 Task: Add an event with the title Team Building Workshop: Innovation and Creativity, date ''2024/03/17'', time 8:50 AM to 10:50 AMand add a description: During the meeting, various agenda items will be addressed, covering a wide range of topics. These may include financial reports, strategic updates, operational highlights, governance matters, and any proposed resolutions that require shareholder approval. Each agenda item will be presented by the relevant department or individual, offering comprehensive insights and fostering an environment of transparency.Select event color  Tomato . Add location for the event as: Waldorf Astoria, Beverly Hills, USA, logged in from the account softage.3@softage.netand send the event invitation to softage.5@softage.net and softage.6@softage.net. Set a reminder for the event Daily
Action: Mouse moved to (71, 118)
Screenshot: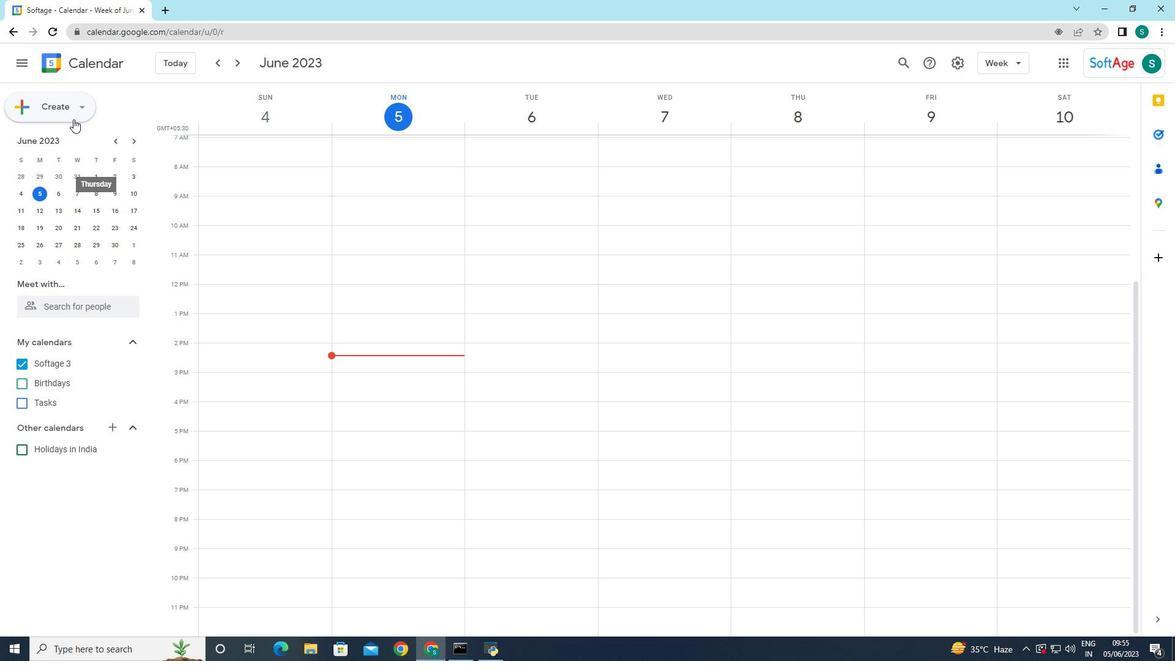 
Action: Mouse pressed left at (71, 118)
Screenshot: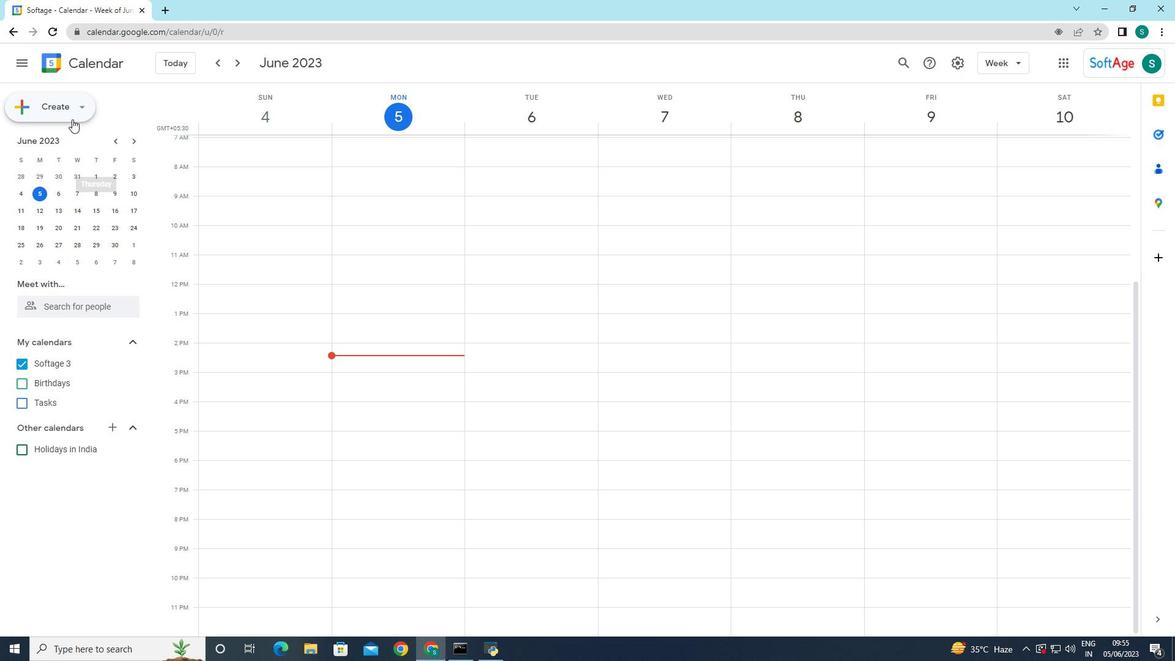 
Action: Mouse moved to (68, 145)
Screenshot: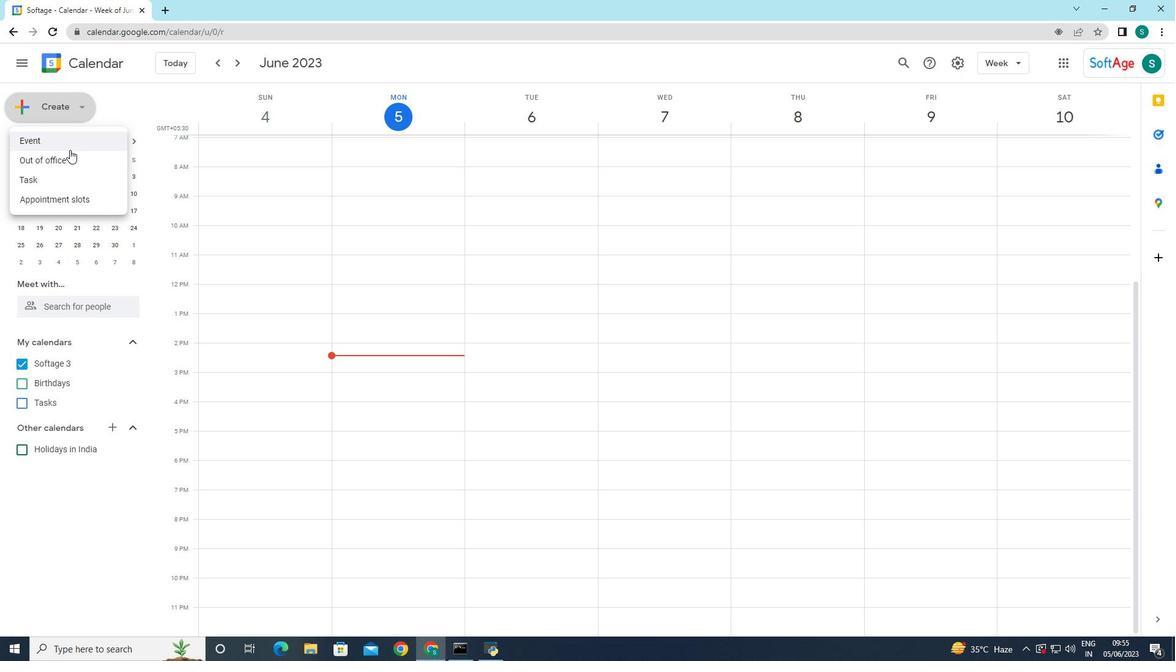 
Action: Mouse pressed left at (68, 145)
Screenshot: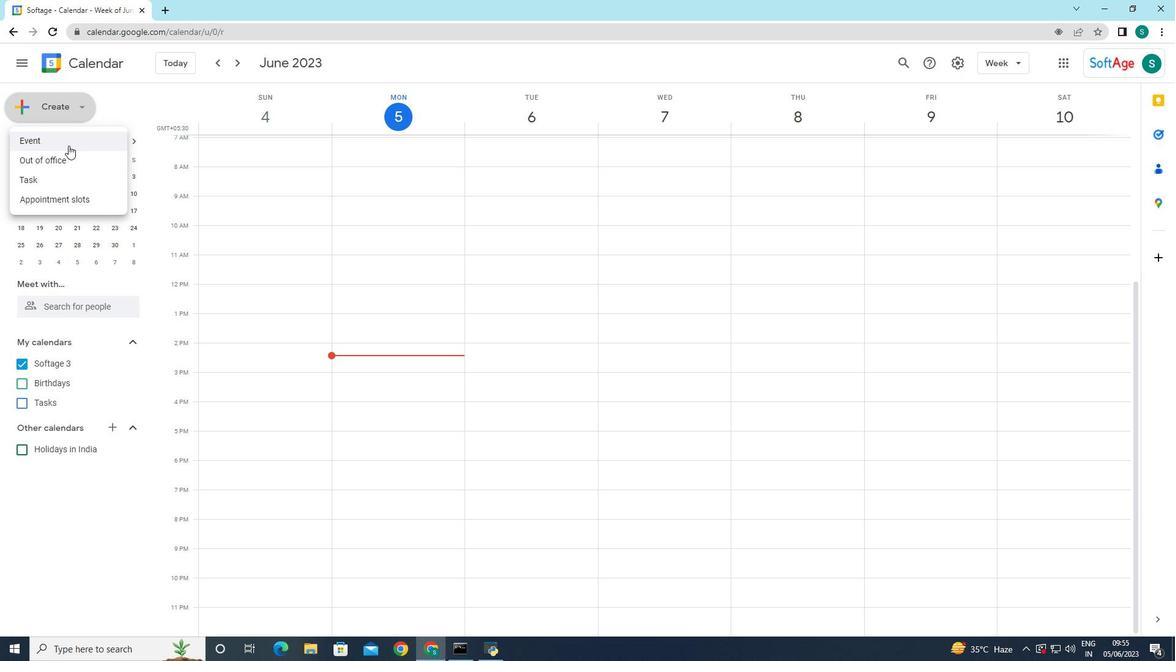
Action: Mouse moved to (252, 484)
Screenshot: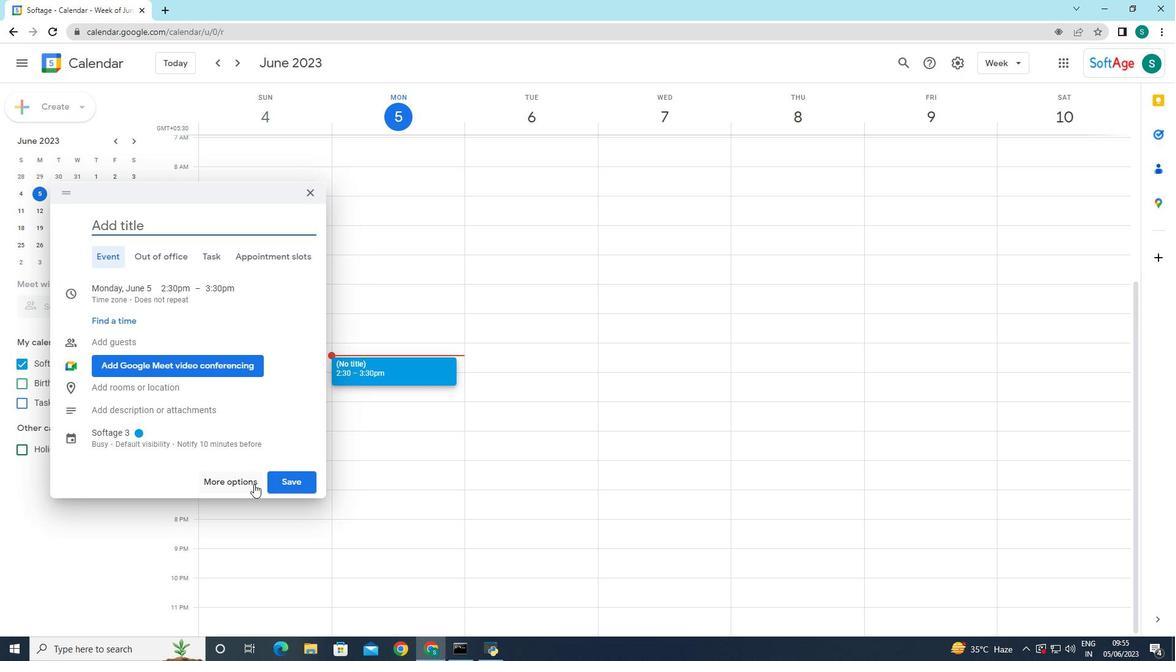 
Action: Mouse pressed left at (252, 484)
Screenshot: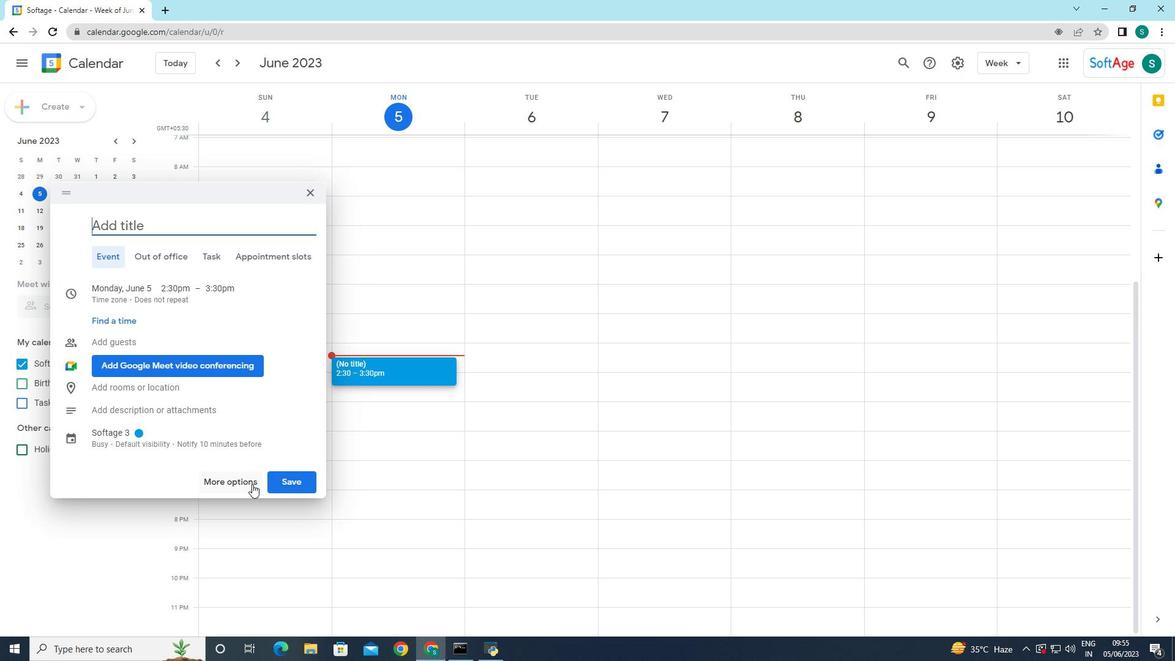 
Action: Mouse moved to (130, 62)
Screenshot: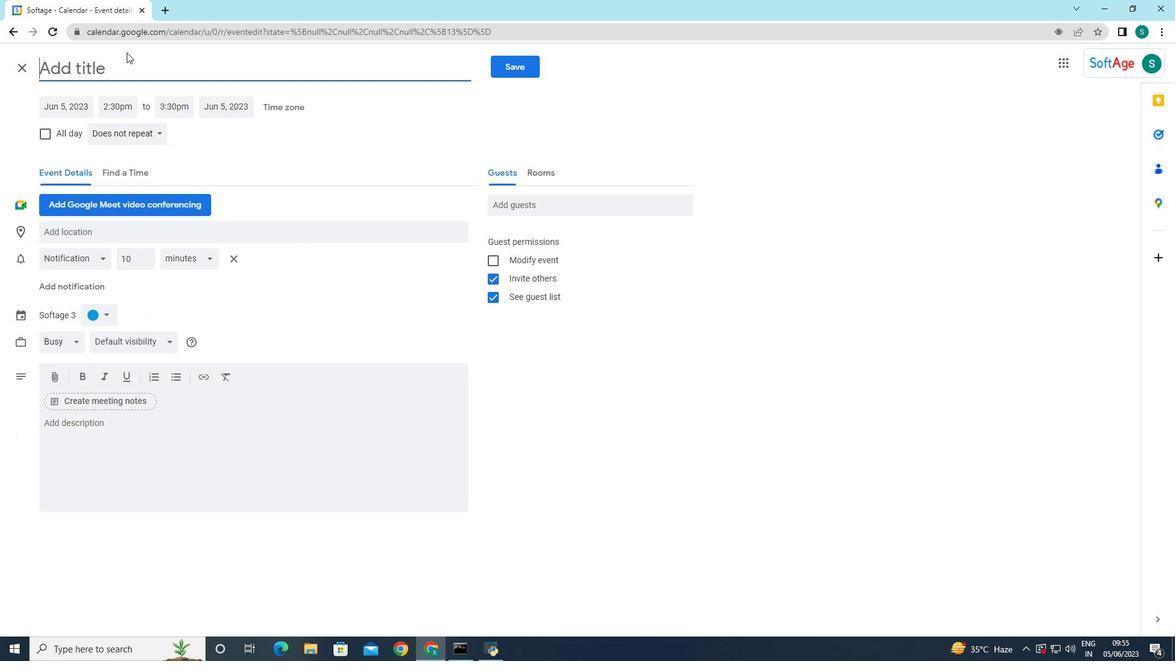
Action: Mouse pressed left at (130, 62)
Screenshot: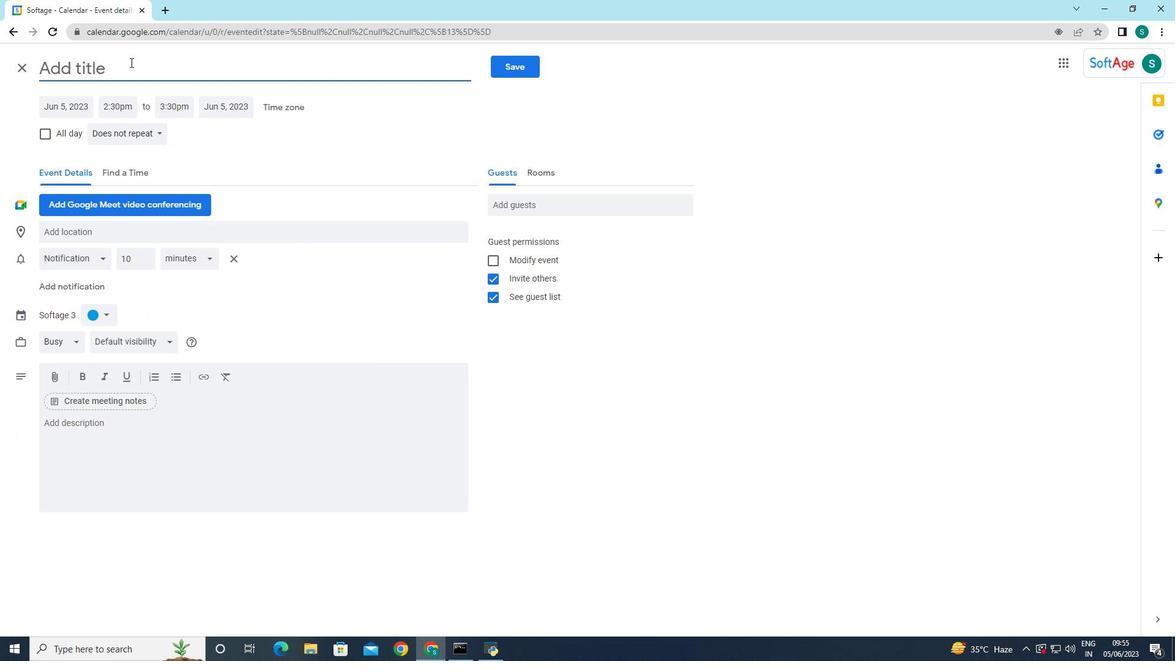
Action: Key pressed <Key.caps_lock>T<Key.caps_lock>eam<Key.space><Key.caps_lock>V<Key.backspace>B<Key.caps_lock>uilding<Key.space><Key.caps_lock>WO<Key.backspace><Key.caps_lock>orkshop<Key.shift_r>:<Key.space><Key.caps_lock>I<Key.caps_lock>nnovation<Key.space>and<Key.space><Key.caps_lock>C<Key.caps_lock>reativity<Key.space>
Screenshot: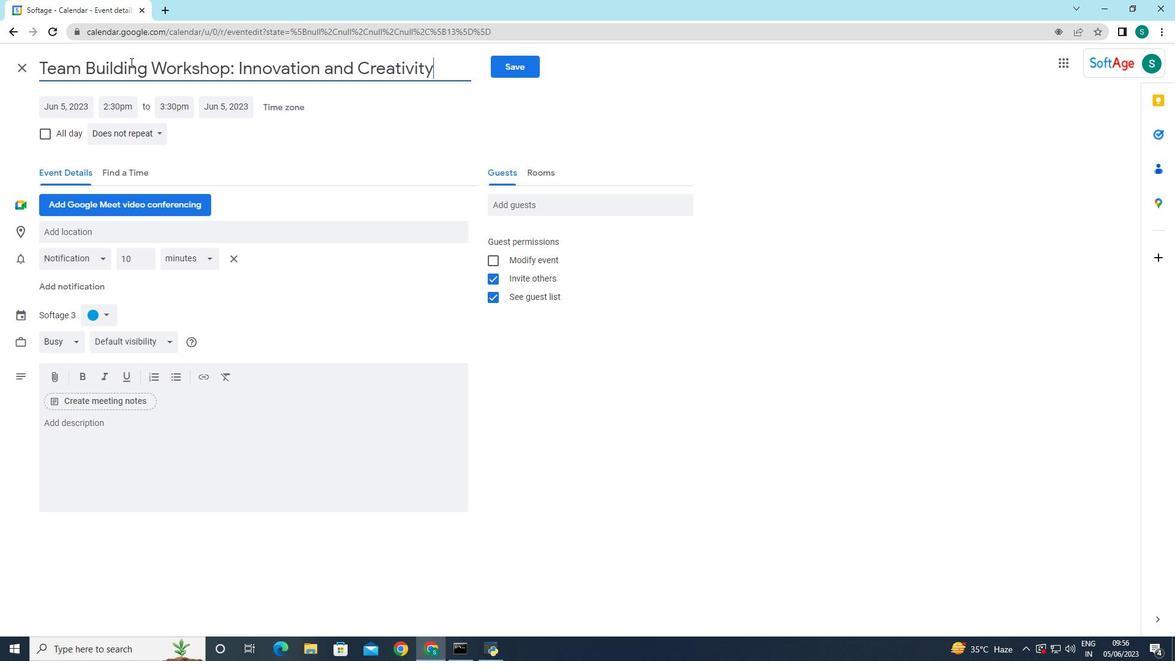 
Action: Mouse moved to (89, 107)
Screenshot: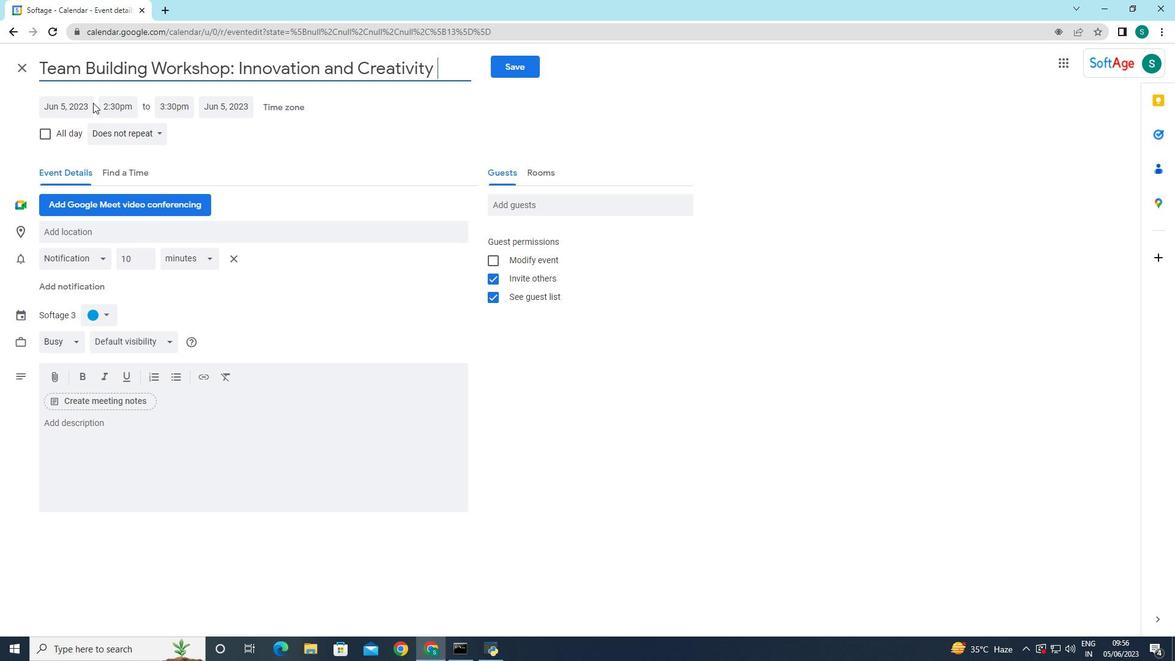 
Action: Mouse pressed left at (89, 107)
Screenshot: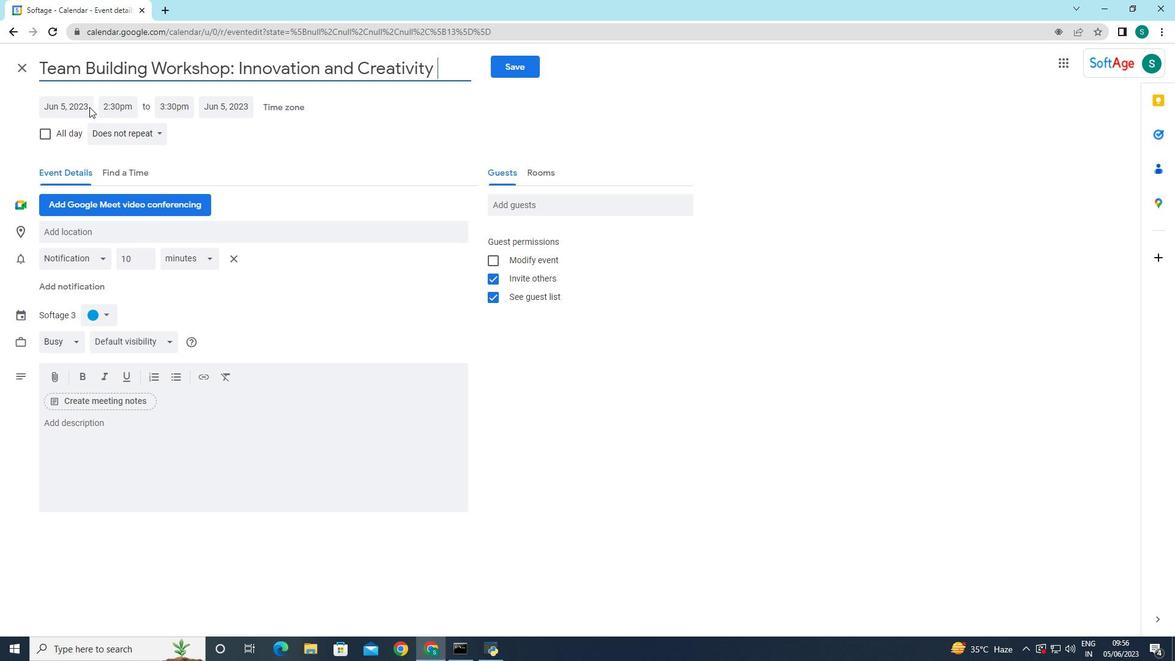 
Action: Mouse moved to (199, 130)
Screenshot: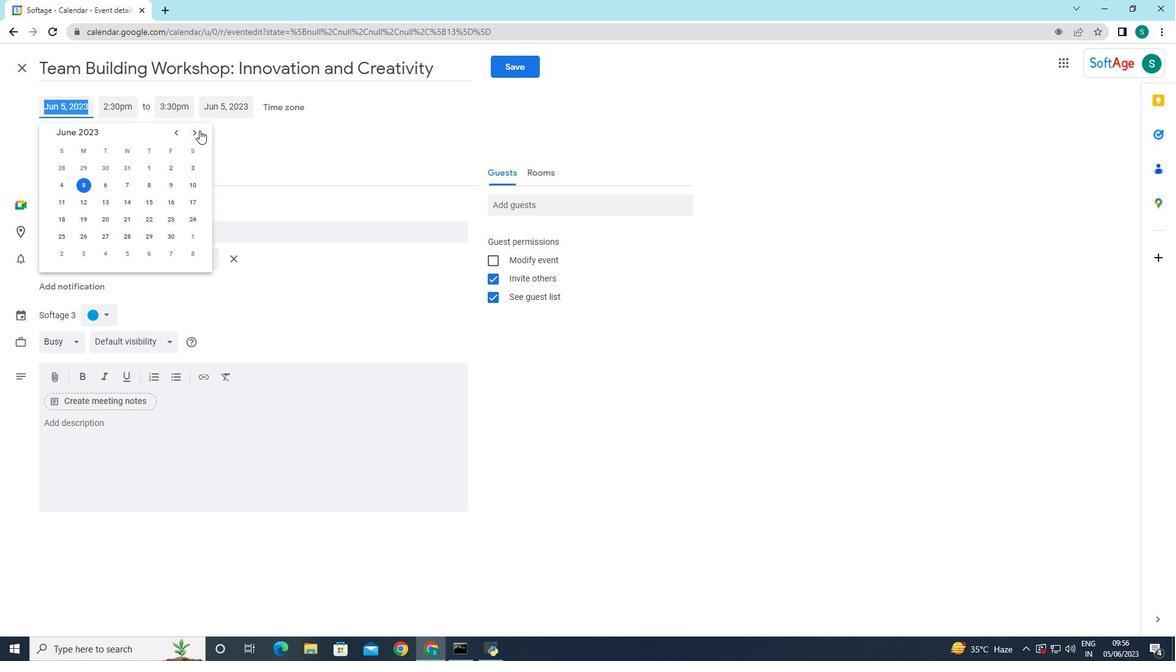 
Action: Mouse pressed left at (199, 130)
Screenshot: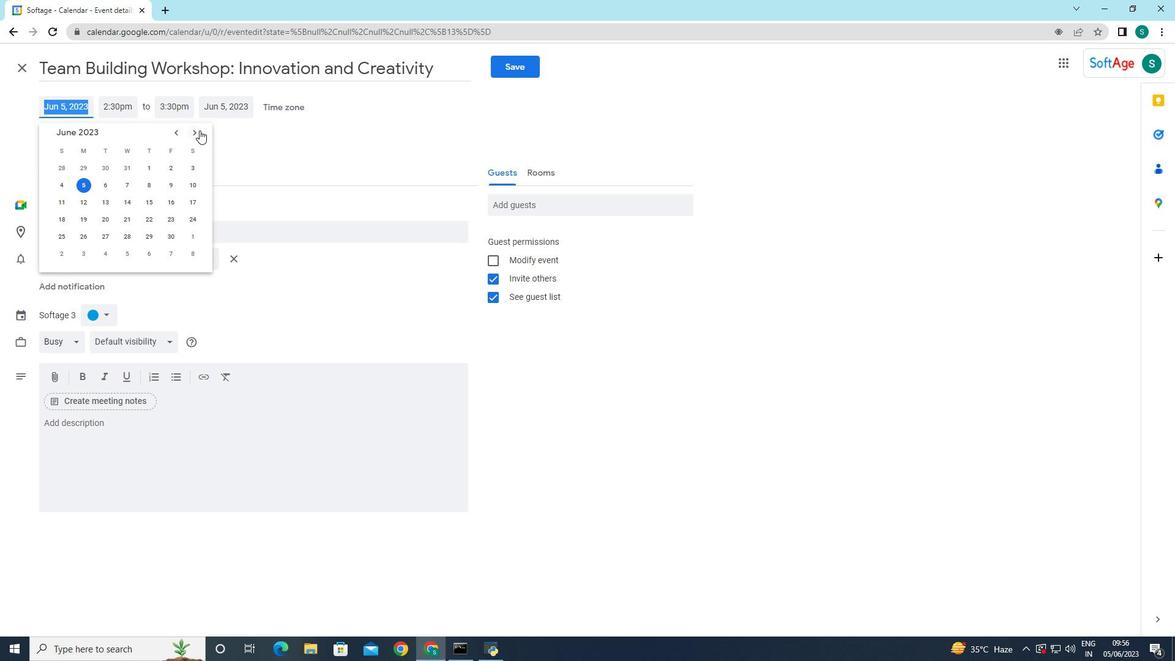 
Action: Mouse pressed left at (199, 130)
Screenshot: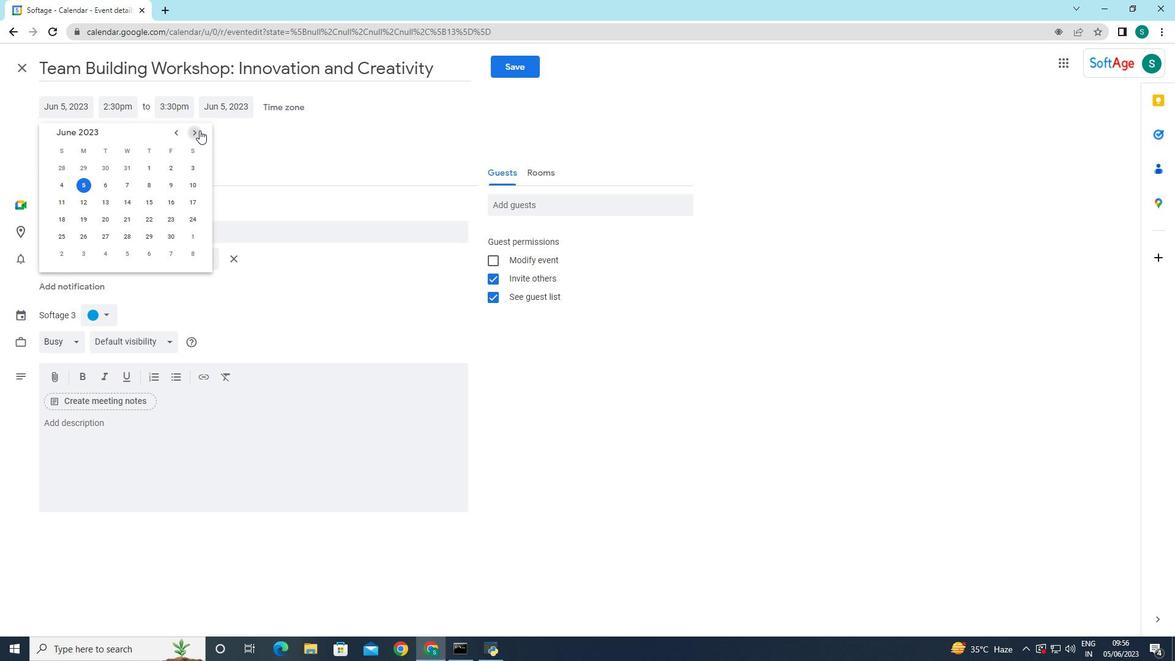 
Action: Mouse pressed left at (199, 130)
Screenshot: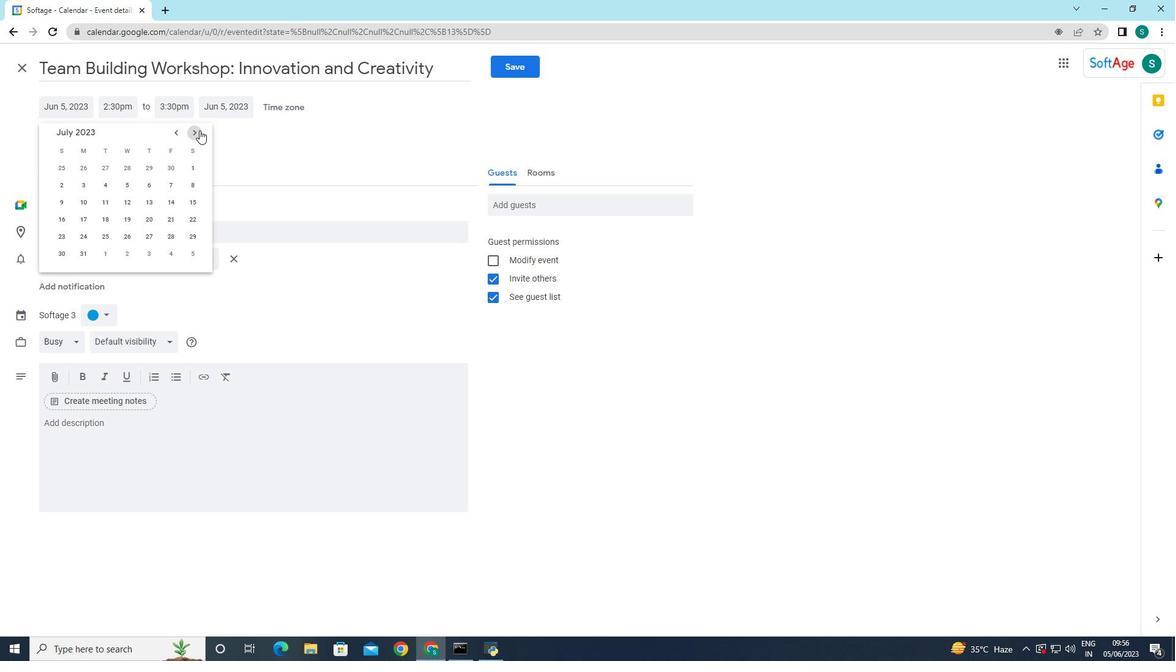 
Action: Mouse pressed left at (199, 130)
Screenshot: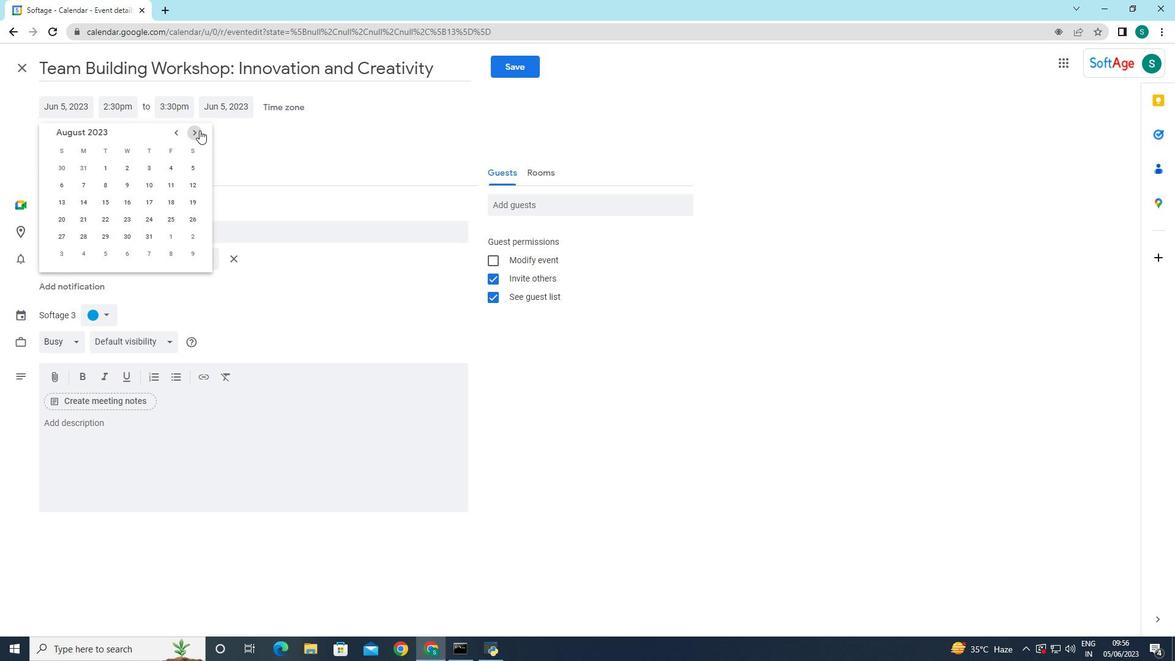 
Action: Mouse pressed left at (199, 130)
Screenshot: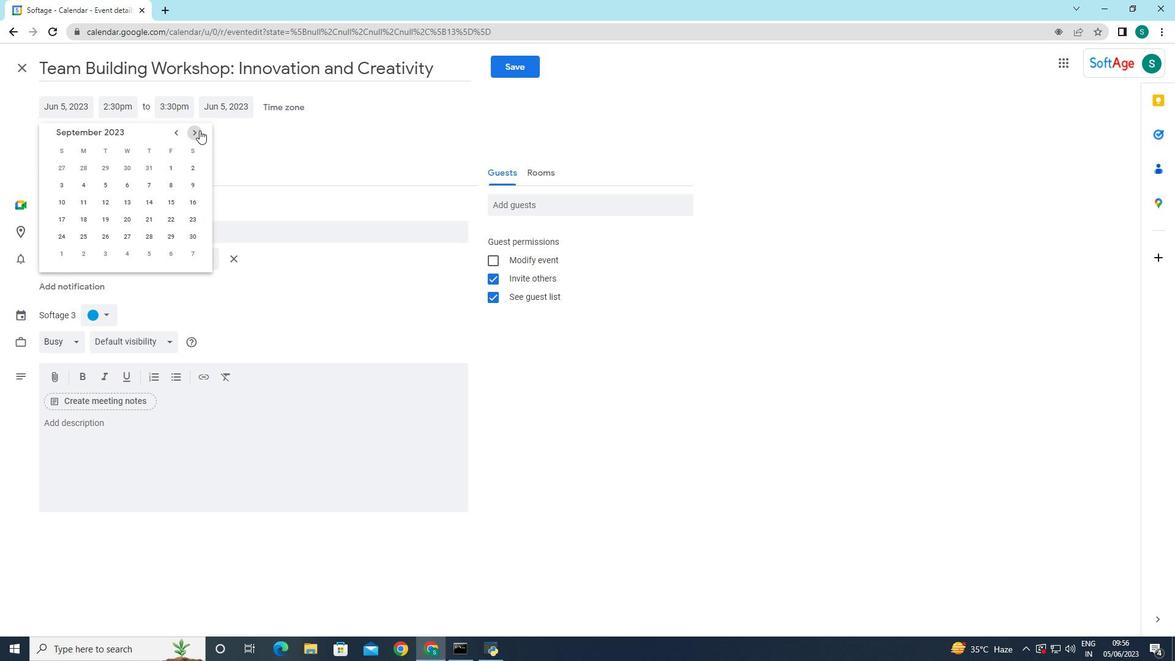 
Action: Mouse pressed left at (199, 130)
Screenshot: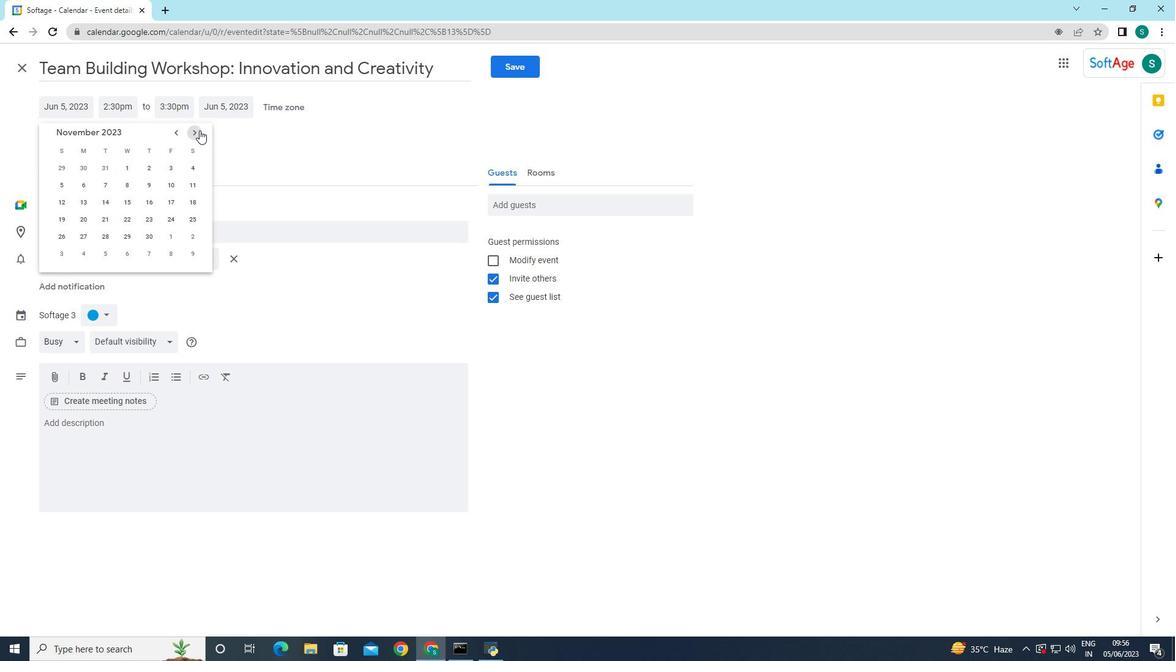 
Action: Mouse pressed left at (199, 130)
Screenshot: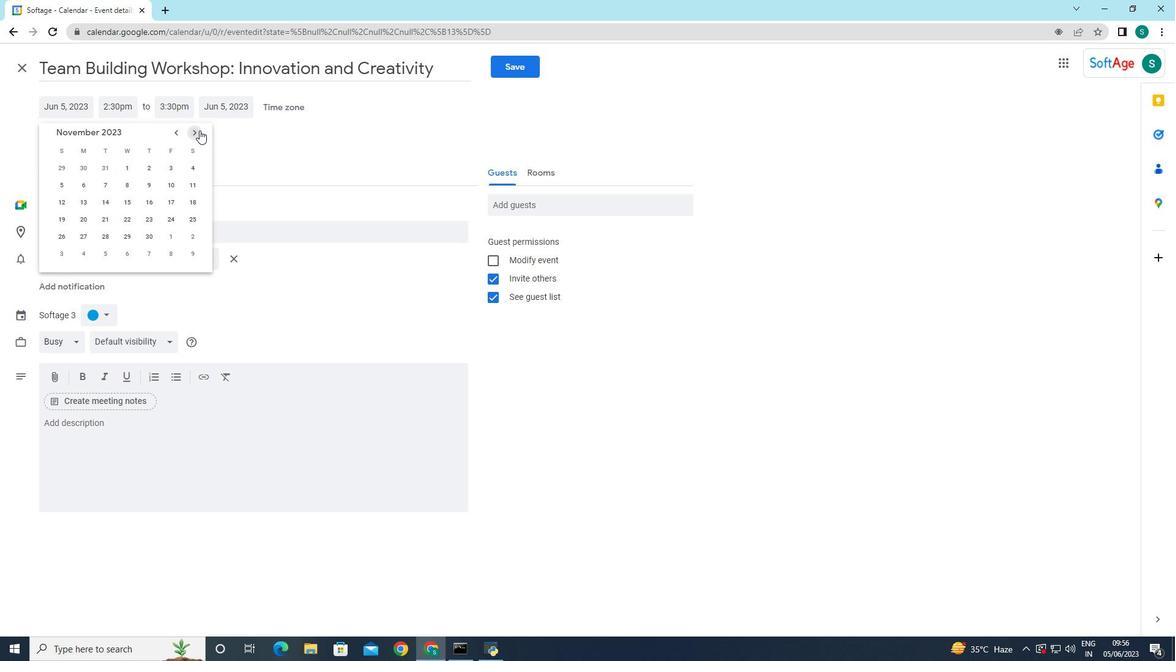 
Action: Mouse pressed left at (199, 130)
Screenshot: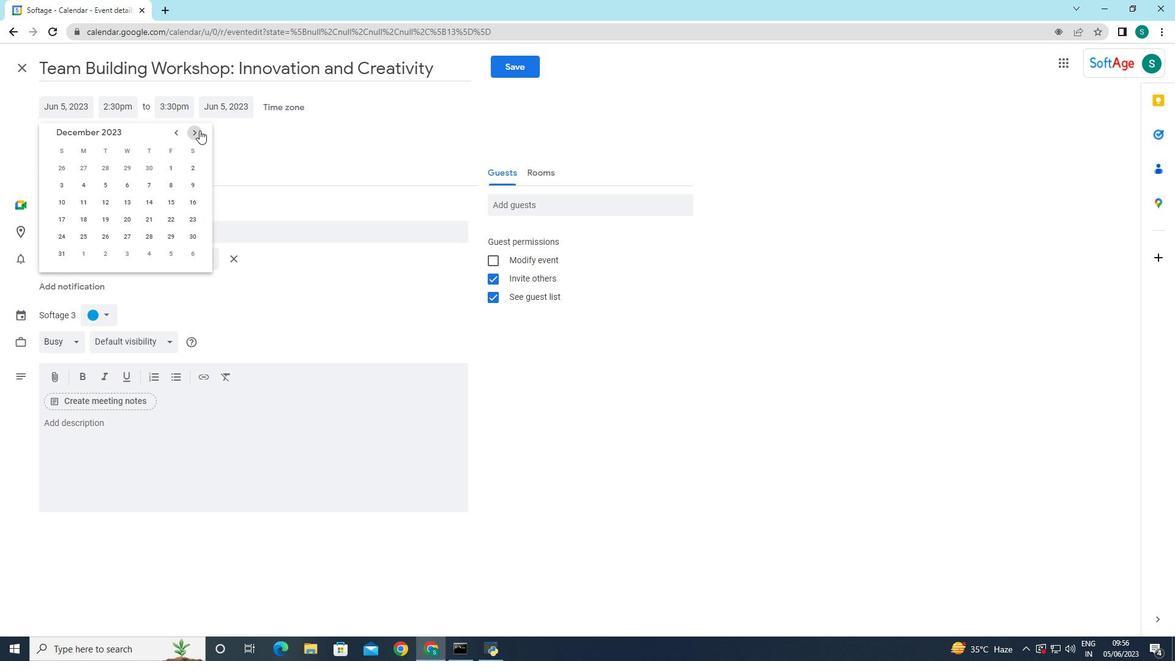 
Action: Mouse pressed left at (199, 130)
Screenshot: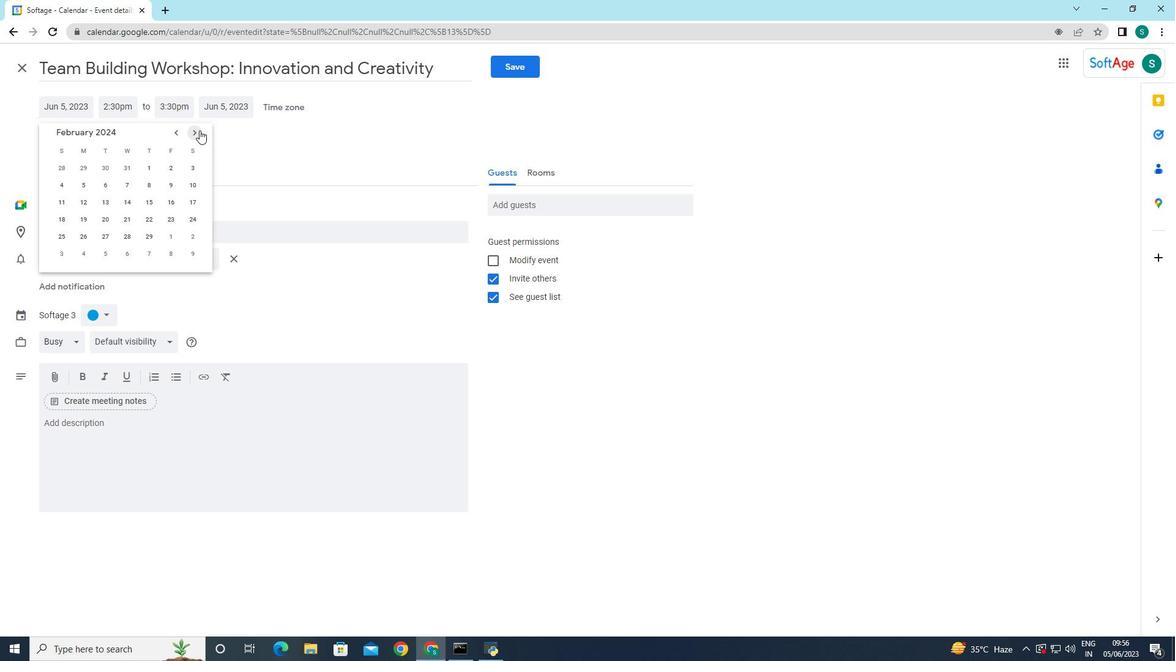 
Action: Mouse moved to (63, 218)
Screenshot: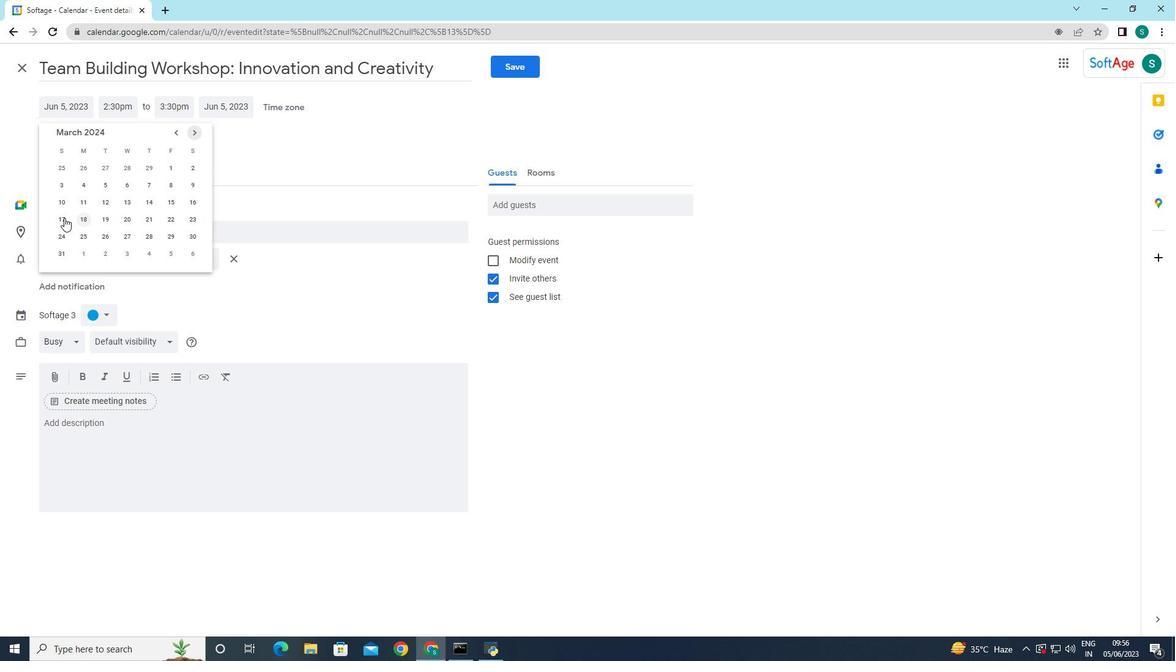 
Action: Mouse pressed left at (63, 218)
Screenshot: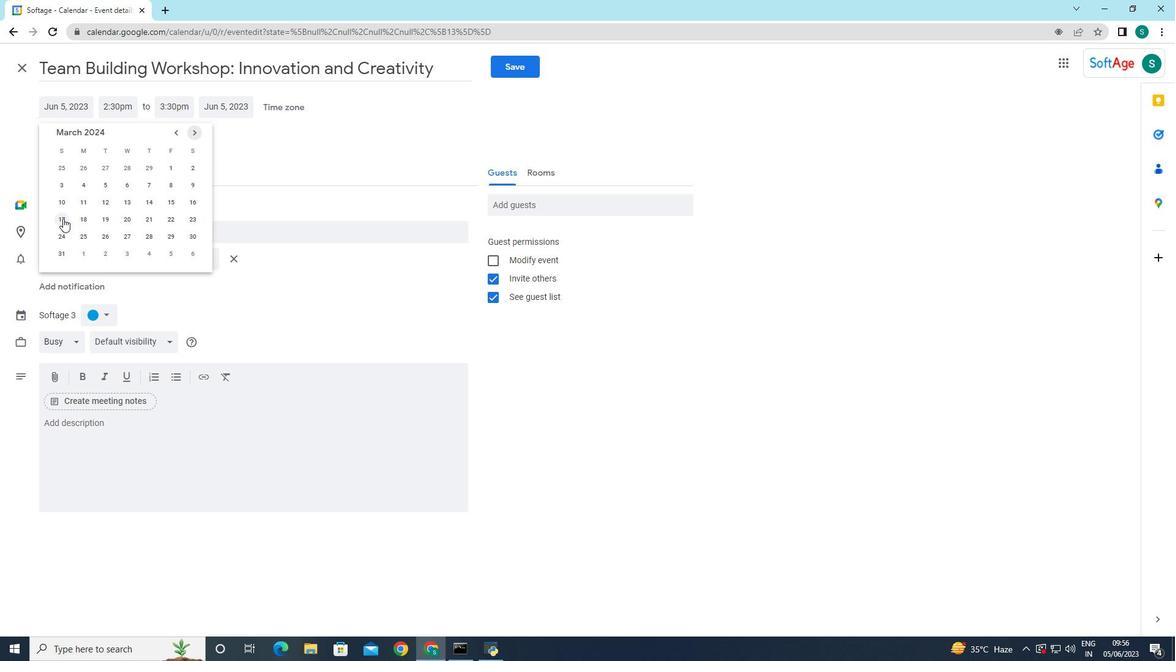 
Action: Mouse moved to (216, 159)
Screenshot: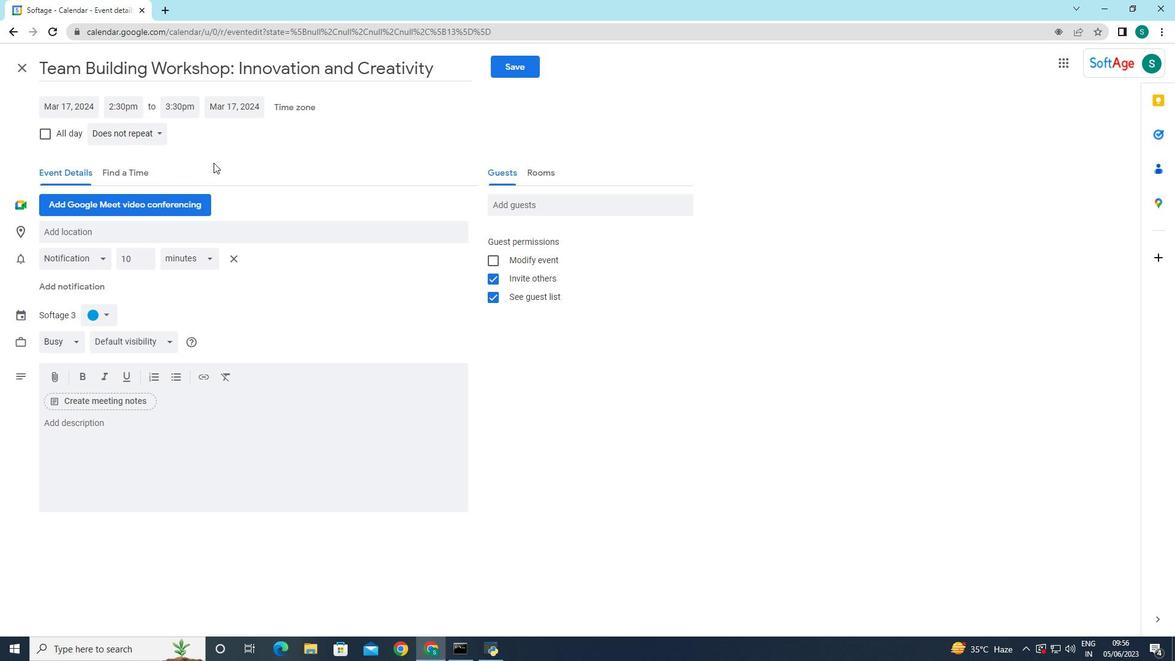 
Action: Mouse pressed left at (216, 159)
Screenshot: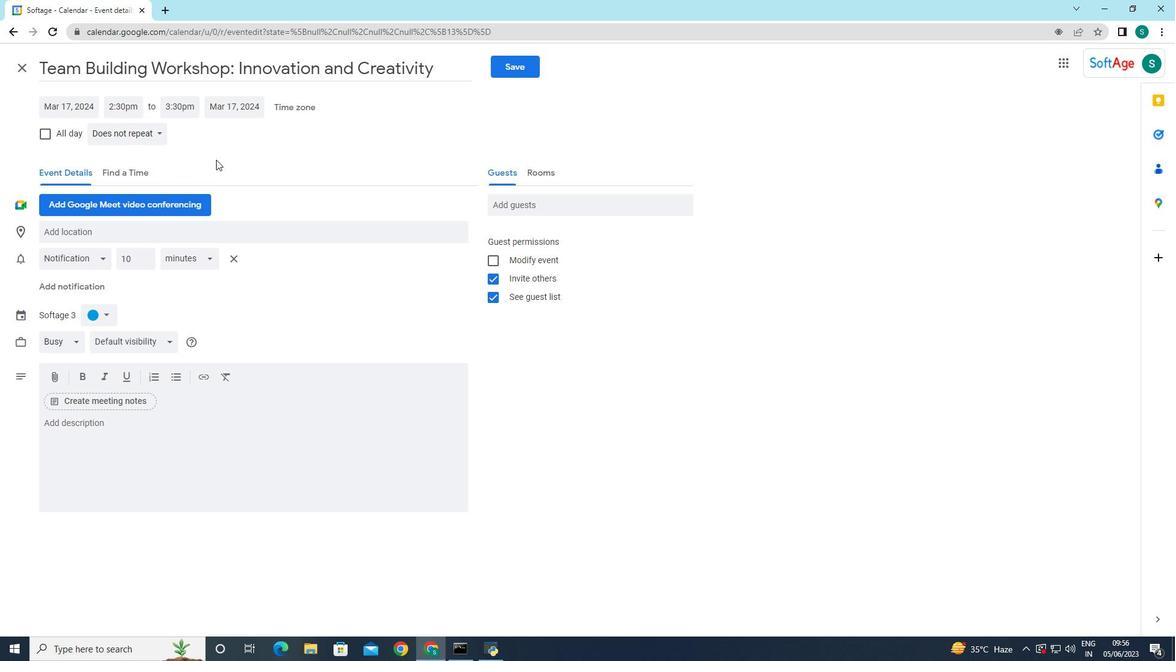 
Action: Mouse moved to (116, 104)
Screenshot: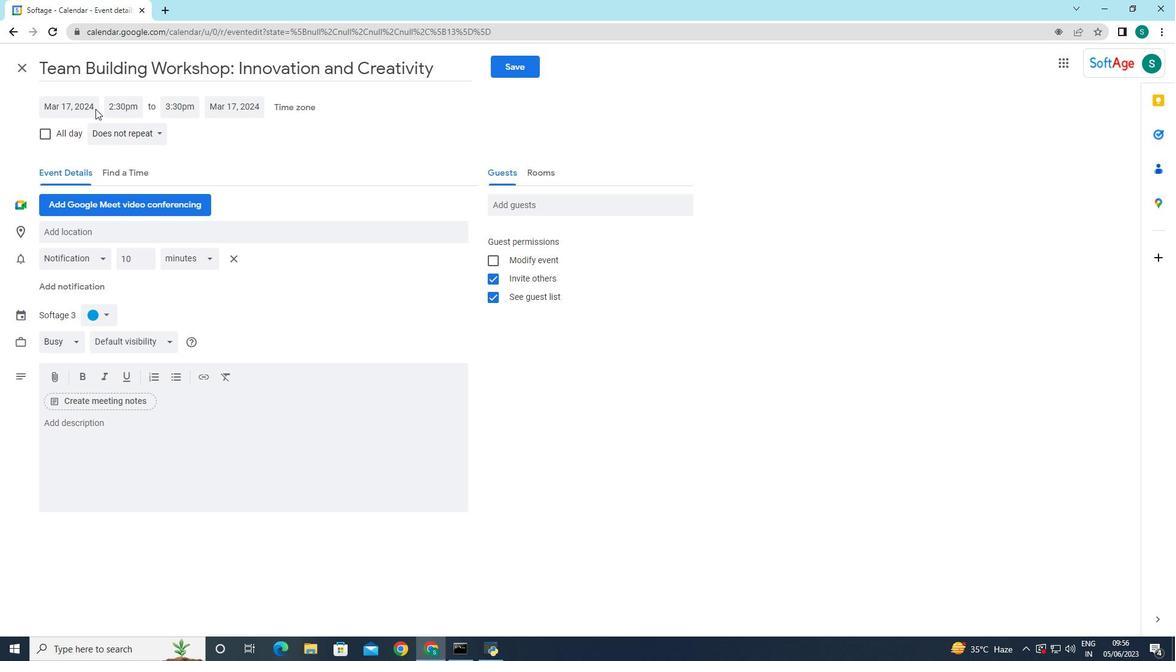 
Action: Mouse pressed left at (116, 104)
Screenshot: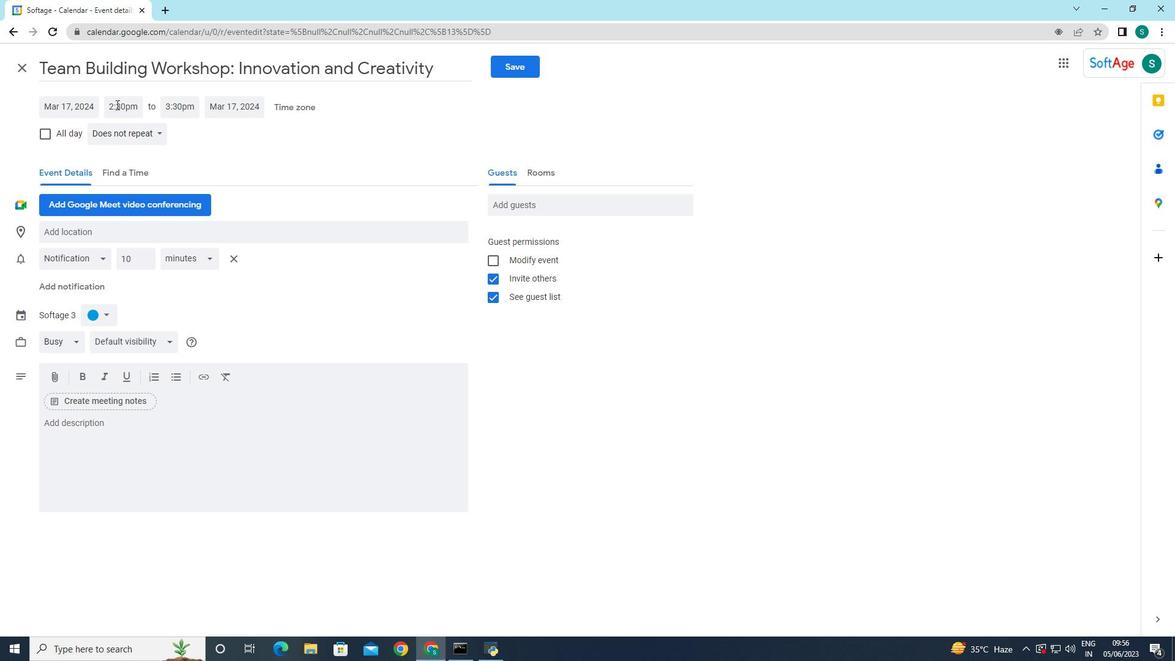 
Action: Mouse moved to (116, 173)
Screenshot: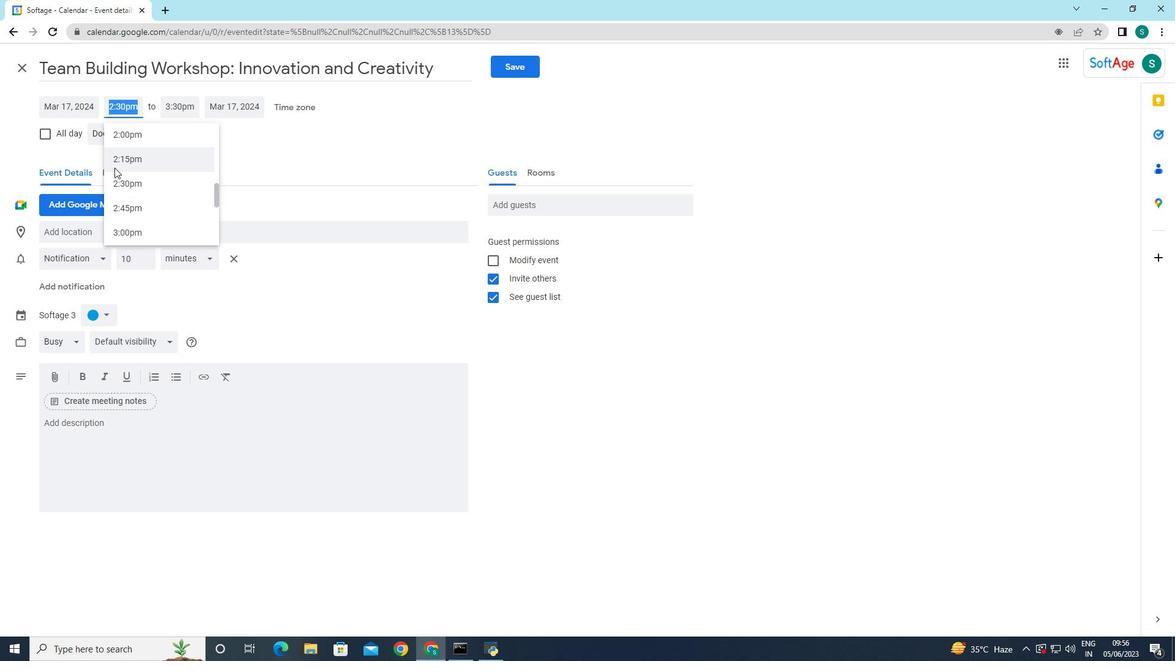 
Action: Mouse scrolled (116, 173) with delta (0, 0)
Screenshot: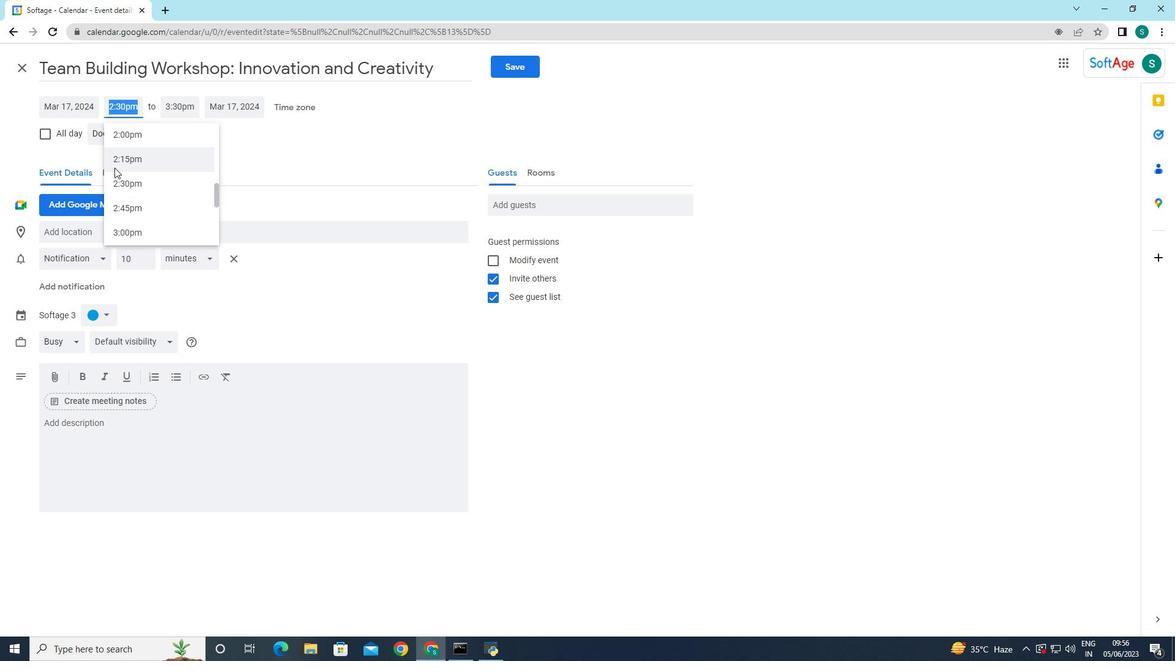 
Action: Mouse scrolled (116, 173) with delta (0, 0)
Screenshot: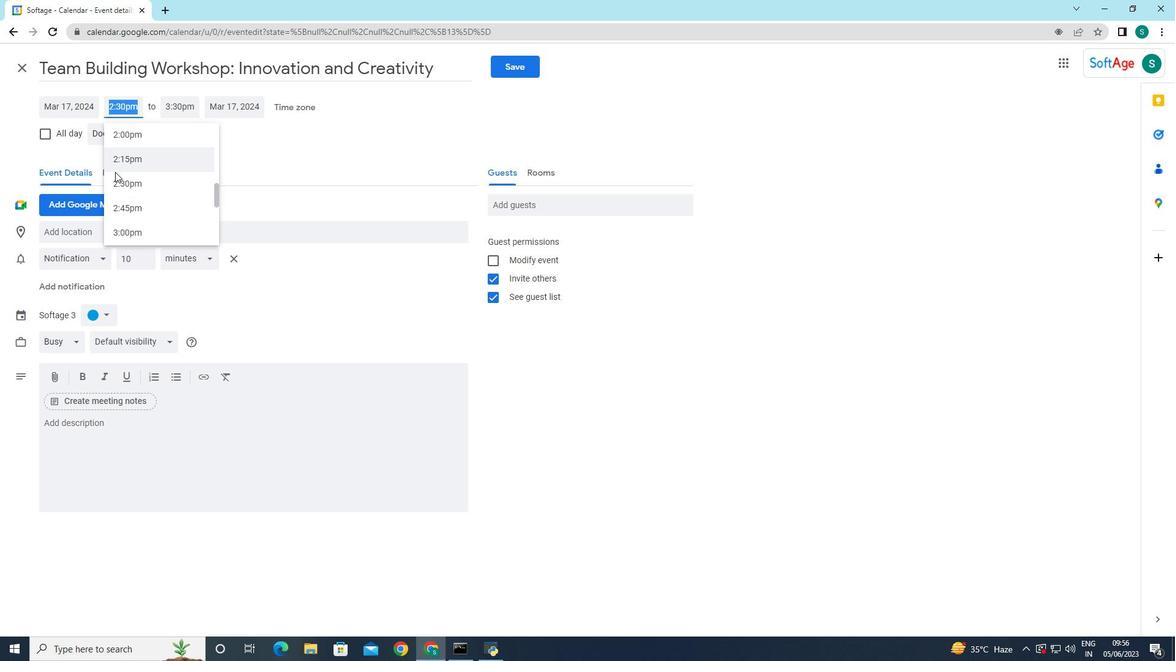 
Action: Mouse scrolled (116, 173) with delta (0, 0)
Screenshot: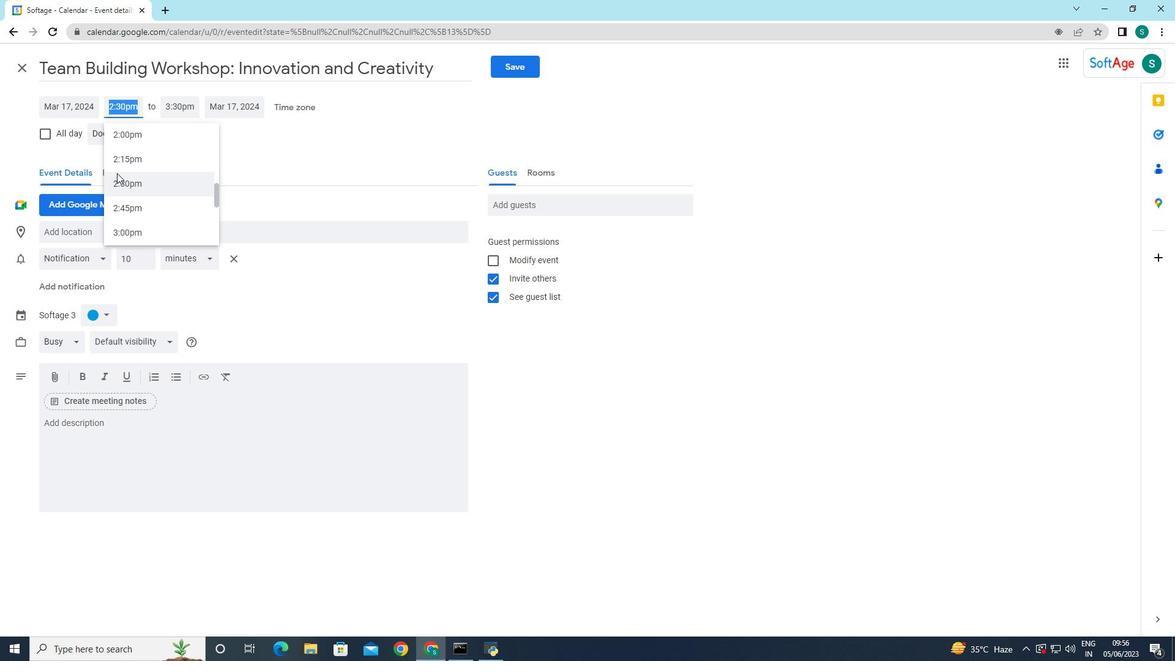 
Action: Mouse moved to (129, 184)
Screenshot: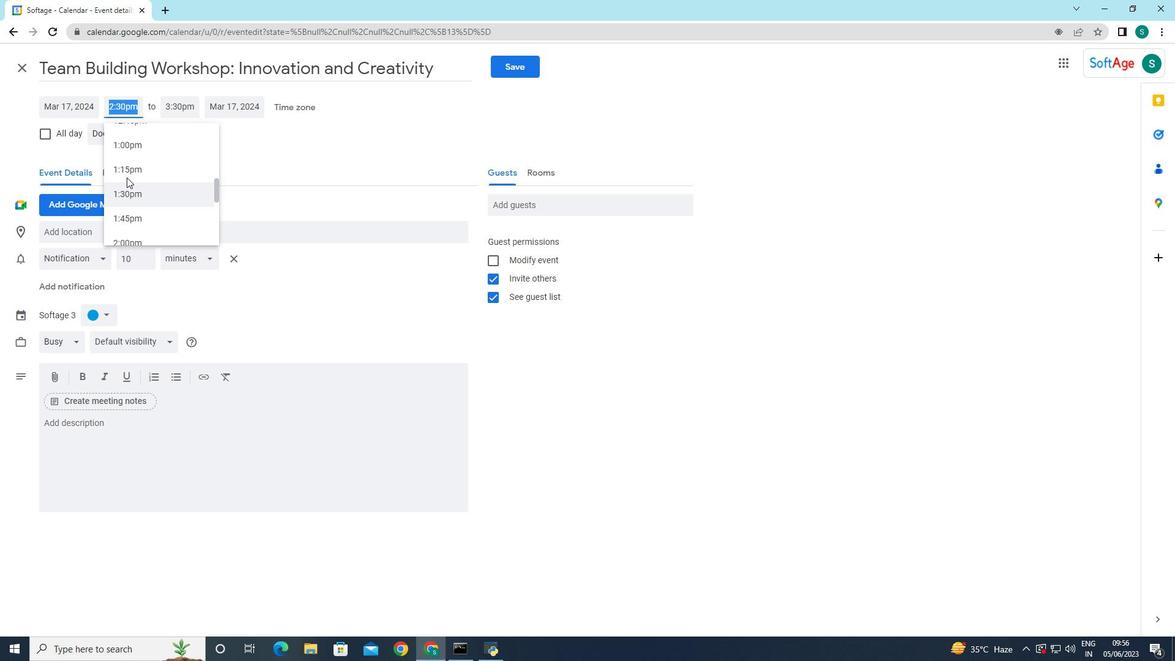 
Action: Mouse scrolled (129, 184) with delta (0, 0)
Screenshot: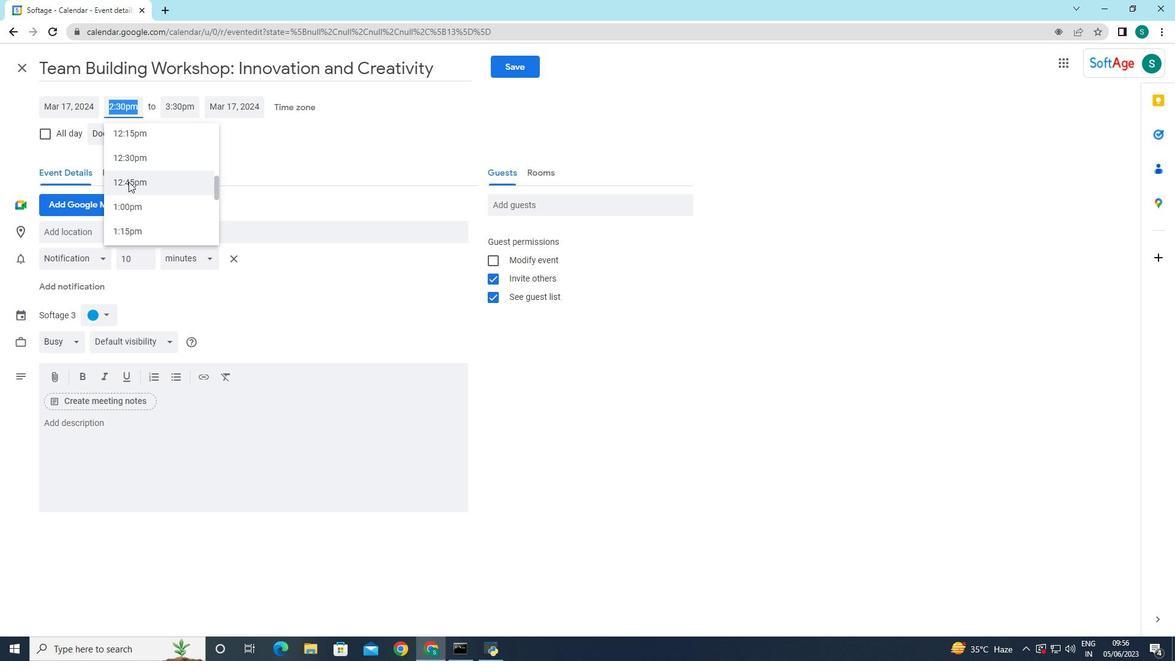 
Action: Mouse scrolled (129, 184) with delta (0, 0)
Screenshot: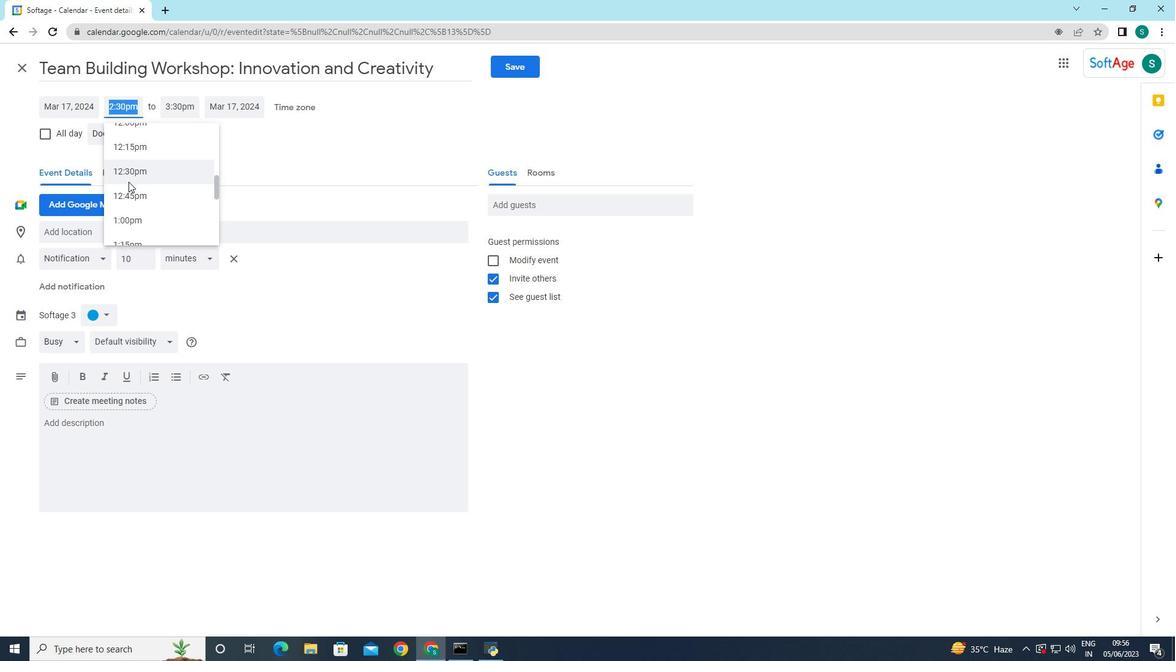 
Action: Mouse scrolled (129, 184) with delta (0, 0)
Screenshot: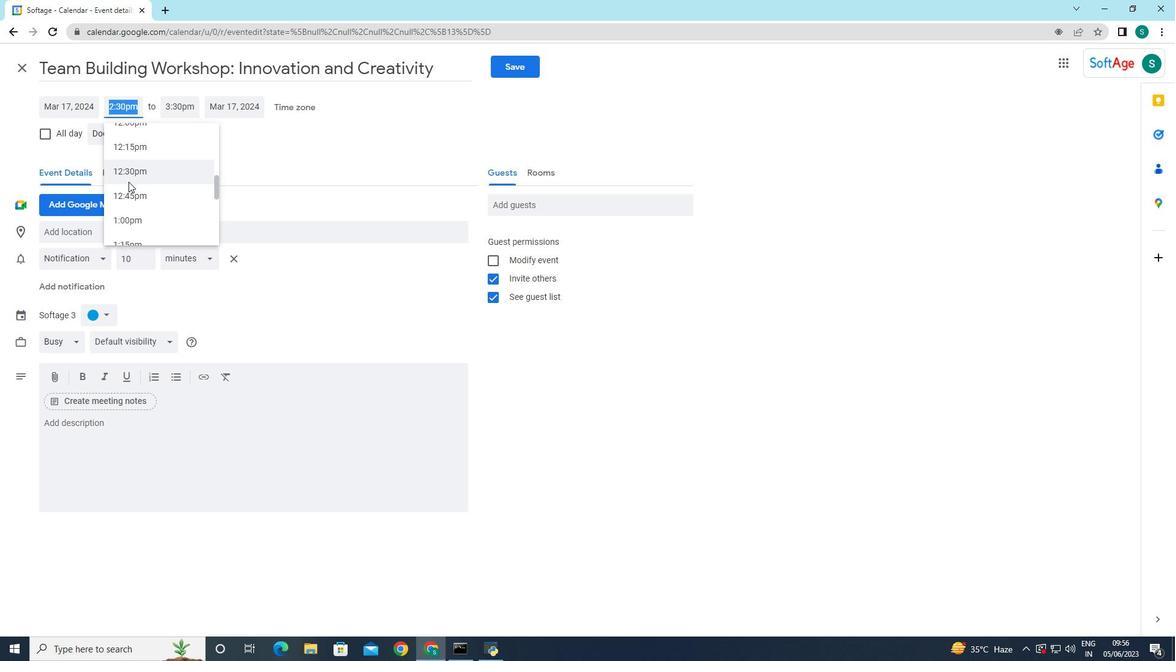 
Action: Mouse scrolled (129, 184) with delta (0, 0)
Screenshot: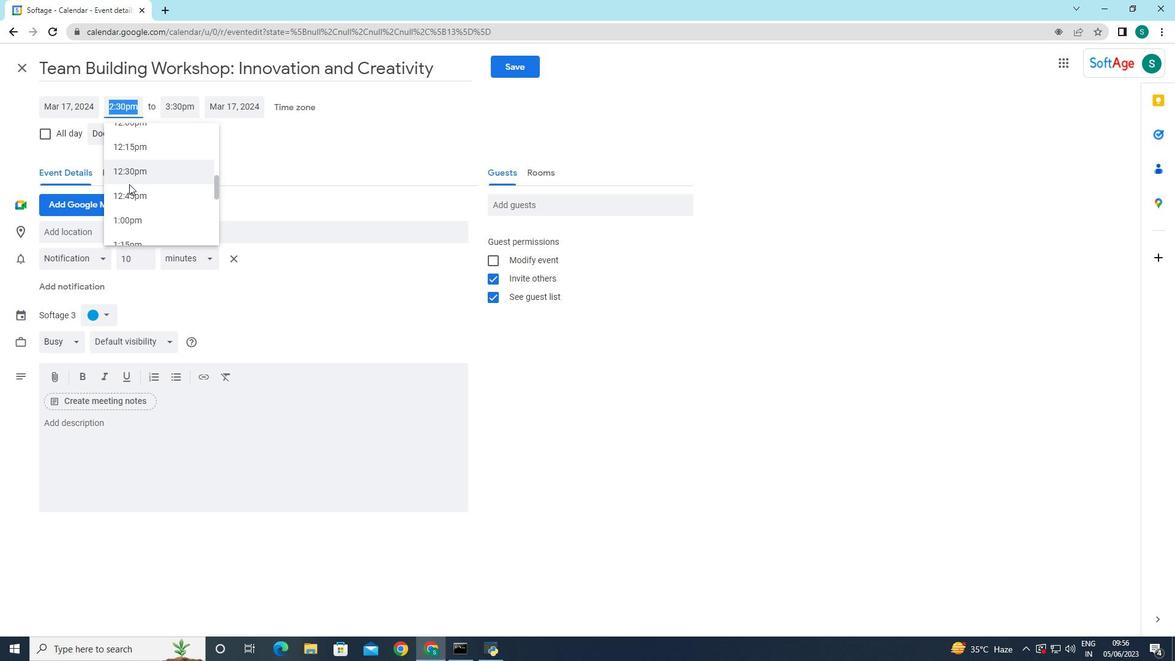 
Action: Mouse scrolled (129, 184) with delta (0, 0)
Screenshot: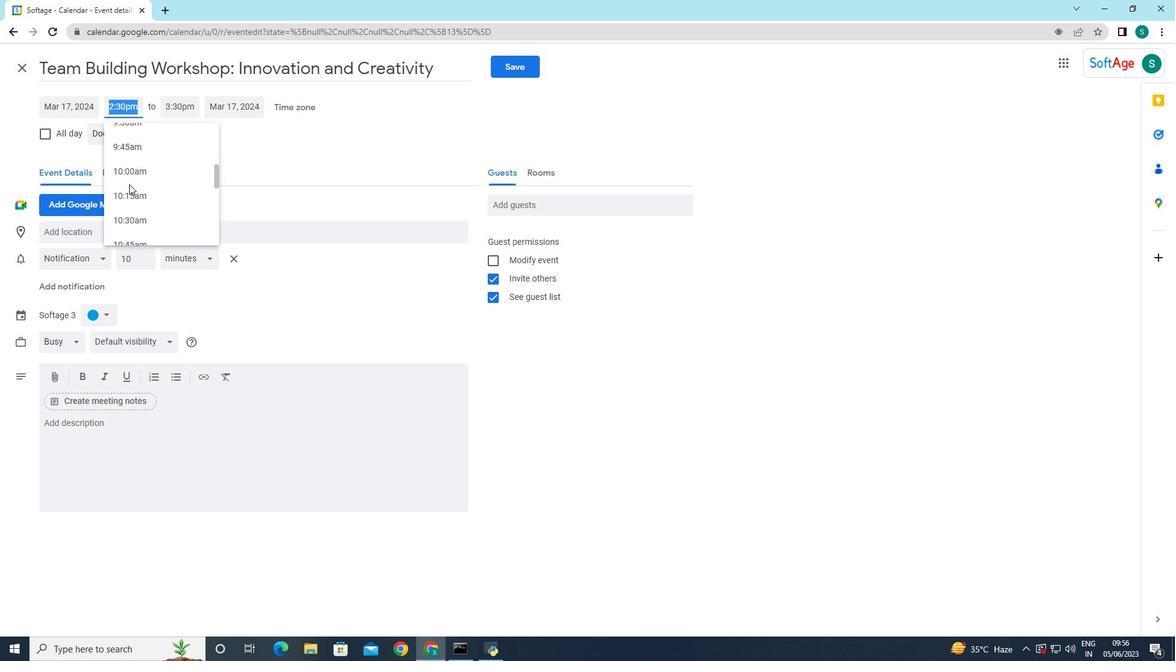 
Action: Mouse scrolled (129, 184) with delta (0, 0)
Screenshot: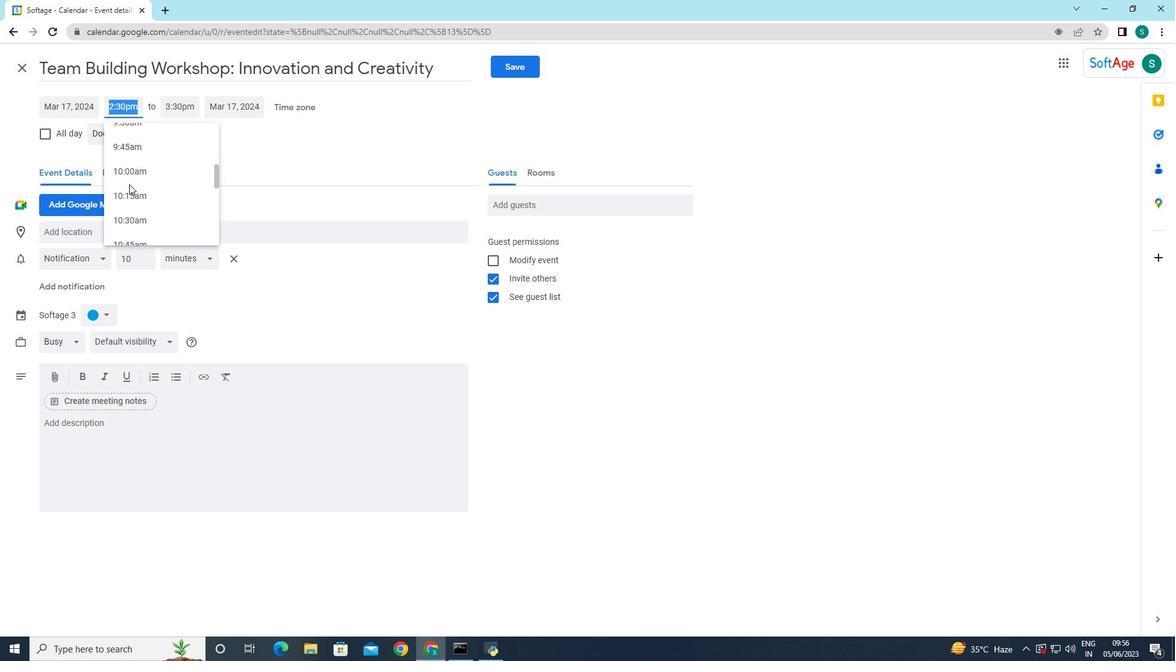 
Action: Mouse scrolled (129, 184) with delta (0, 0)
Screenshot: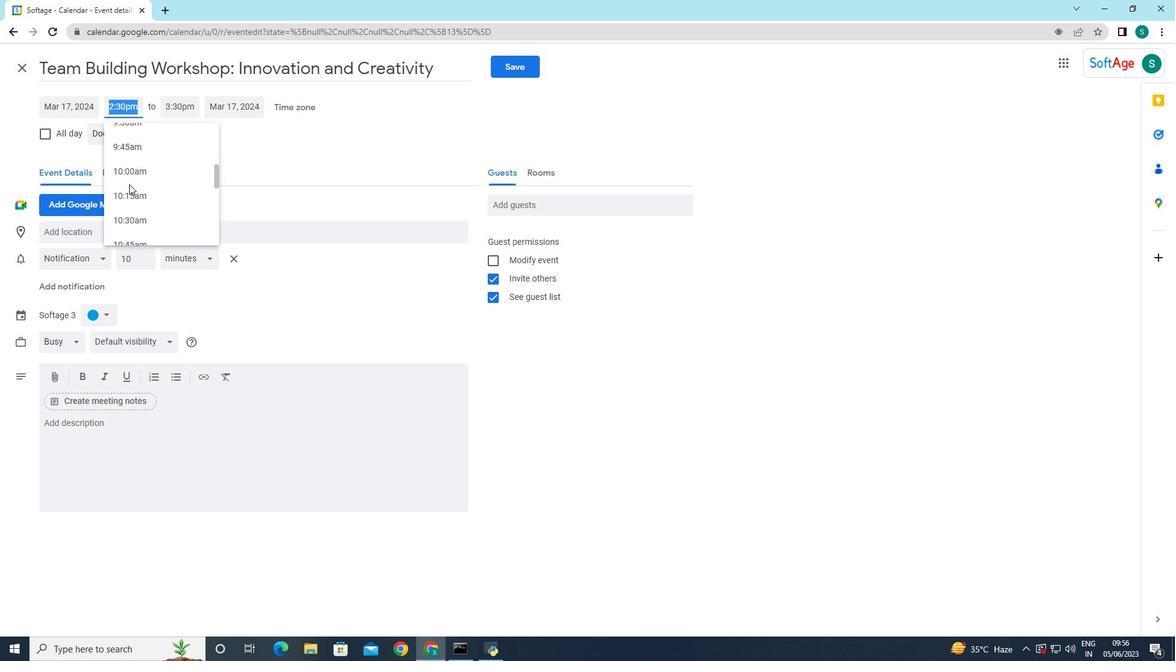 
Action: Mouse scrolled (129, 184) with delta (0, 0)
Screenshot: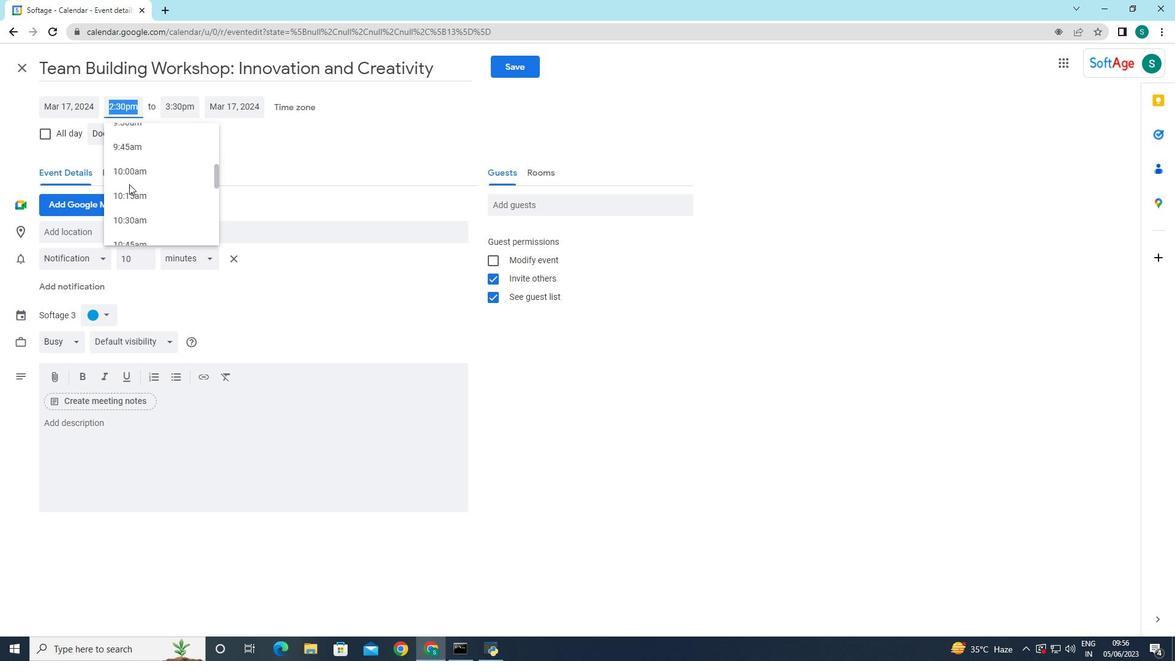 
Action: Mouse moved to (128, 188)
Screenshot: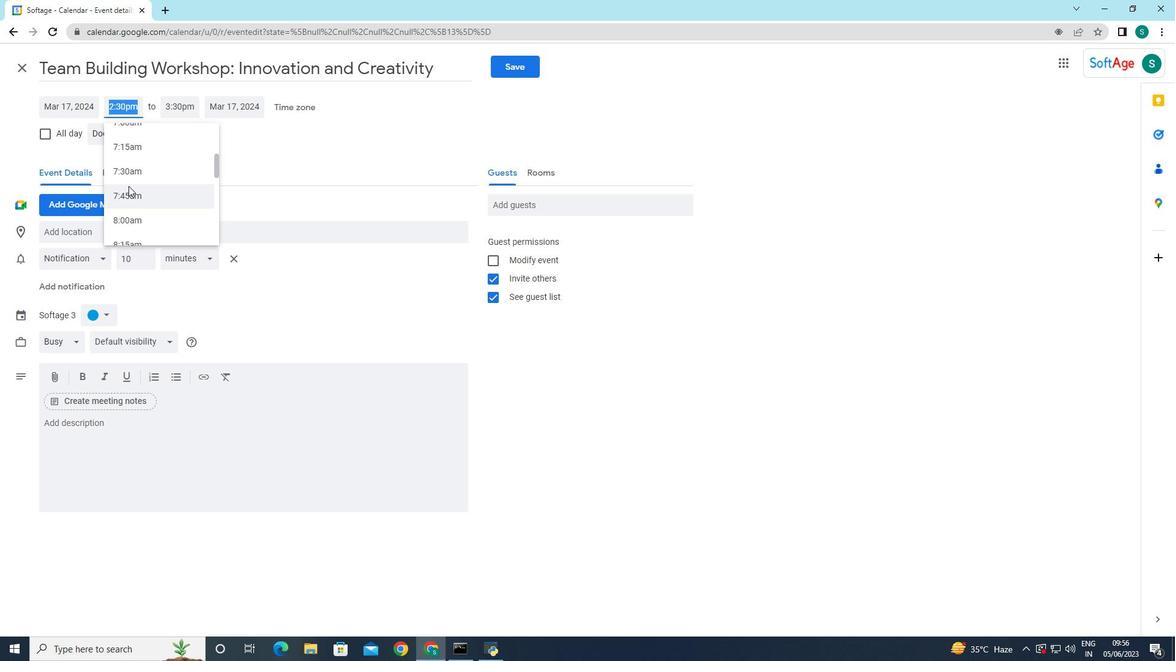 
Action: Mouse scrolled (128, 187) with delta (0, 0)
Screenshot: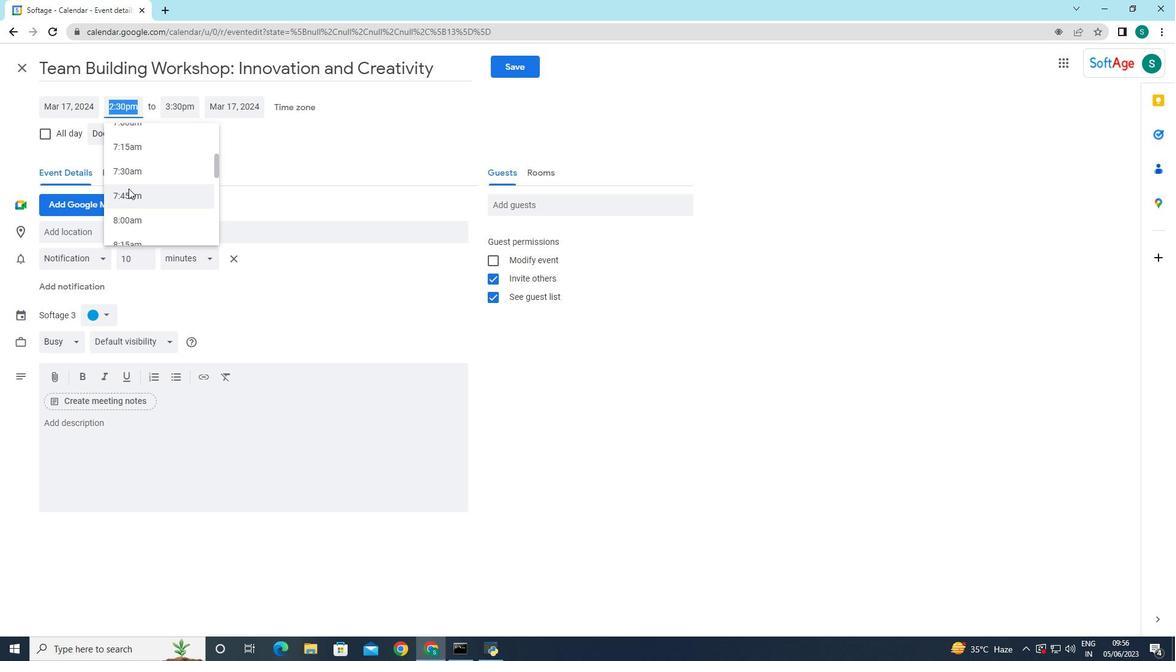 
Action: Mouse scrolled (128, 187) with delta (0, 0)
Screenshot: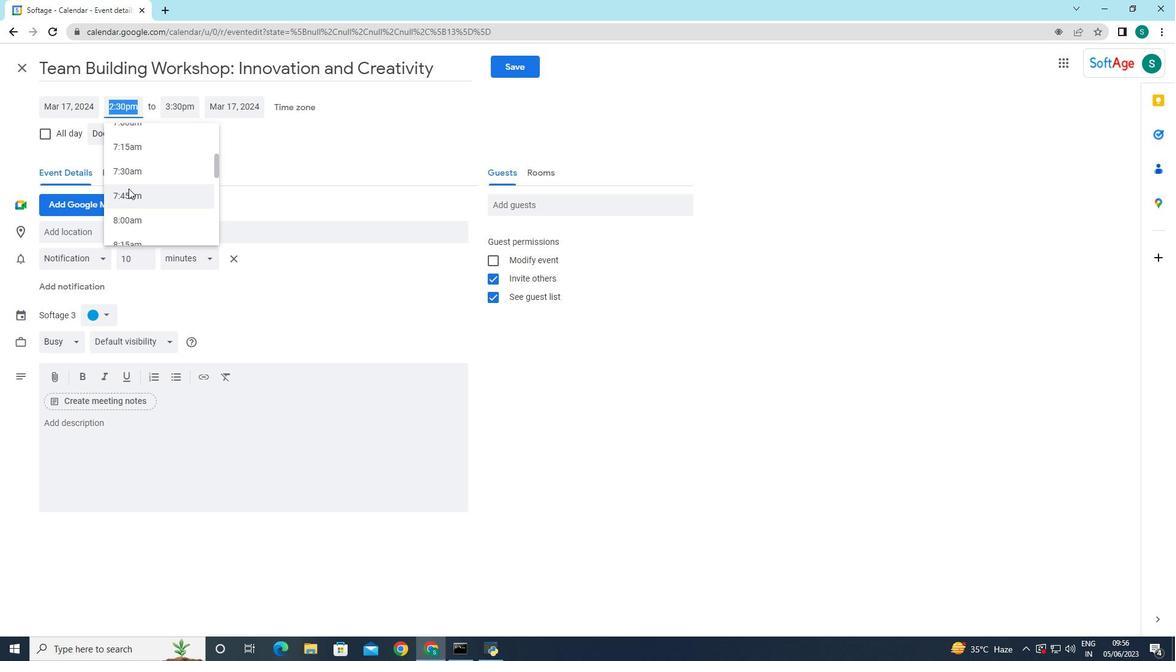 
Action: Mouse moved to (132, 142)
Screenshot: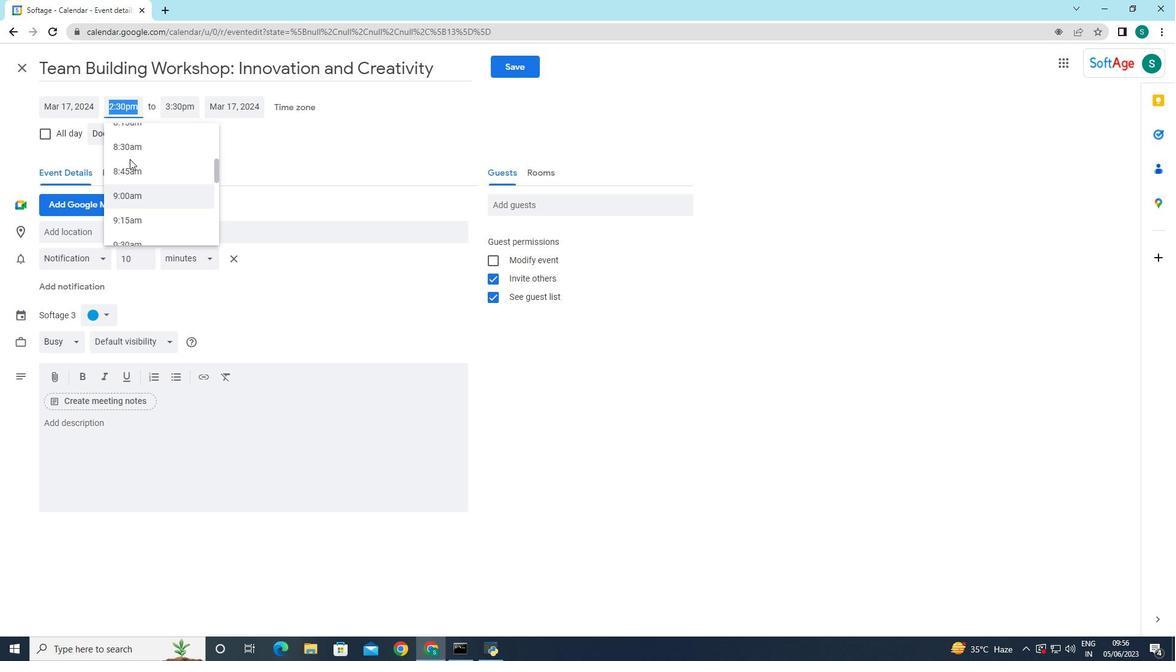 
Action: Mouse pressed left at (132, 142)
Screenshot: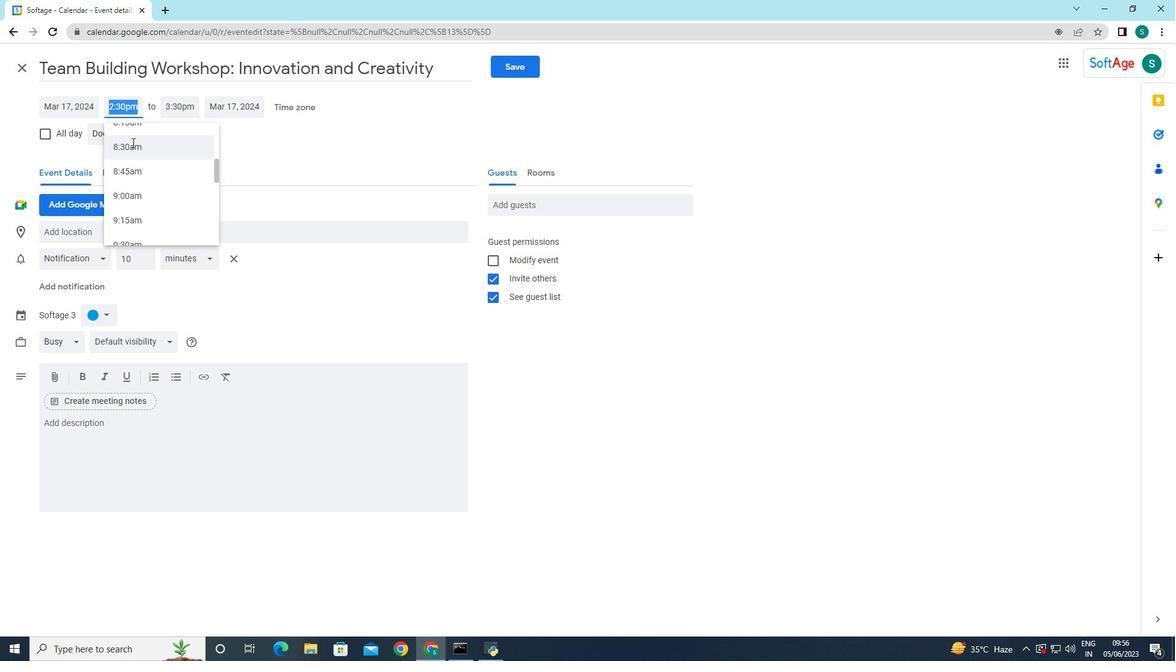 
Action: Mouse moved to (120, 103)
Screenshot: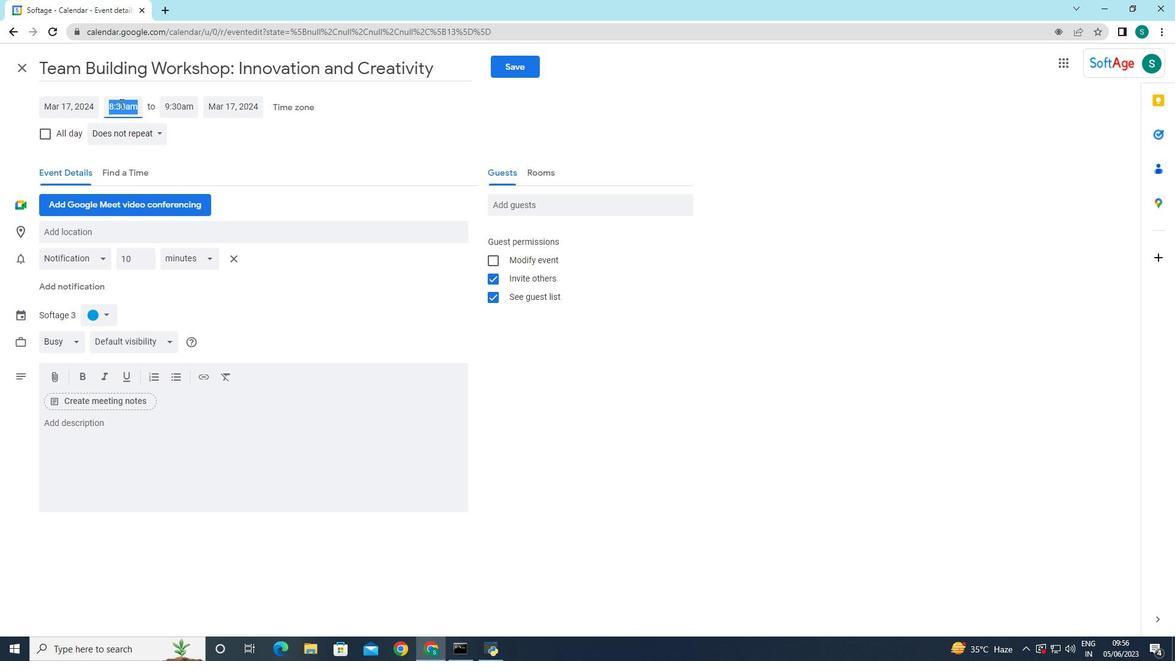 
Action: Mouse pressed left at (120, 103)
Screenshot: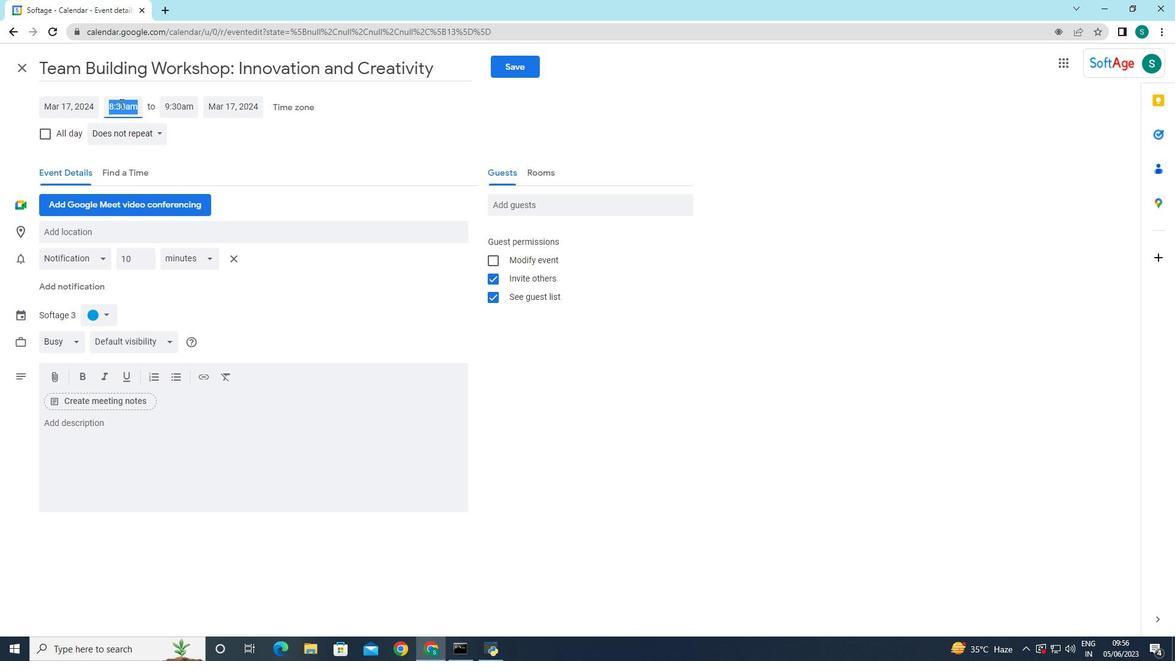 
Action: Mouse moved to (126, 113)
Screenshot: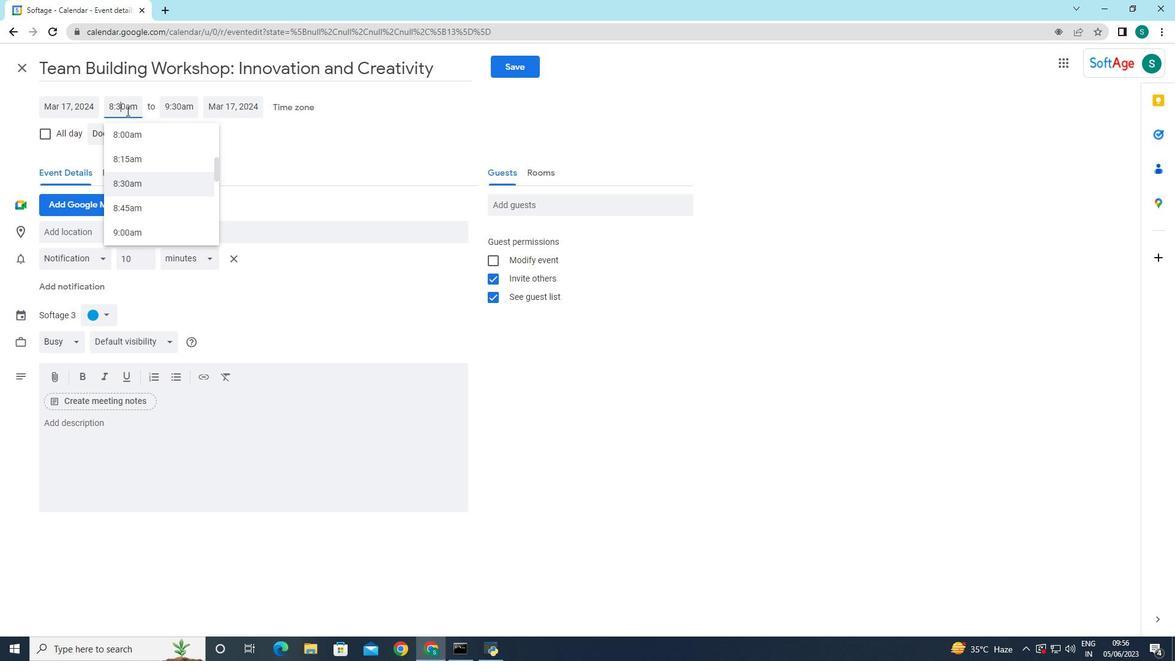 
Action: Key pressed <Key.backspace>5
Screenshot: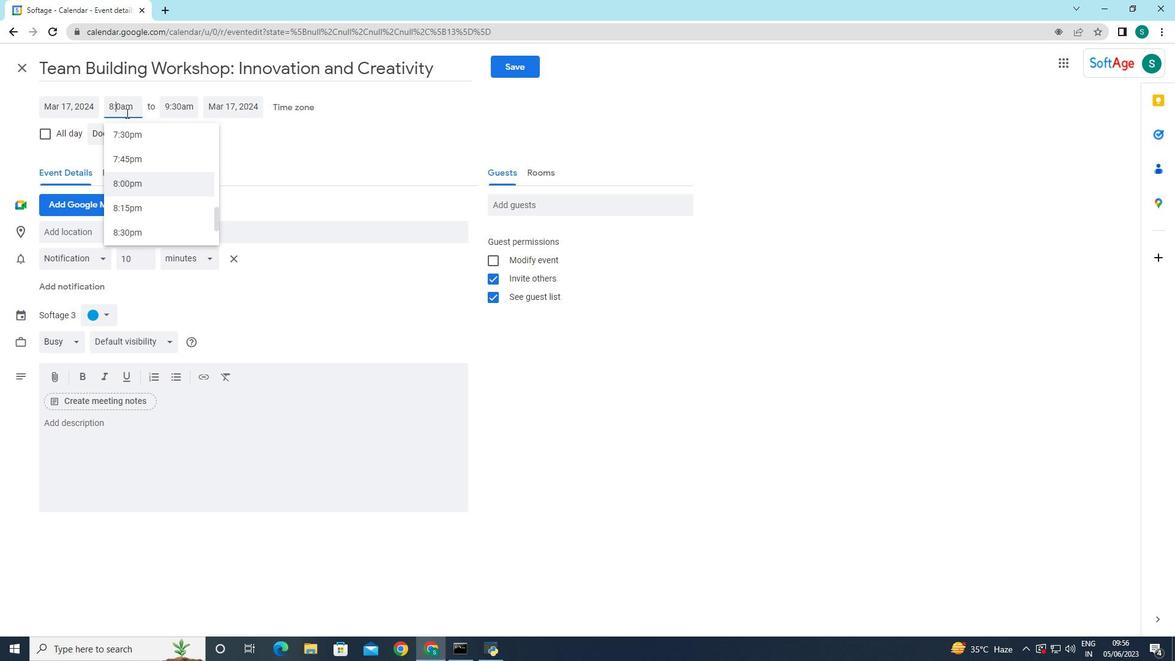 
Action: Mouse moved to (177, 104)
Screenshot: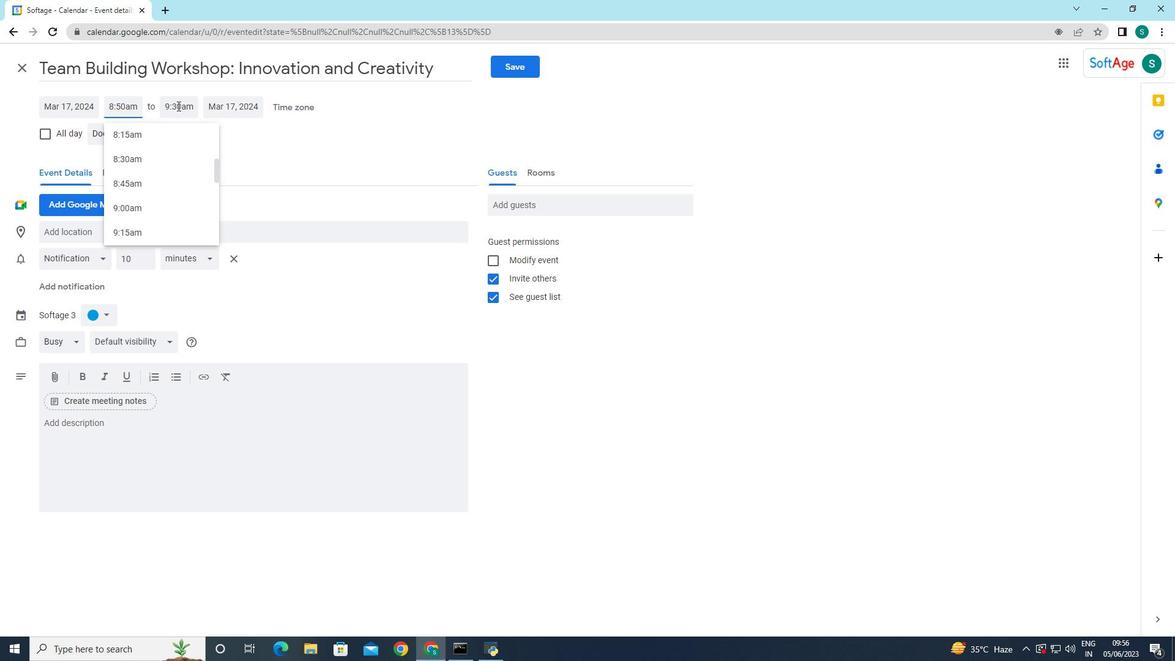 
Action: Mouse pressed left at (177, 104)
Screenshot: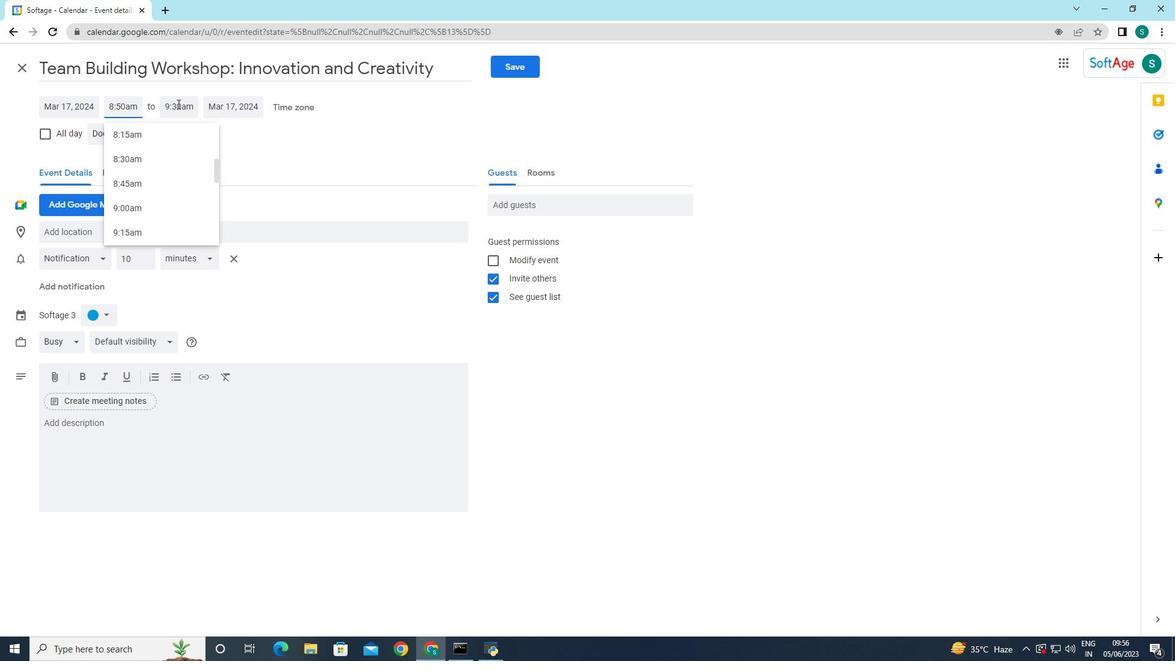 
Action: Mouse moved to (210, 235)
Screenshot: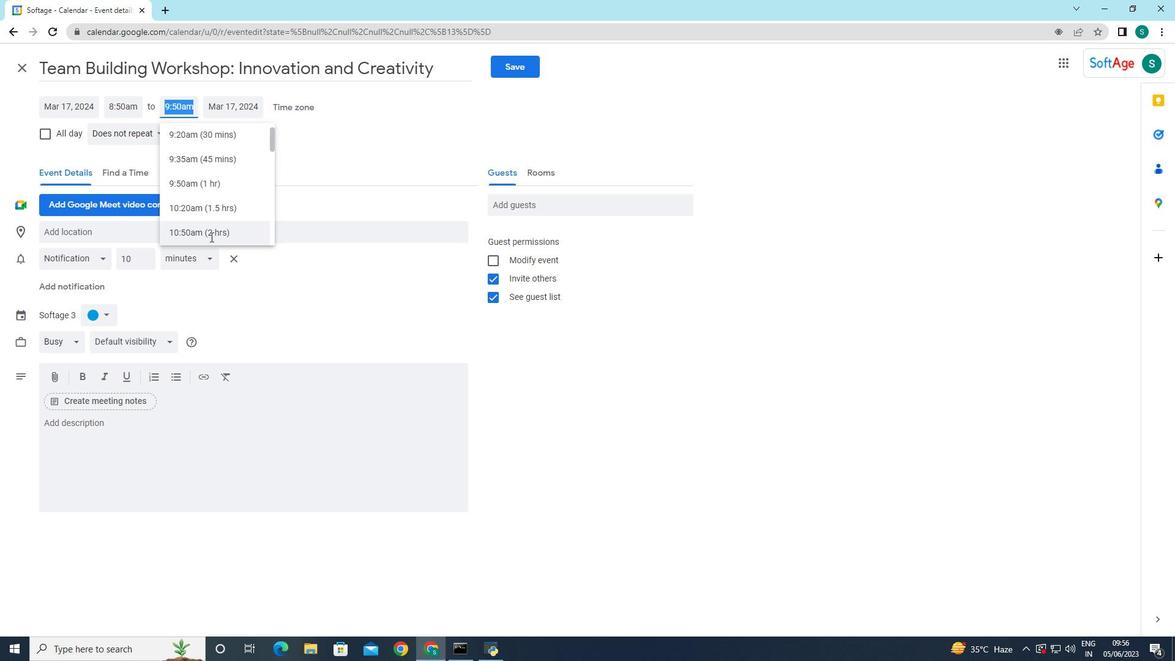 
Action: Mouse pressed left at (210, 235)
Screenshot: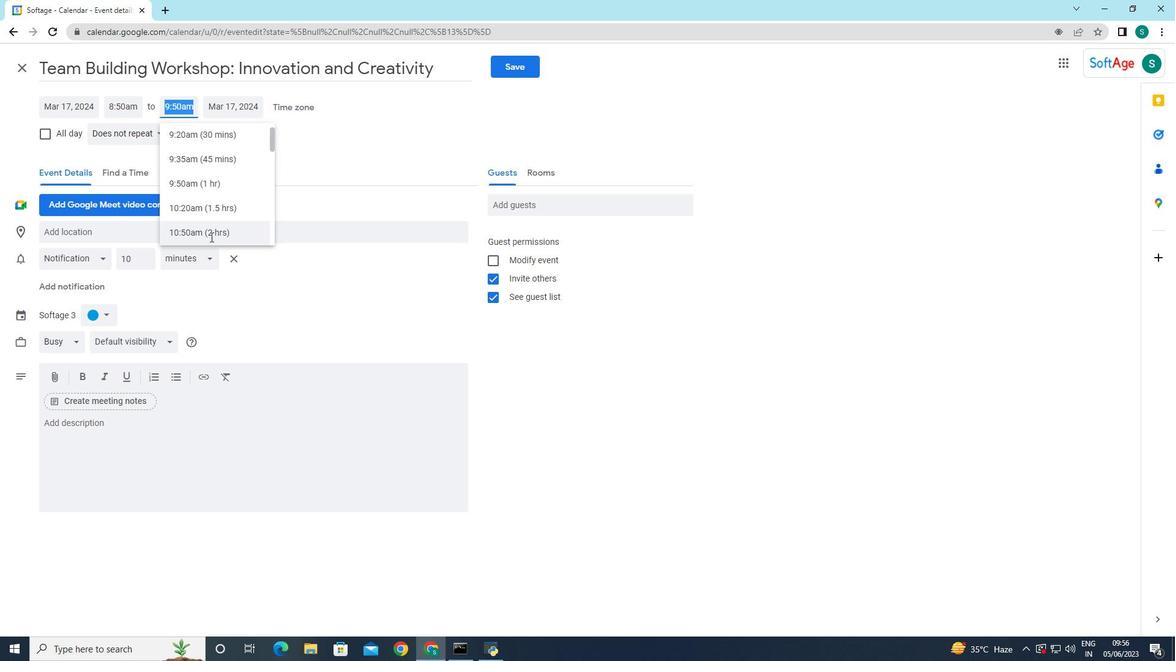 
Action: Mouse moved to (371, 161)
Screenshot: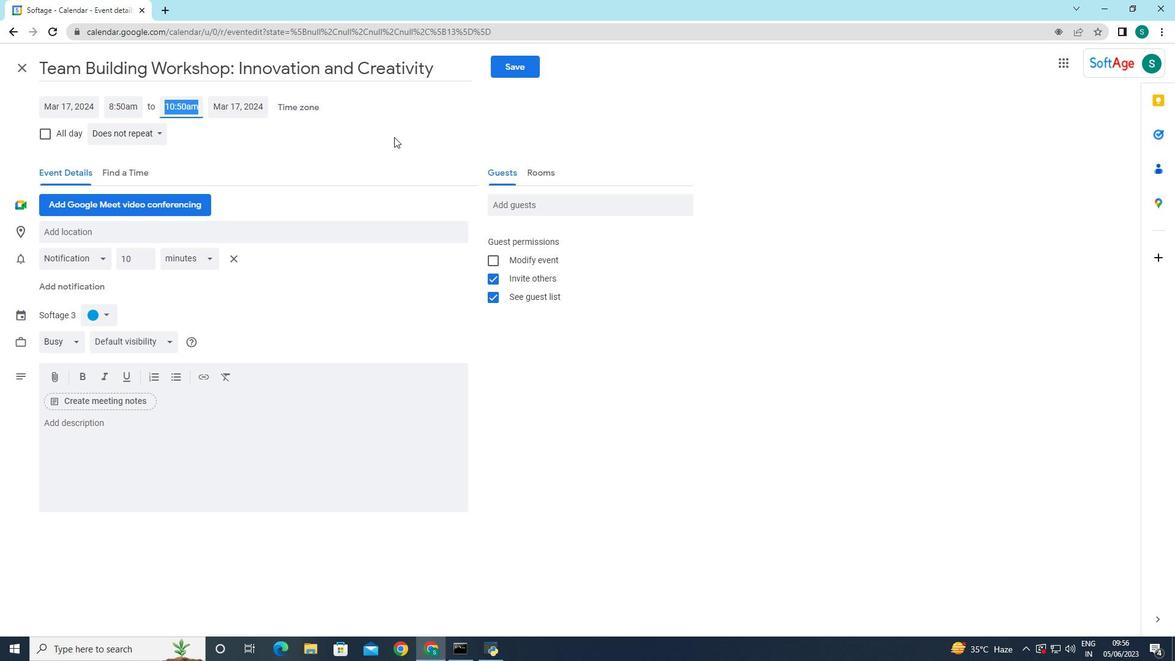 
Action: Mouse pressed left at (371, 161)
Screenshot: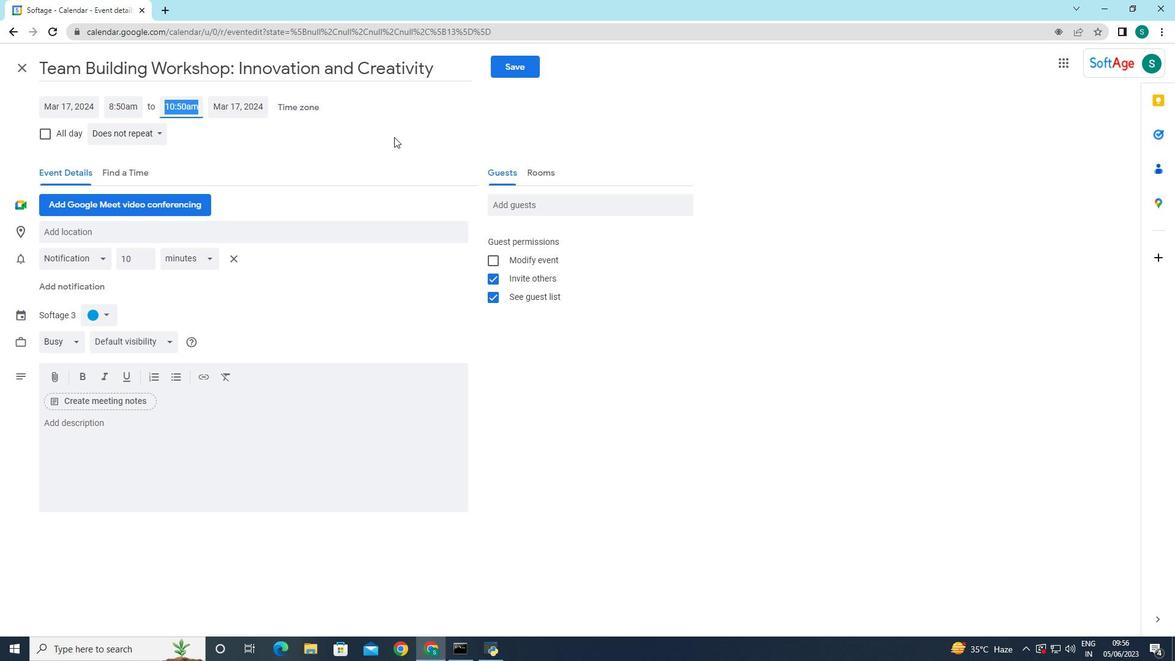 
Action: Mouse moved to (118, 424)
Screenshot: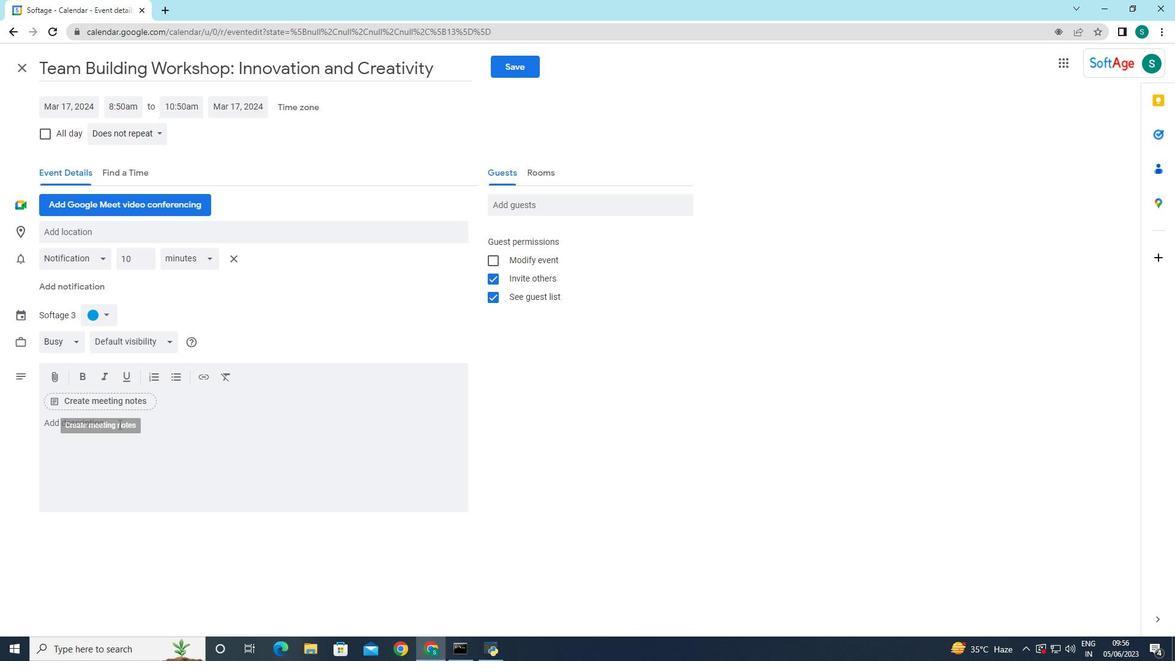 
Action: Mouse pressed left at (118, 424)
Screenshot: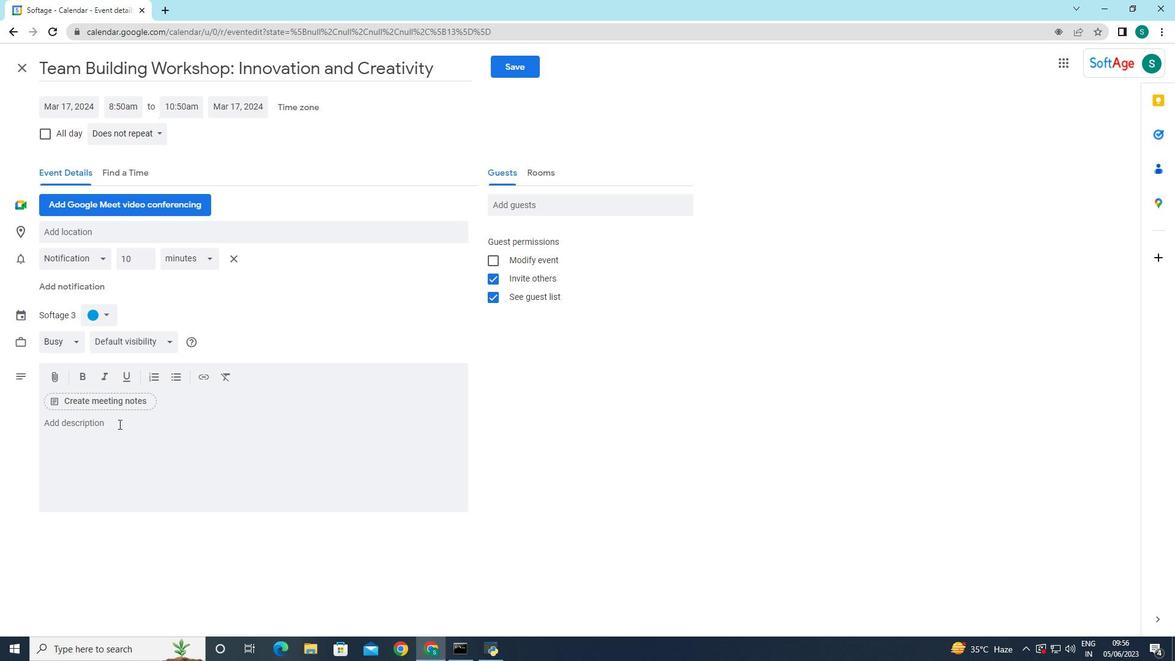 
Action: Key pressed <Key.caps_lock>U<Key.backspace>D<Key.caps_lock>uring<Key.space>the<Key.space>meeting<Key.space><Key.backspace>,<Key.space>various<Key.space>agenda<Key.space>items<Key.space>will<Key.space>be<Key.space>addressed,<Key.space>covering<Key.space>a<Key.space>e<Key.backspace>wide<Key.space>range<Key.space>of<Key.space>topp<Key.backspace>ics.<Key.space><Key.caps_lock>T<Key.caps_lock>hese<Key.space>may<Key.space>include<Key.space>financial<Key.space>reports,<Key.space>strantegic<Key.space>updates.<Key.space><Key.caps_lock>THESE<Key.backspace><Key.backspace><Key.backspace><Key.backspace><Key.backspace><Key.backspace>
Screenshot: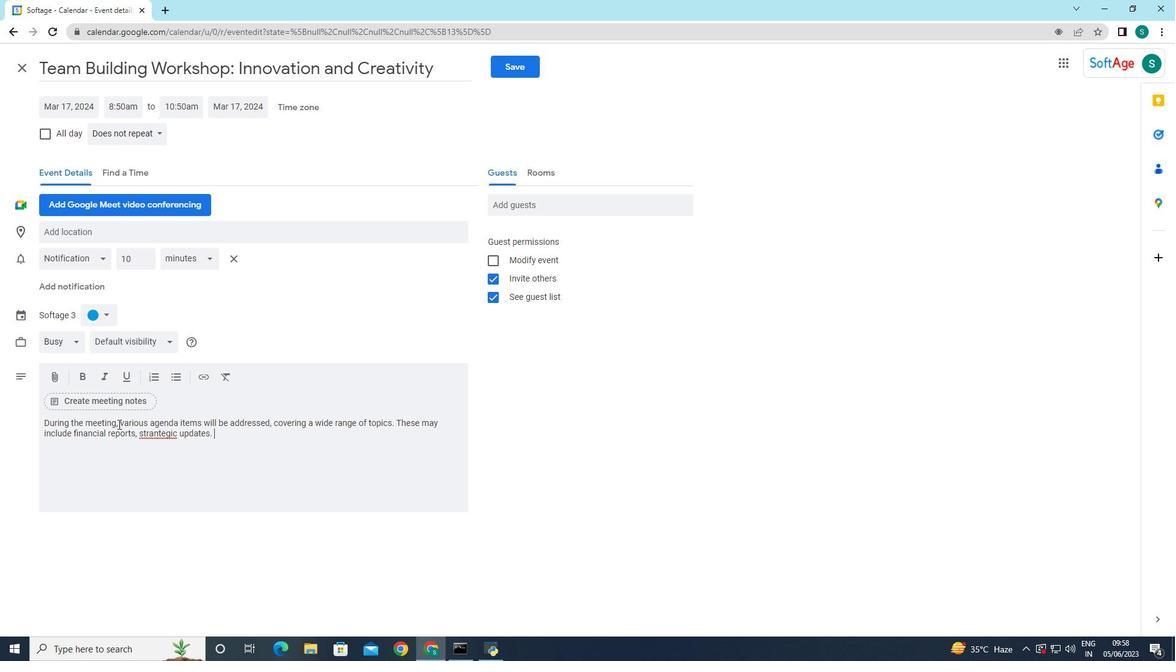 
Action: Mouse moved to (152, 435)
Screenshot: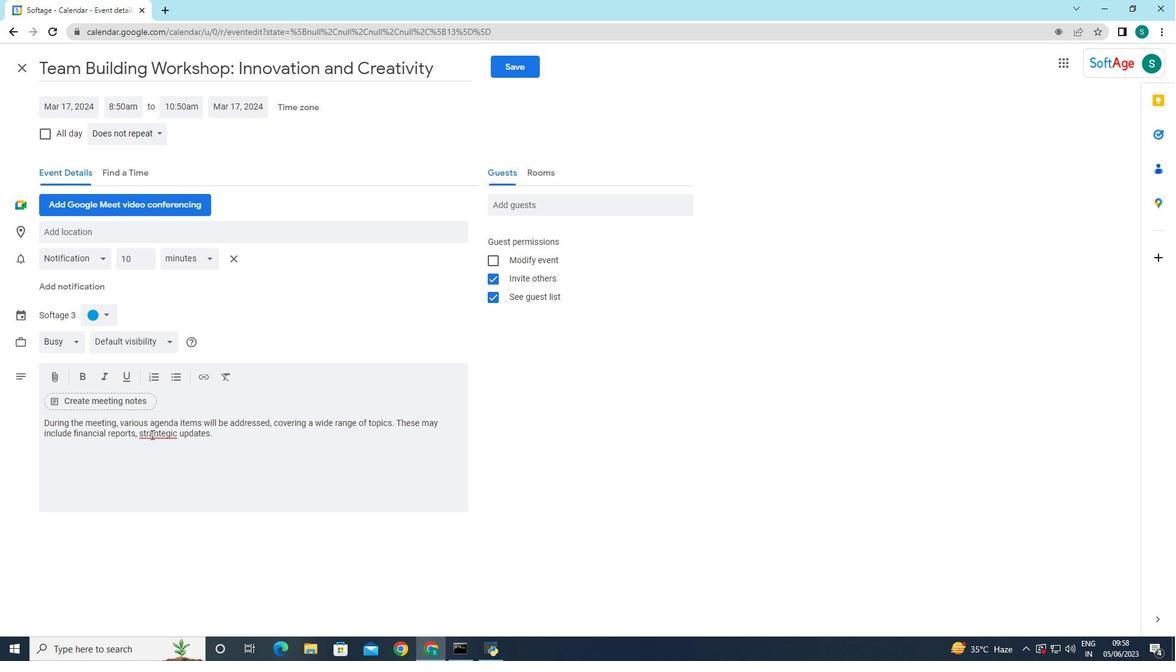 
Action: Mouse pressed right at (152, 435)
Screenshot: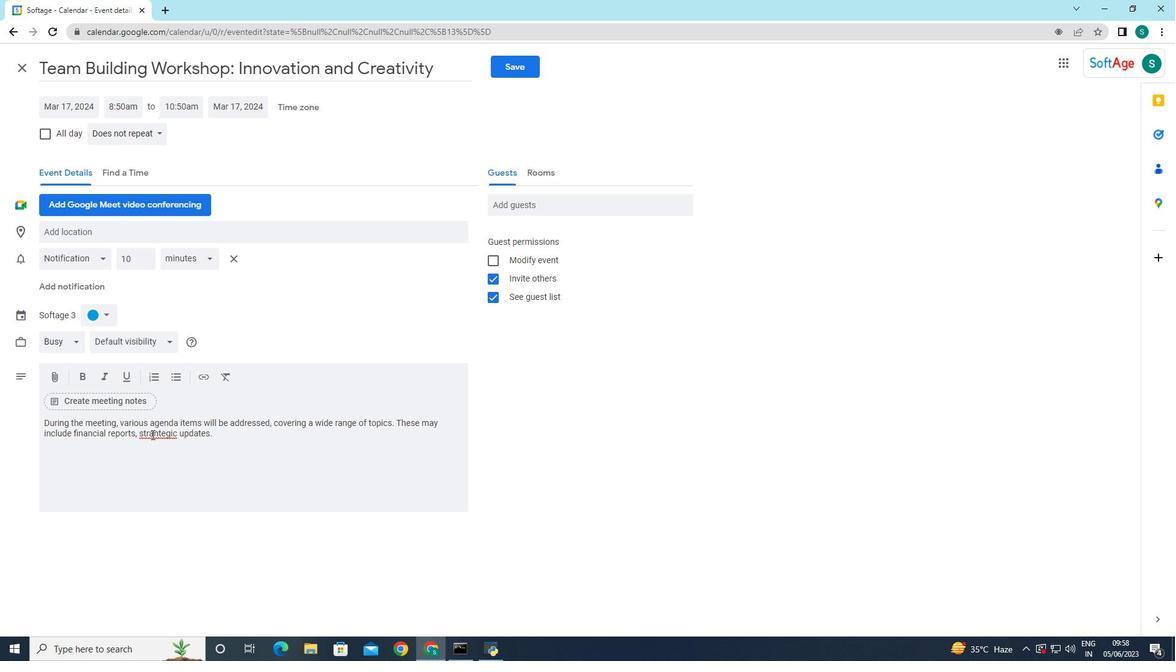 
Action: Mouse moved to (168, 444)
Screenshot: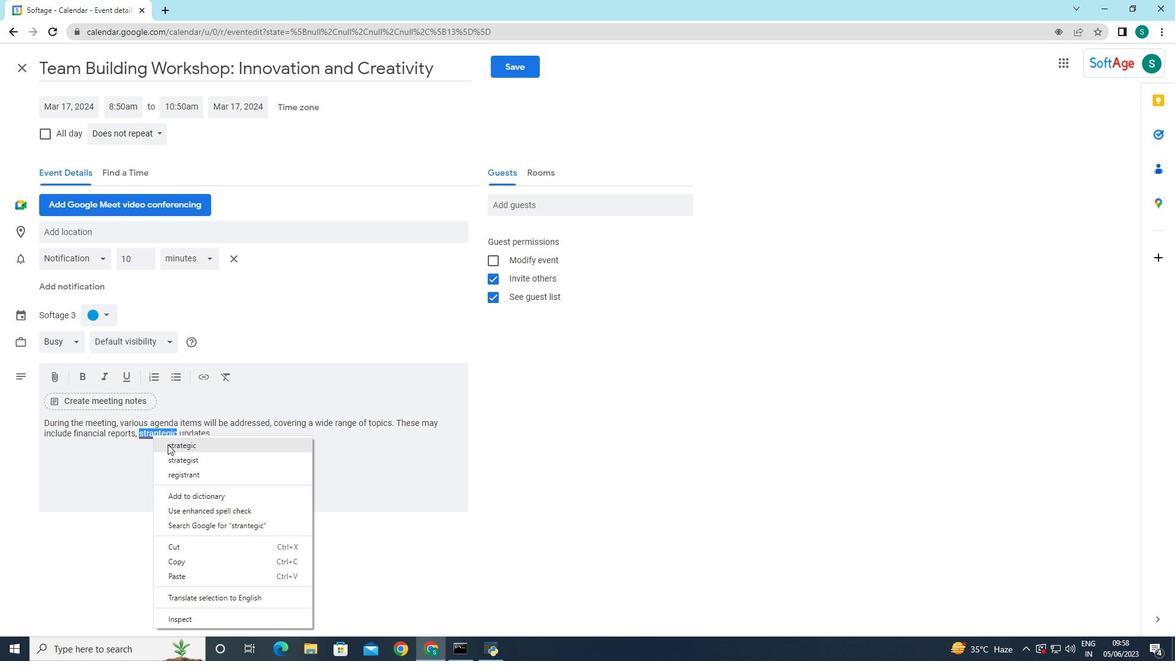 
Action: Mouse pressed left at (168, 444)
Screenshot: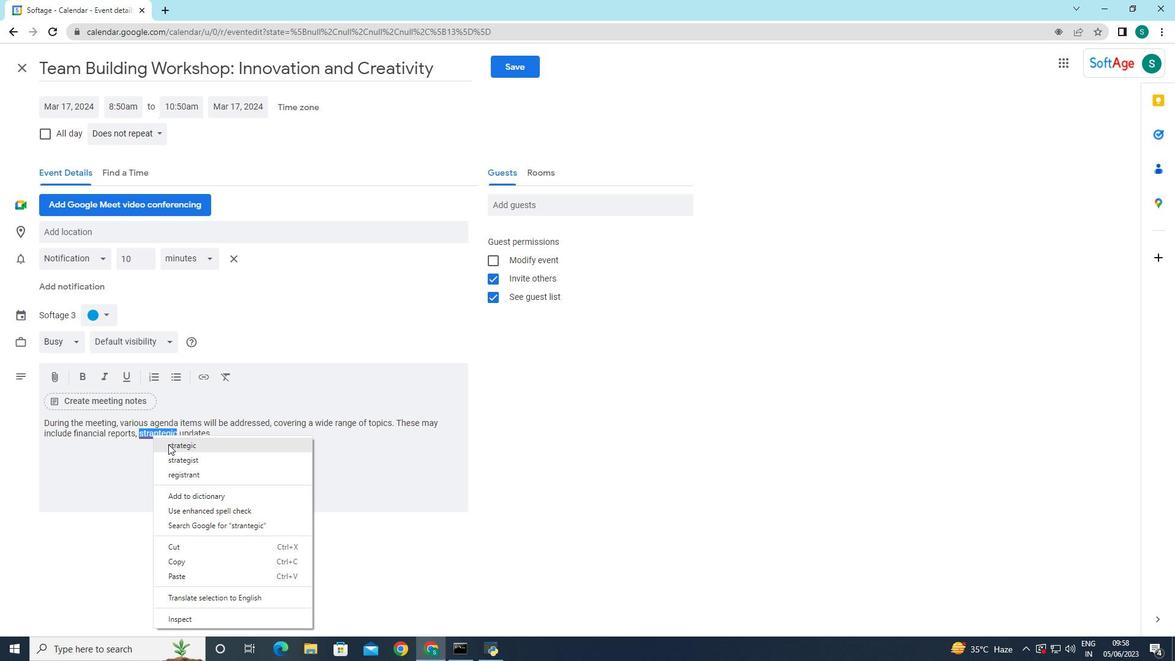 
Action: Mouse moved to (208, 433)
Screenshot: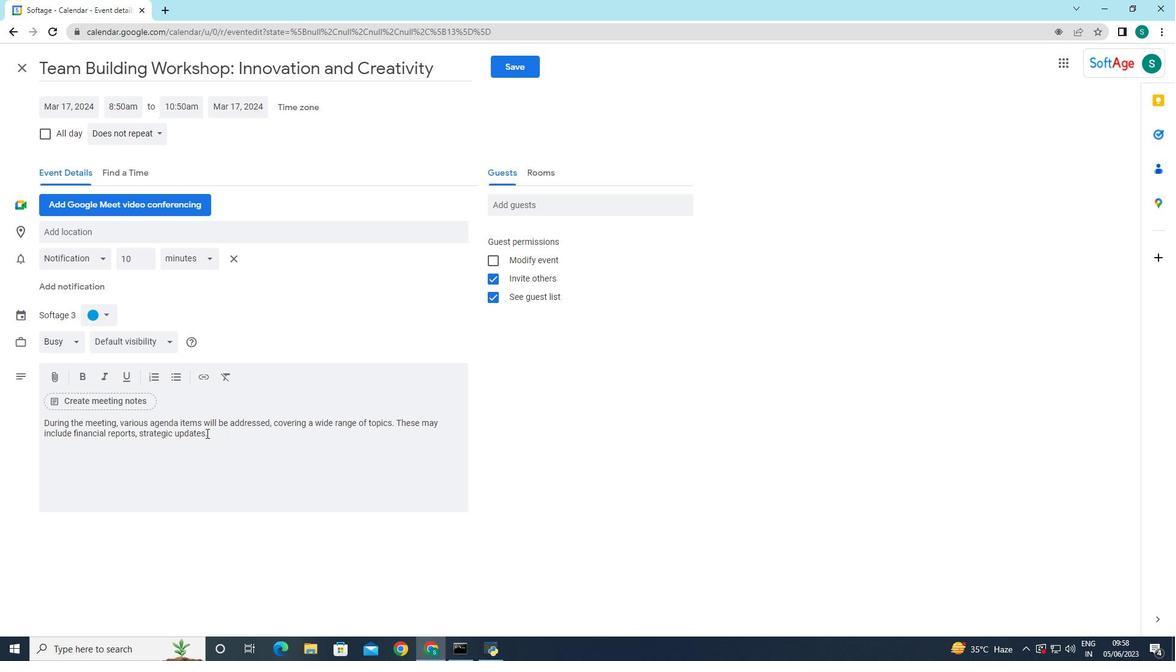 
Action: Mouse pressed left at (208, 433)
Screenshot: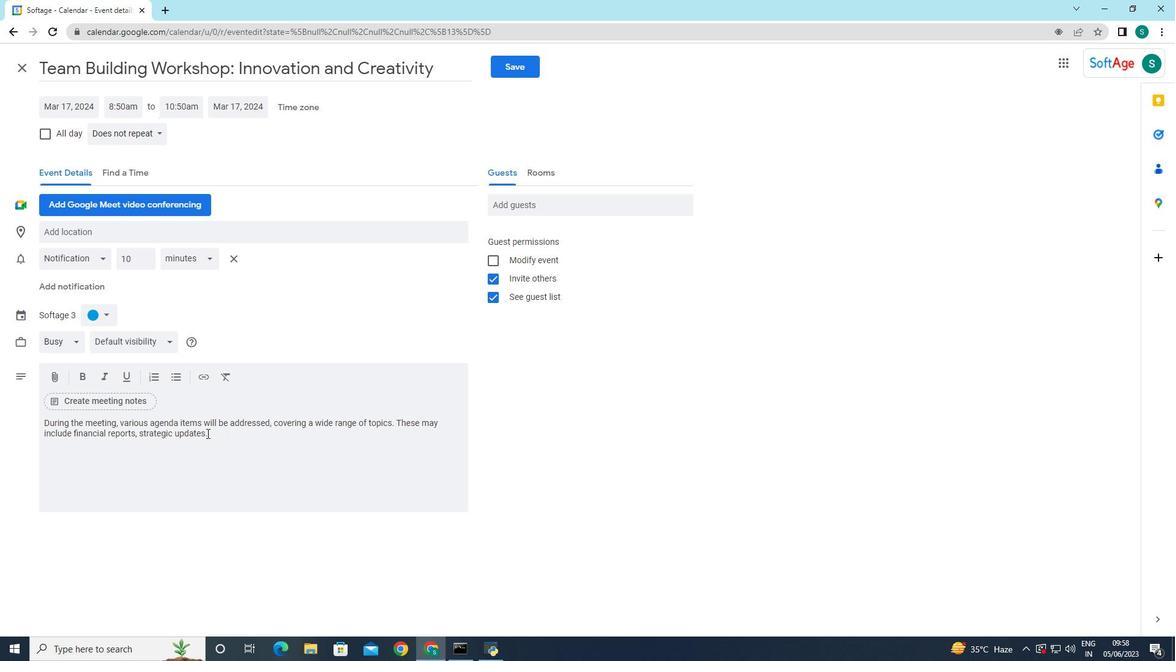 
Action: Key pressed <Key.backspace>,<Key.space>OPERATIONAL<Key.backspace><Key.backspace><Key.backspace><Key.backspace><Key.backspace><Key.backspace><Key.backspace><Key.backspace><Key.backspace><Key.backspace><Key.backspace><Key.caps_lock>operational<Key.space>highloghyt<Key.backspace><Key.backspace>ts,<Key.space>governance<Key.space>
Screenshot: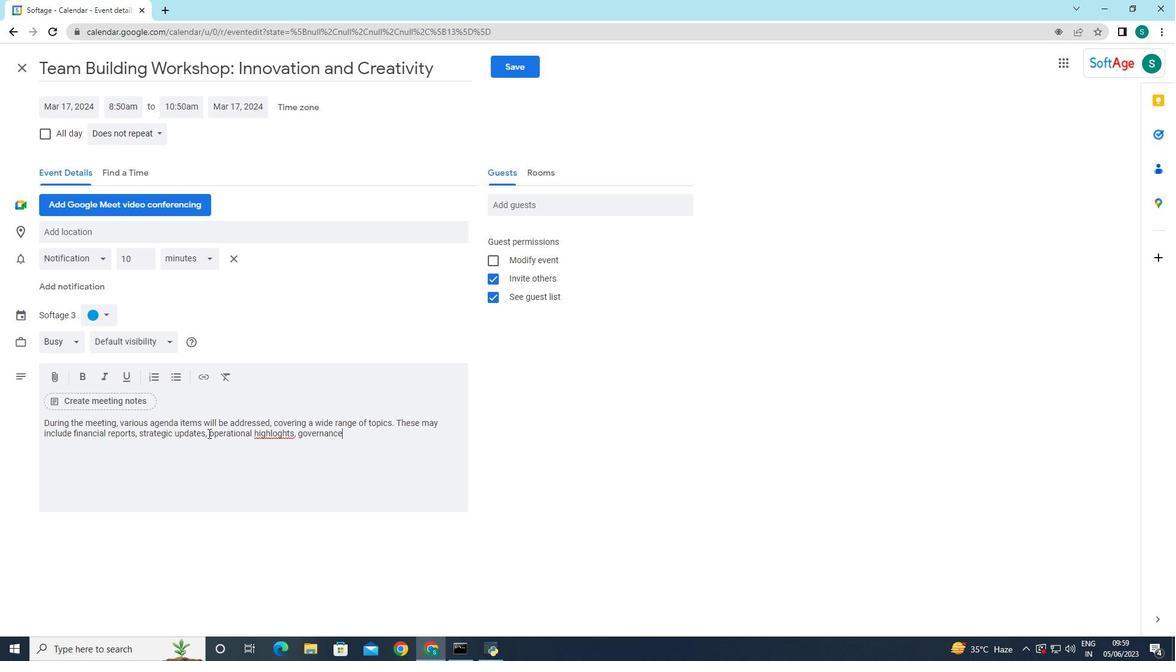 
Action: Mouse moved to (280, 432)
Screenshot: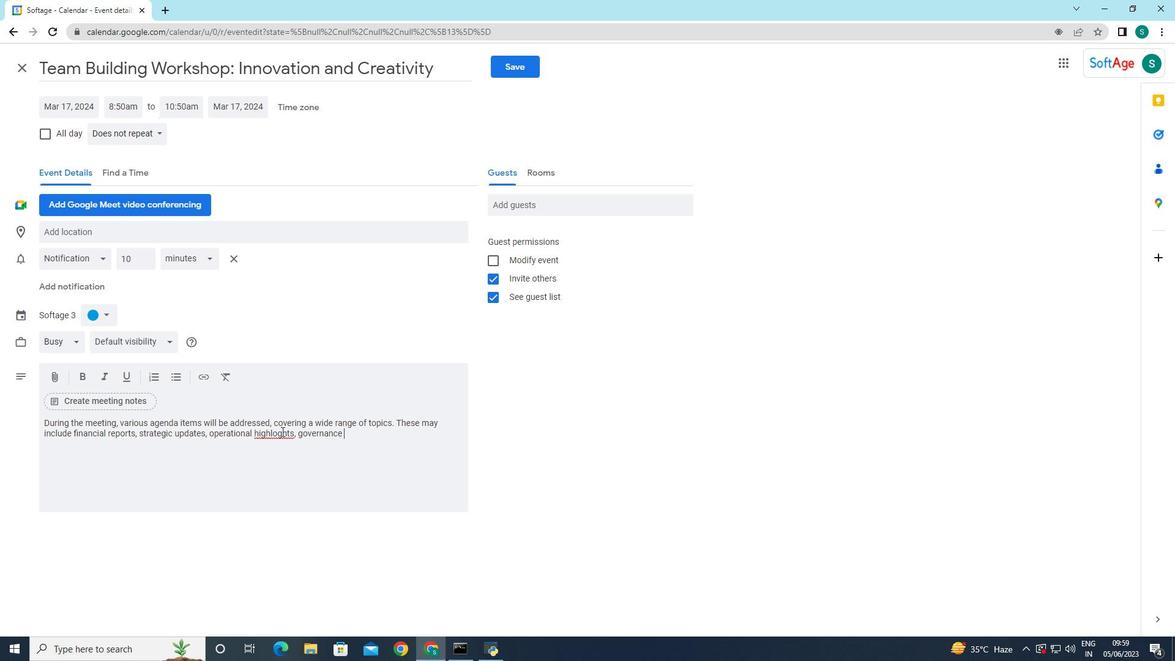 
Action: Mouse pressed right at (280, 432)
Screenshot: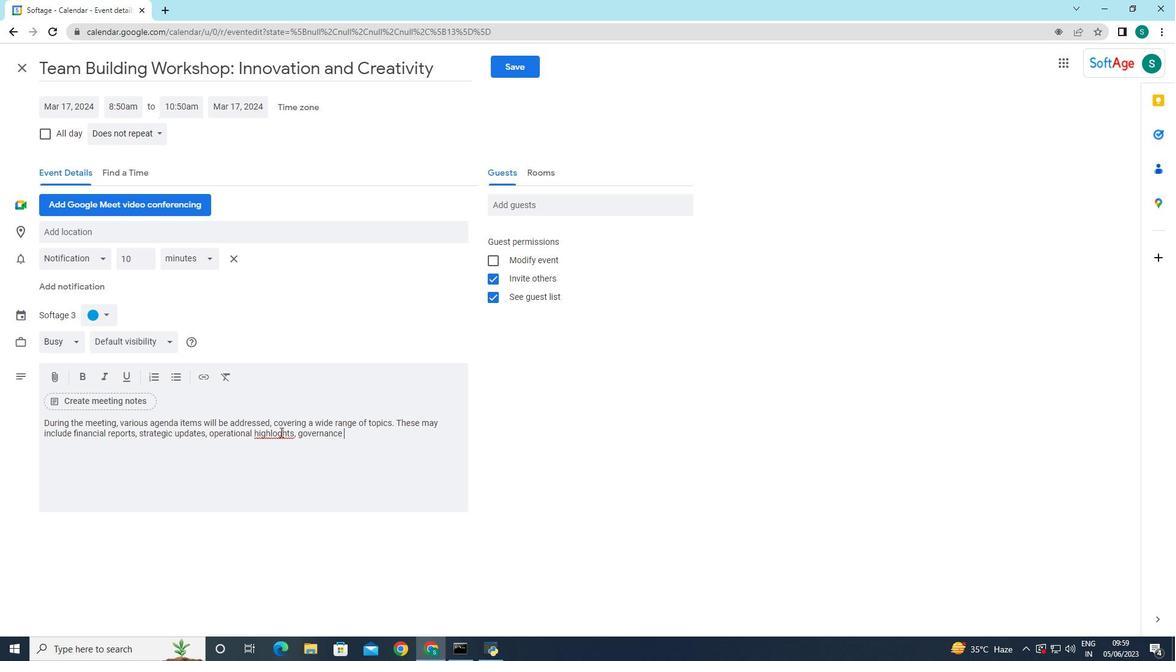 
Action: Mouse moved to (303, 436)
Screenshot: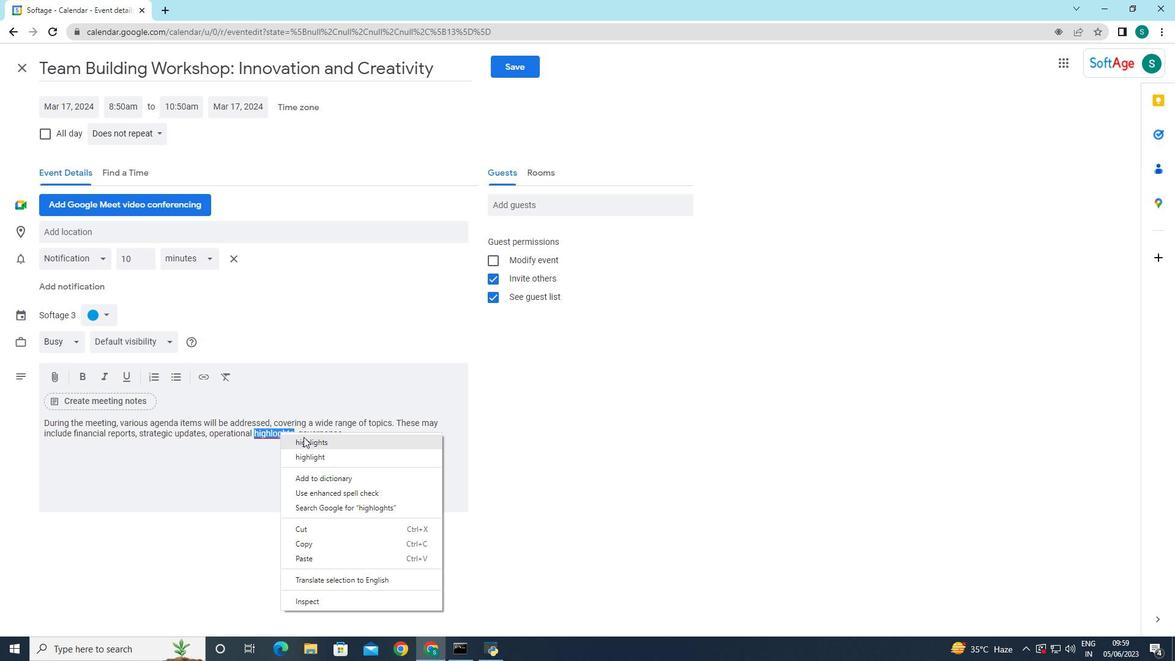 
Action: Mouse pressed left at (303, 436)
Screenshot: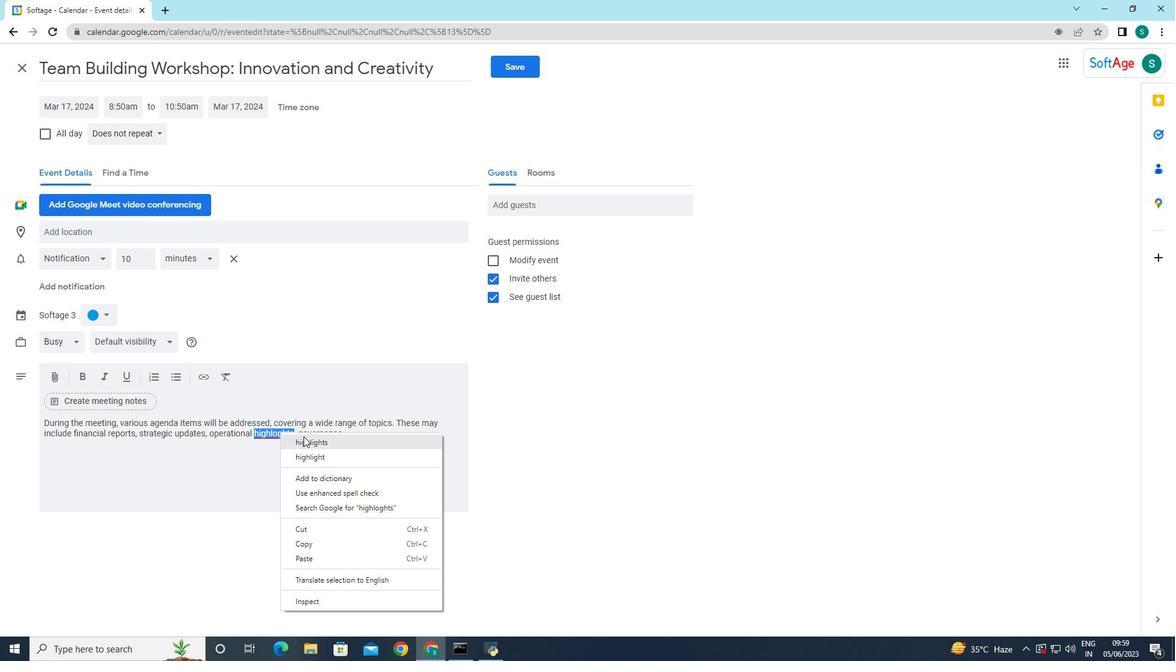 
Action: Mouse moved to (352, 432)
Screenshot: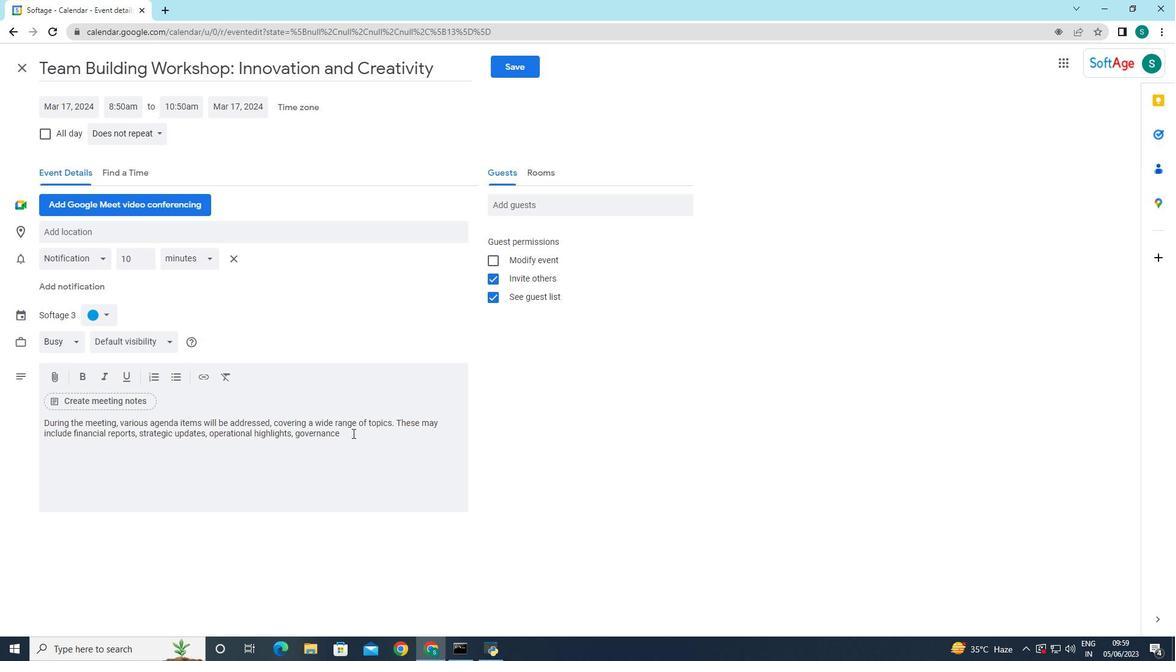 
Action: Mouse pressed left at (352, 432)
Screenshot: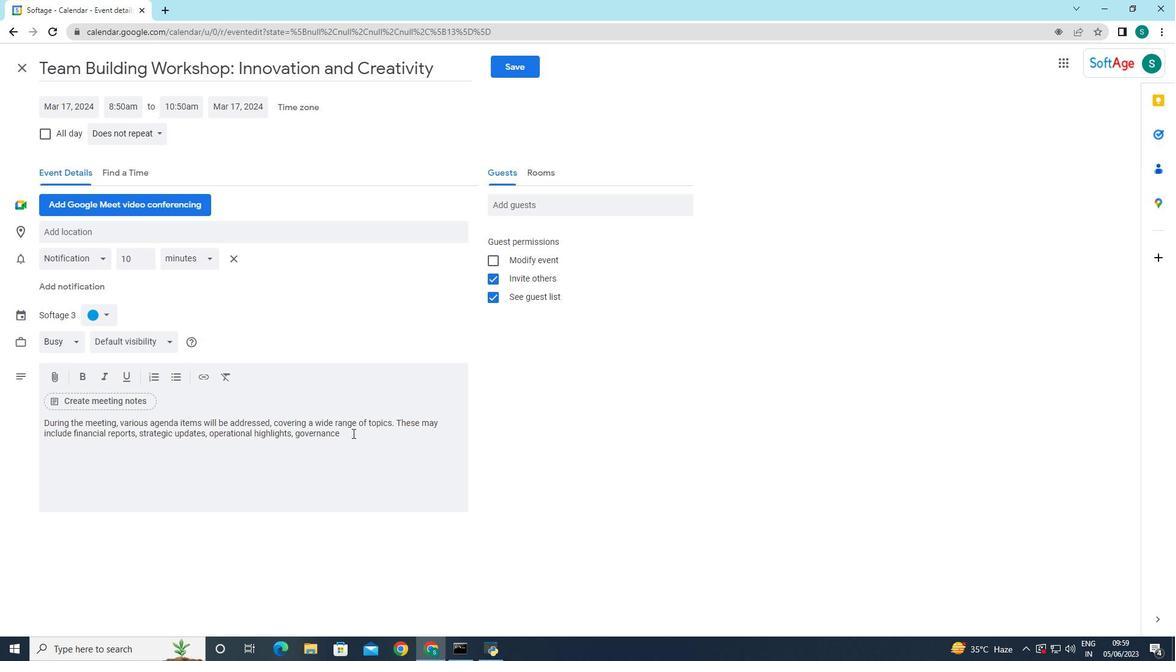 
Action: Mouse moved to (352, 432)
Screenshot: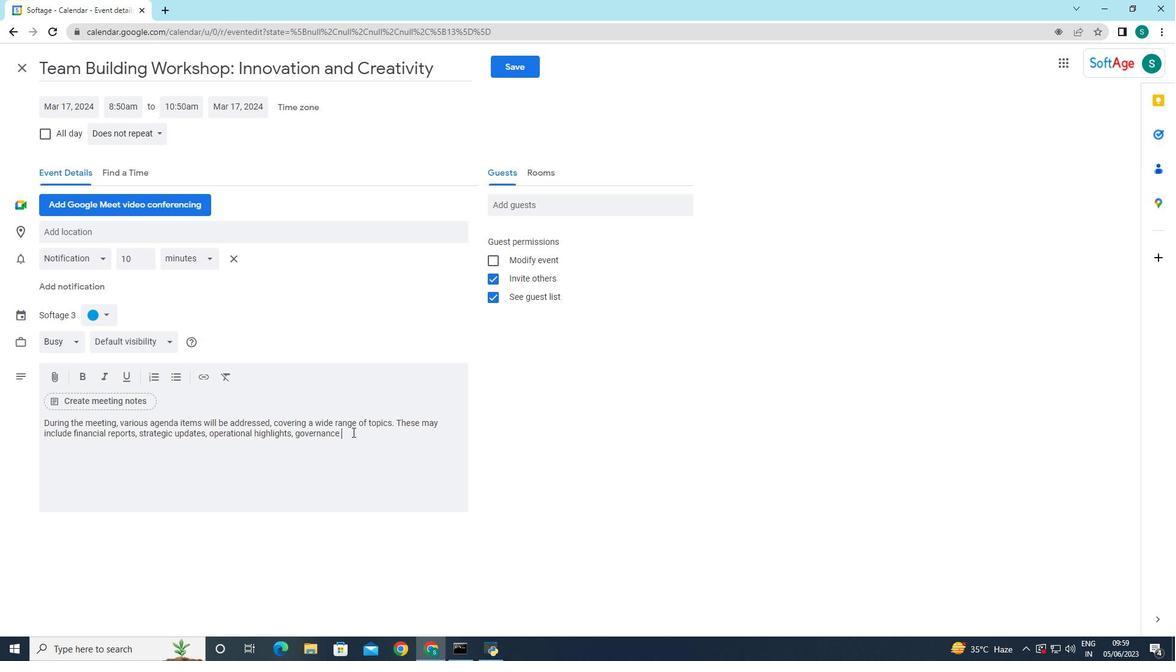 
Action: Key pressed matters,<Key.space>and<Key.space>any<Key.space>proposed<Key.space>resolutions<Key.space>that<Key.space>rr<Key.backspace>eports,<Key.space>strategic<Key.backspace><Key.backspace><Key.backspace><Key.backspace><Key.backspace><Key.backspace><Key.backspace><Key.backspace><Key.backspace><Key.backspace><Key.backspace><Key.backspace><Key.backspace><Key.backspace><Key.backspace><Key.backspace><Key.backspace>equire<Key.space>shareholder<Key.space>approval.<Key.space><Key.caps_lock>E<Key.caps_lock>ach<Key.space>agenda<Key.space>item<Key.space>will<Key.space>be<Key.space>presented<Key.space>by<Key.space>the<Key.space>relevant<Key.space>department<Key.space>or<Key.space>individual<Key.space><Key.backspace>,<Key.space>offering<Key.space>comprehensive<Key.space>insights<Key.space>and<Key.space>fostering<Key.space>an<Key.space>environment<Key.space>of<Key.space>transparency.
Screenshot: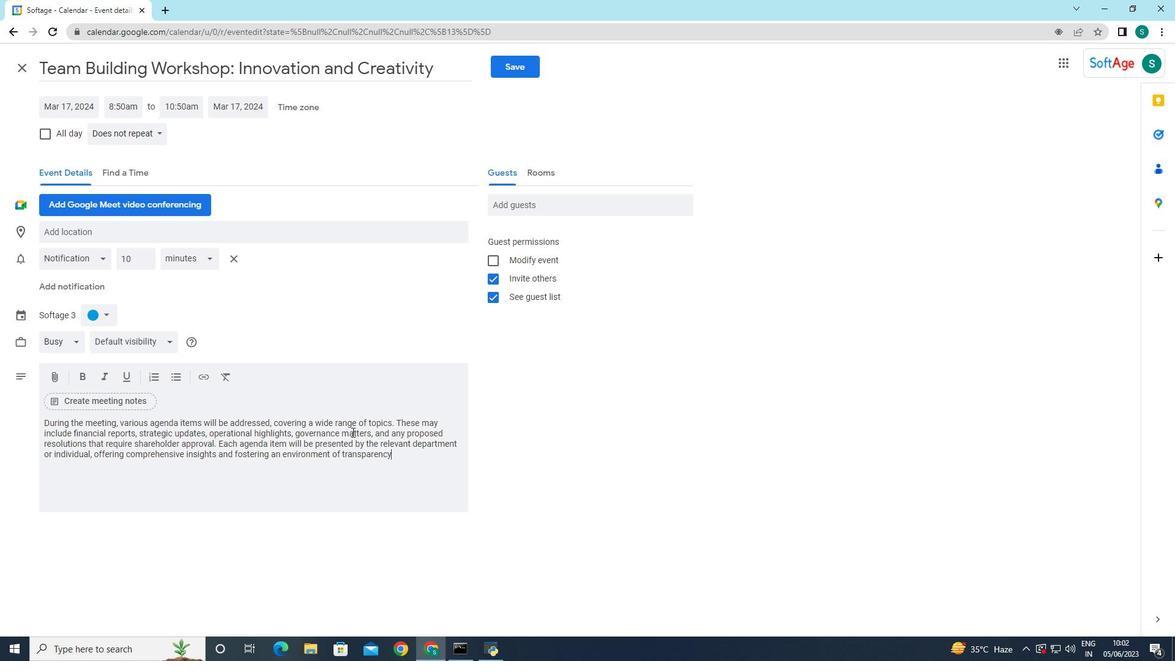 
Action: Mouse moved to (93, 320)
Screenshot: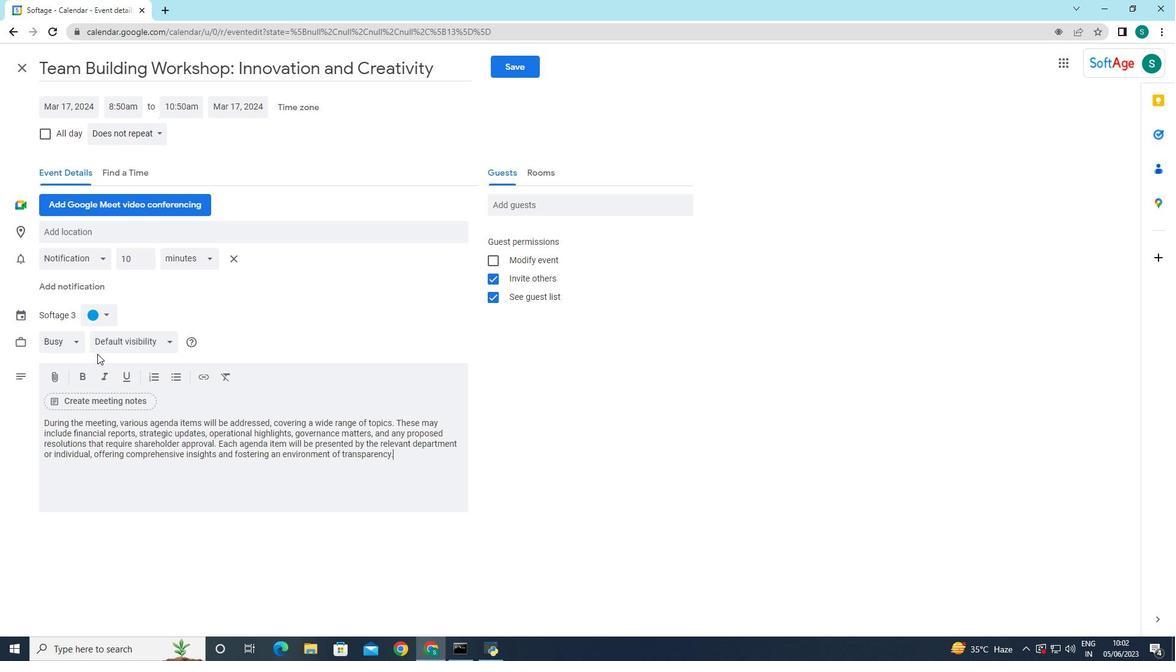 
Action: Mouse pressed left at (93, 320)
Screenshot: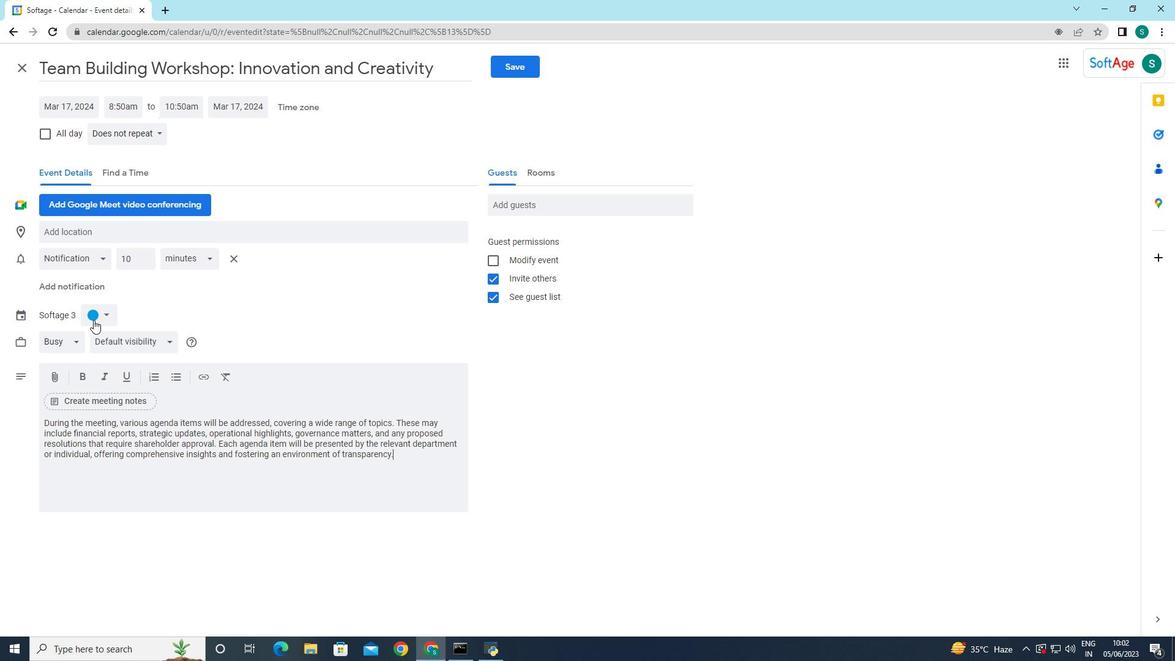 
Action: Mouse moved to (94, 317)
Screenshot: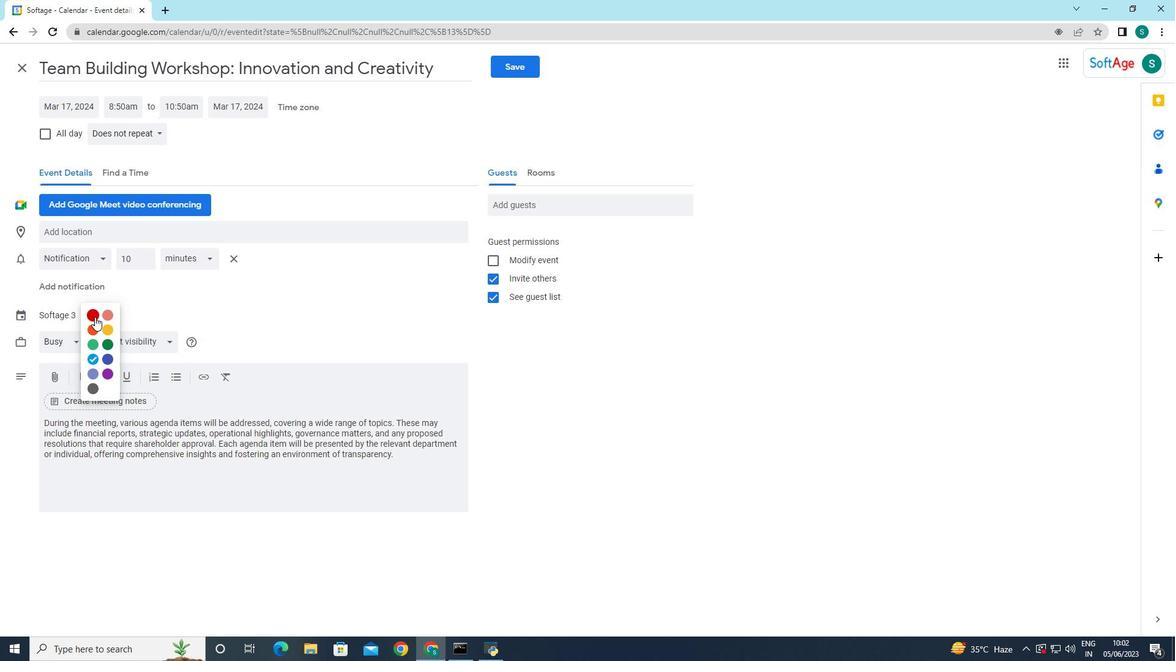 
Action: Mouse pressed left at (94, 317)
Screenshot: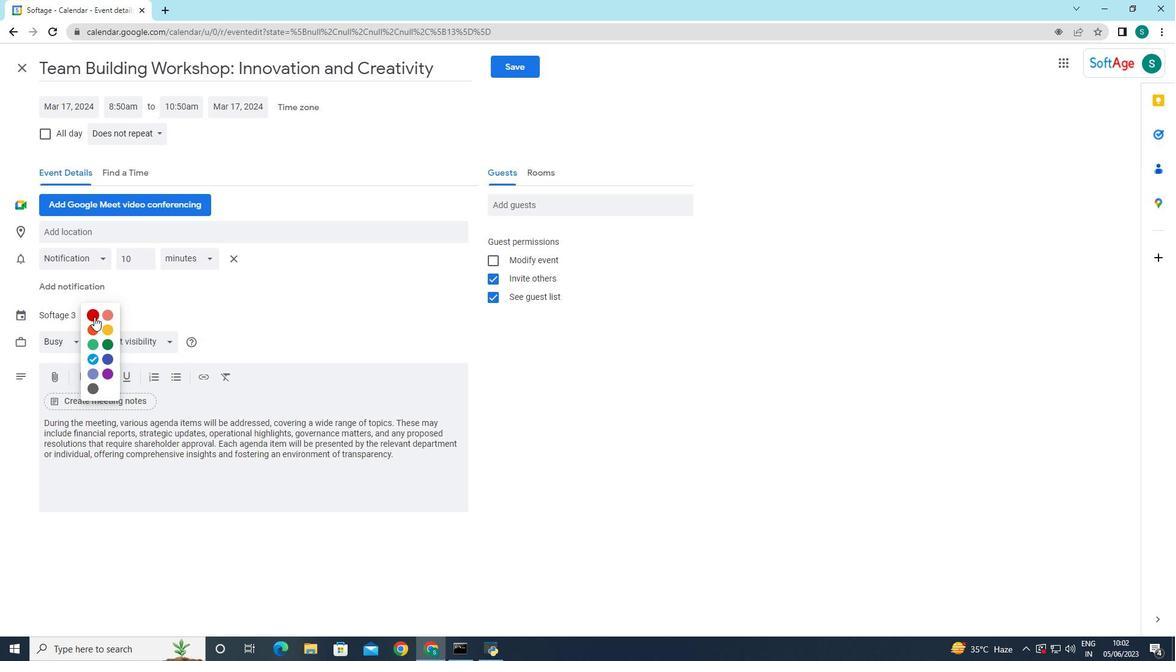 
Action: Mouse moved to (97, 236)
Screenshot: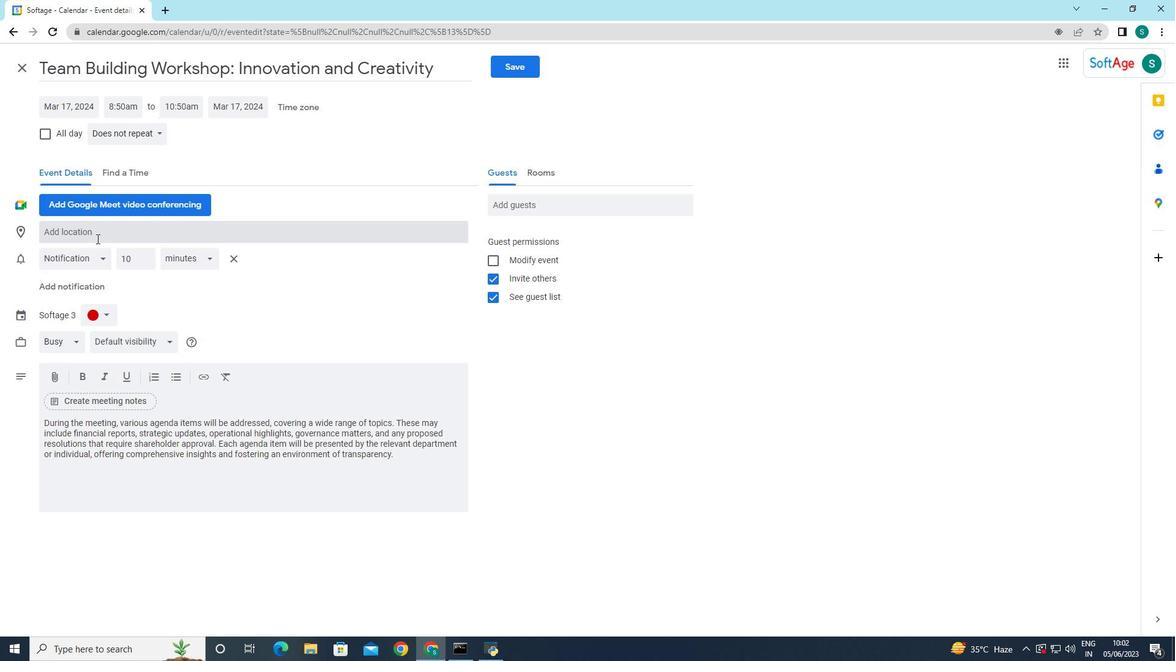 
Action: Mouse pressed left at (97, 236)
Screenshot: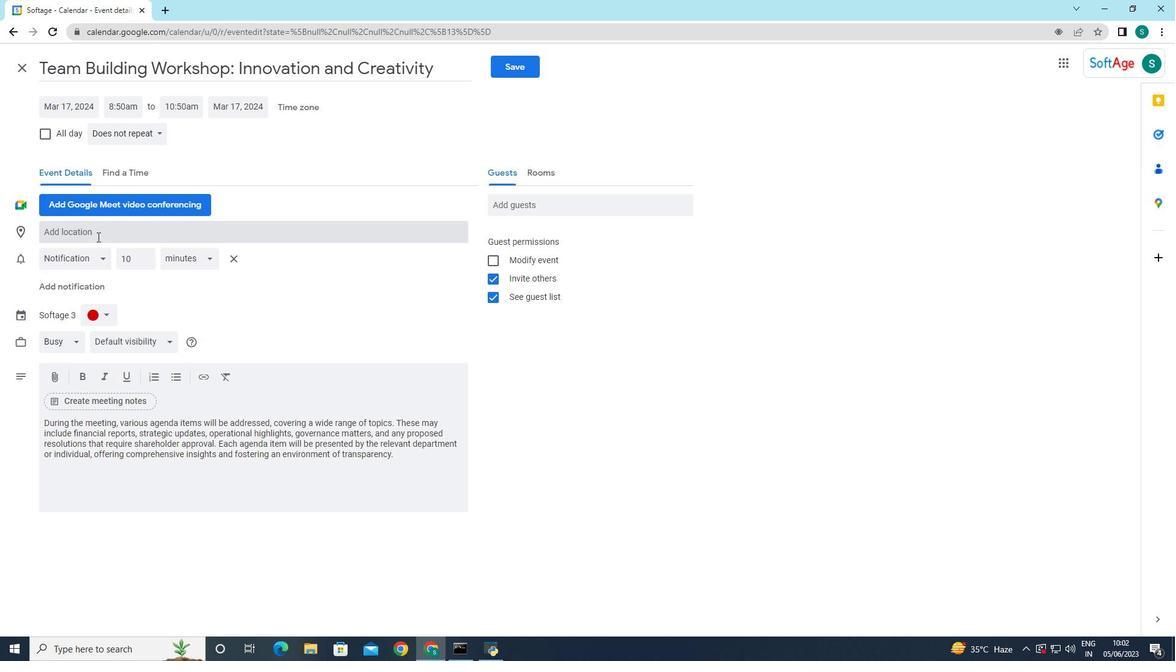 
Action: Key pressed <Key.caps_lock>W<Key.caps_lock>aldorf<Key.space><Key.caps_lock>A<Key.caps_lock>storia,<Key.space><Key.caps_lock>V<Key.backspace>BE<Key.backspace><Key.caps_lock>b=e<Key.backspace><Key.backspace><Key.backspace>everly<Key.space><Key.caps_lock>H<Key.caps_lock>ills,<Key.space><Key.caps_lock>USA
Screenshot: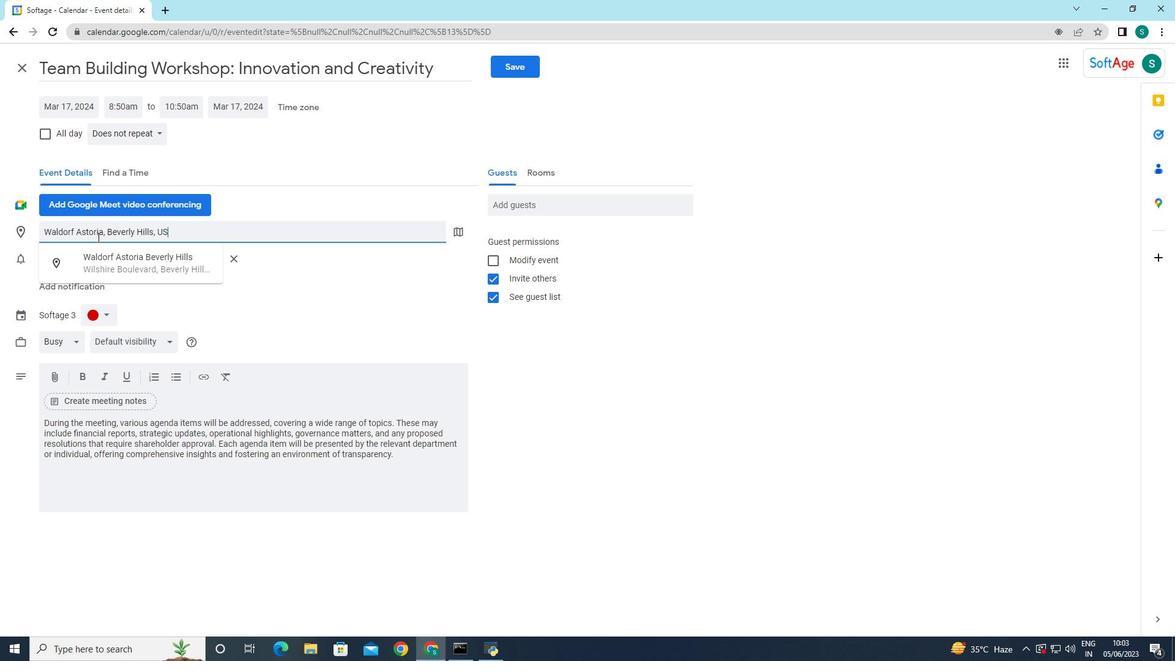 
Action: Mouse moved to (269, 312)
Screenshot: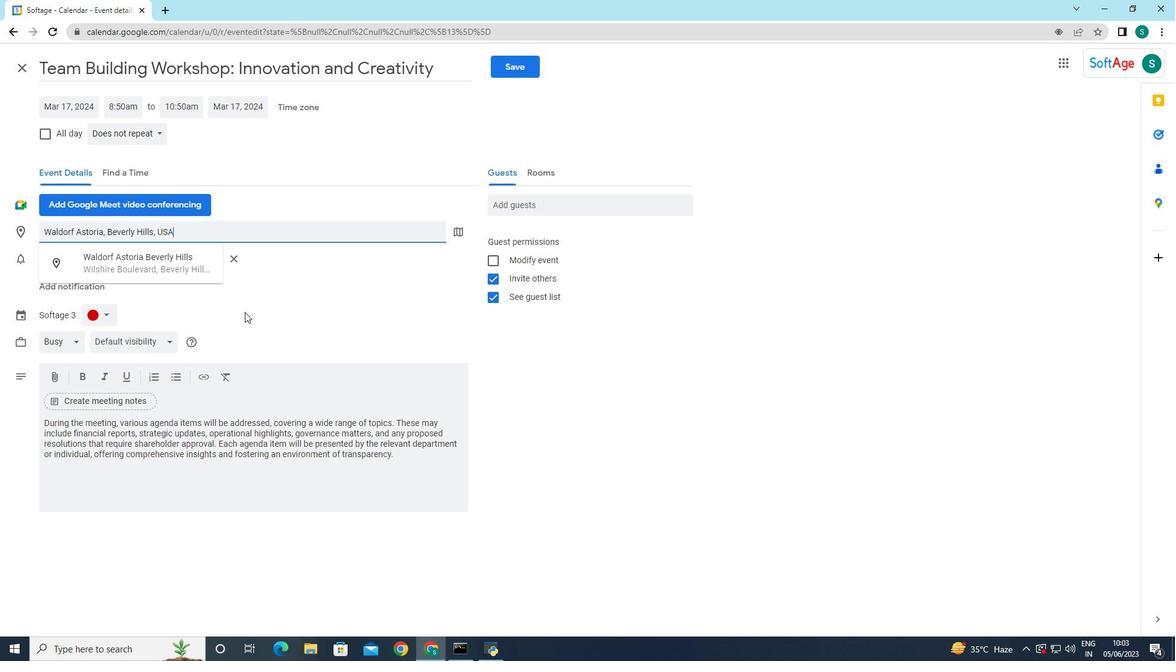
Action: Mouse pressed left at (269, 312)
Screenshot: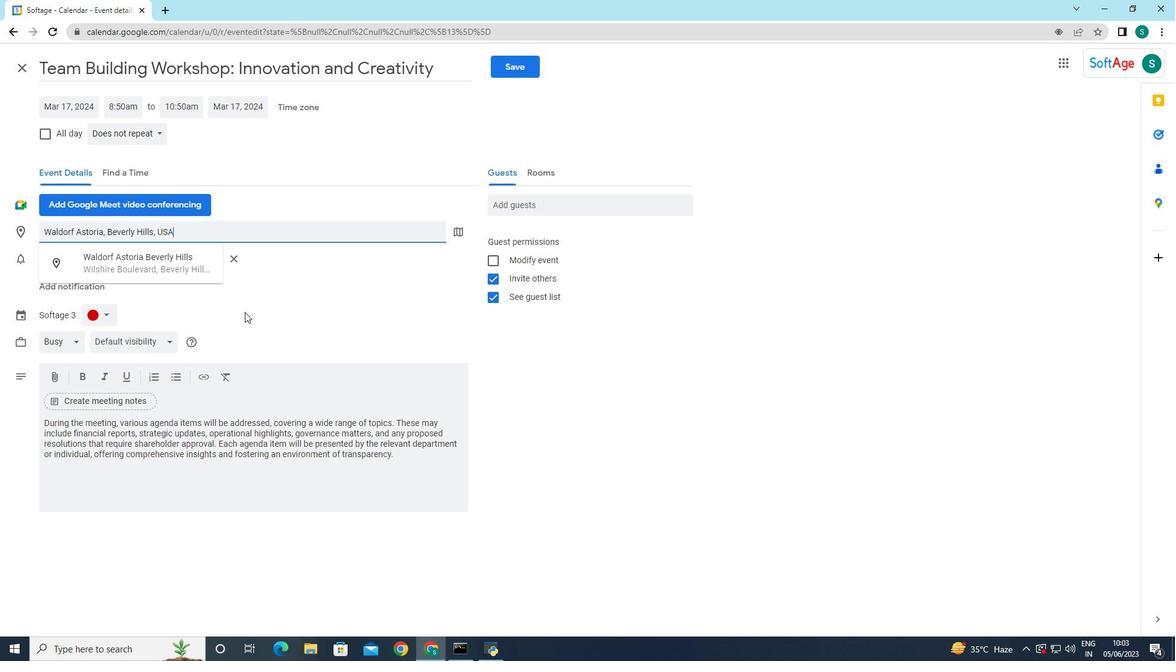 
Action: Mouse moved to (508, 211)
Screenshot: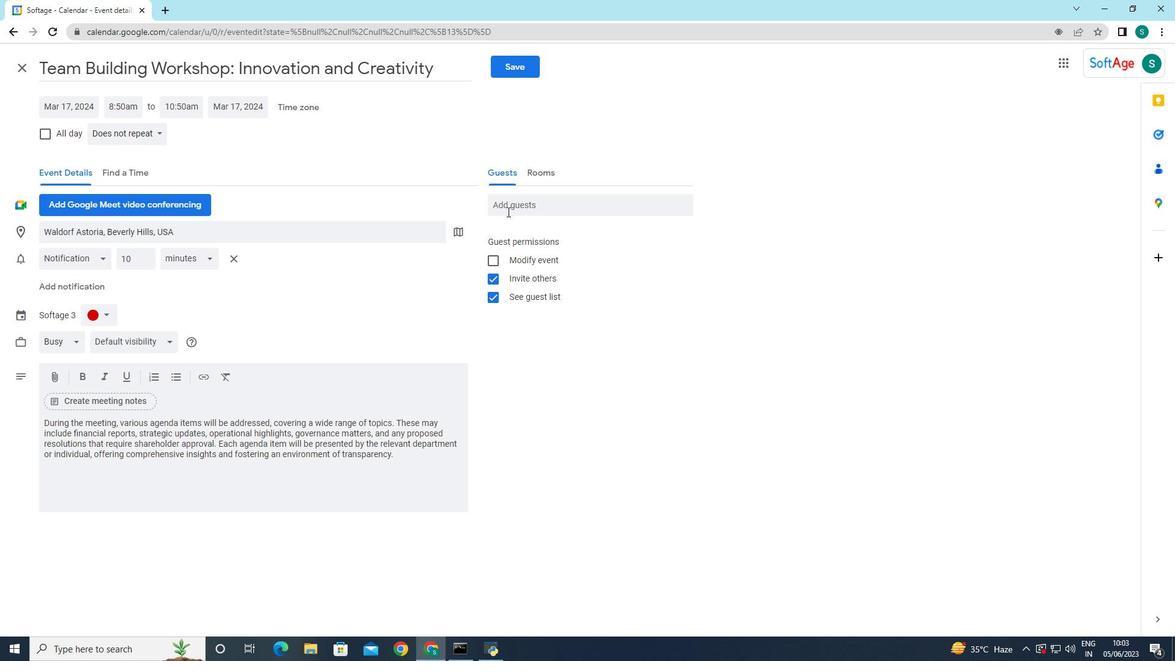 
Action: Mouse pressed left at (508, 211)
Screenshot: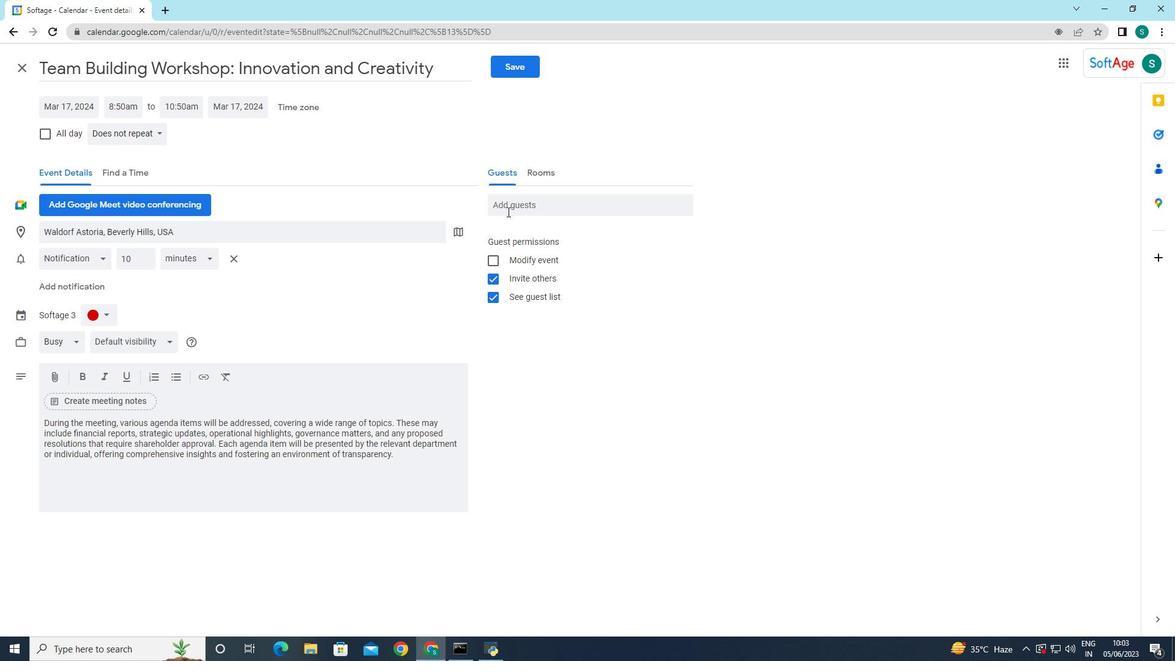 
Action: Key pressed SOFTAGE.5
Screenshot: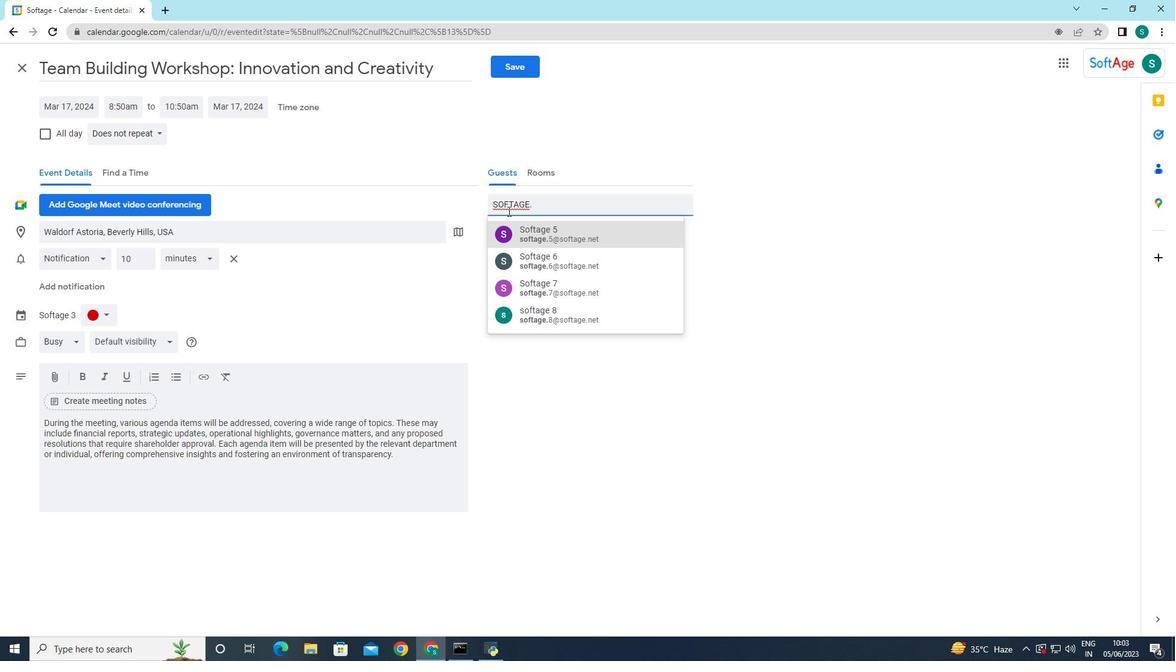 
Action: Mouse moved to (566, 230)
Screenshot: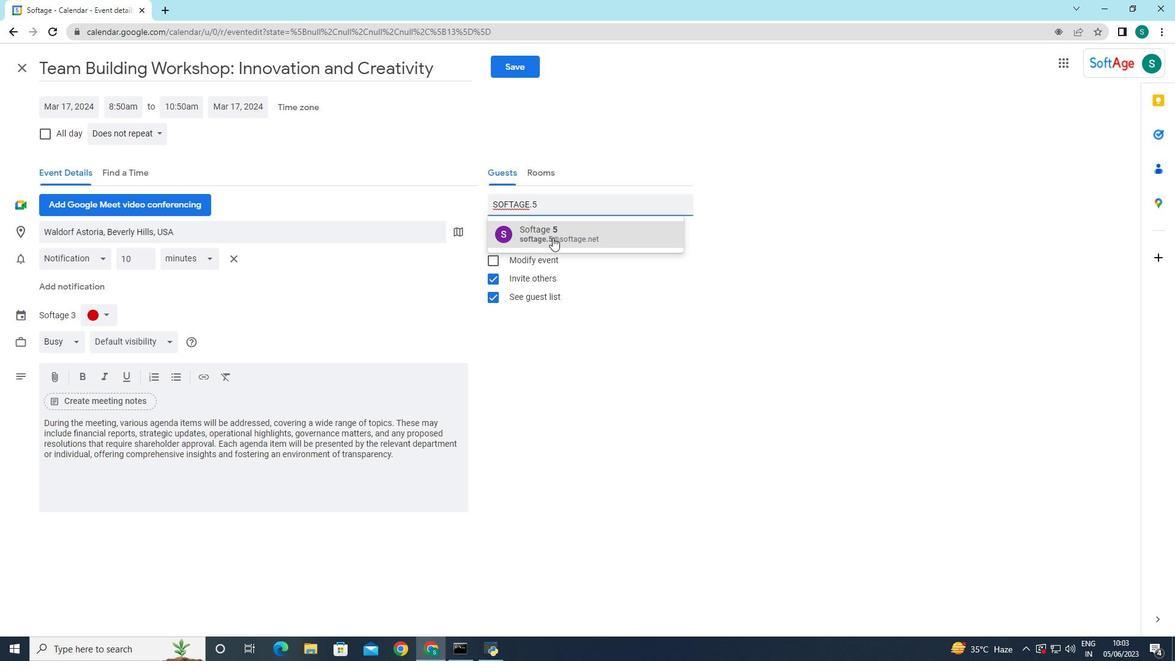 
Action: Mouse pressed left at (566, 230)
Screenshot: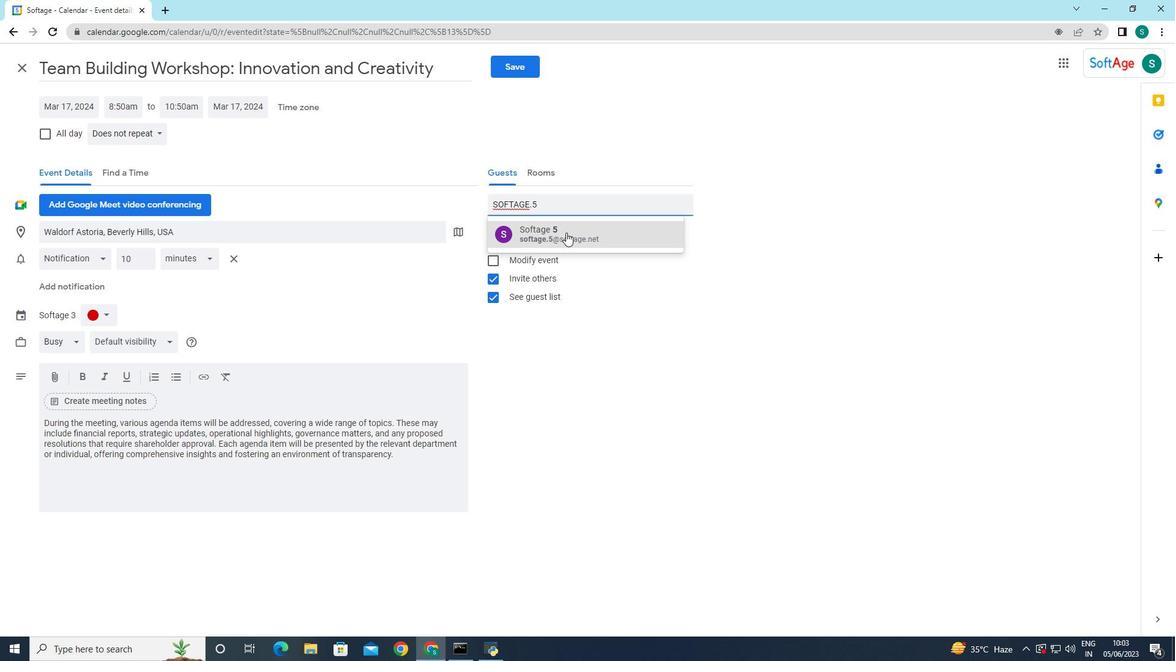 
Action: Mouse moved to (575, 208)
Screenshot: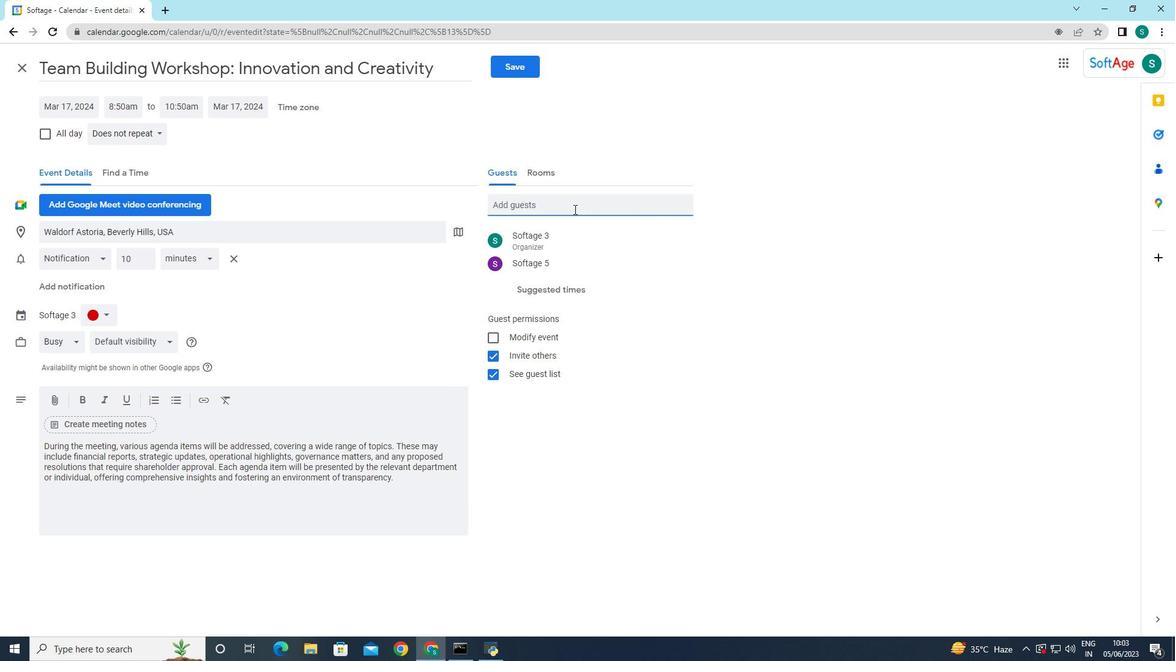 
Action: Mouse pressed left at (575, 208)
Screenshot: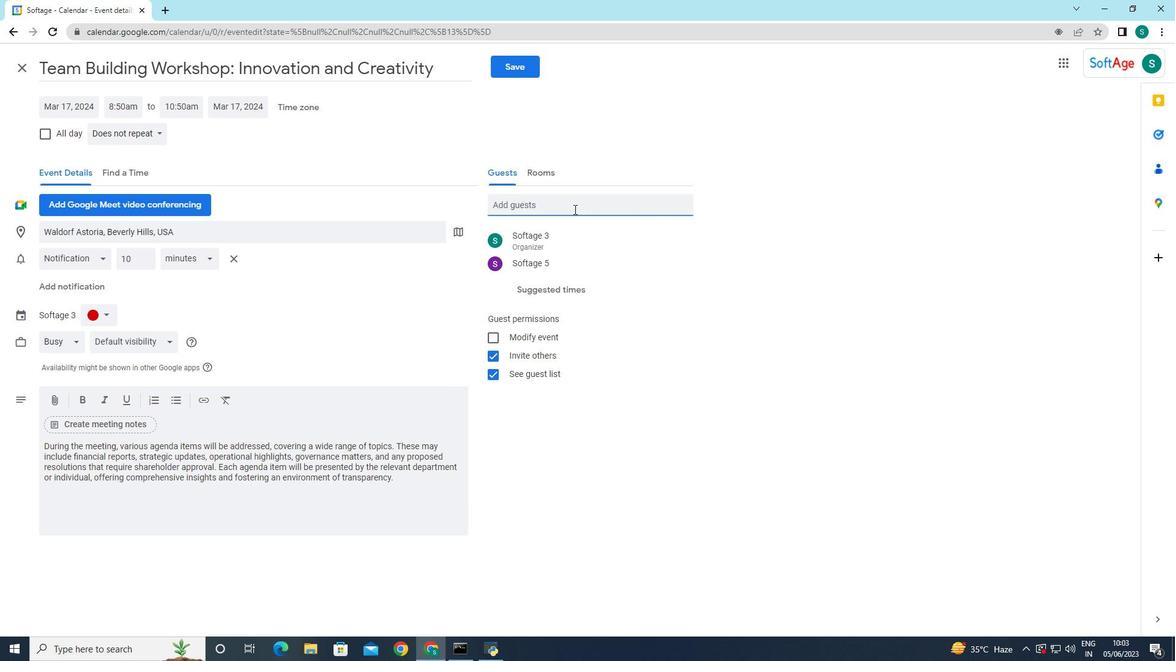 
Action: Mouse moved to (575, 208)
Screenshot: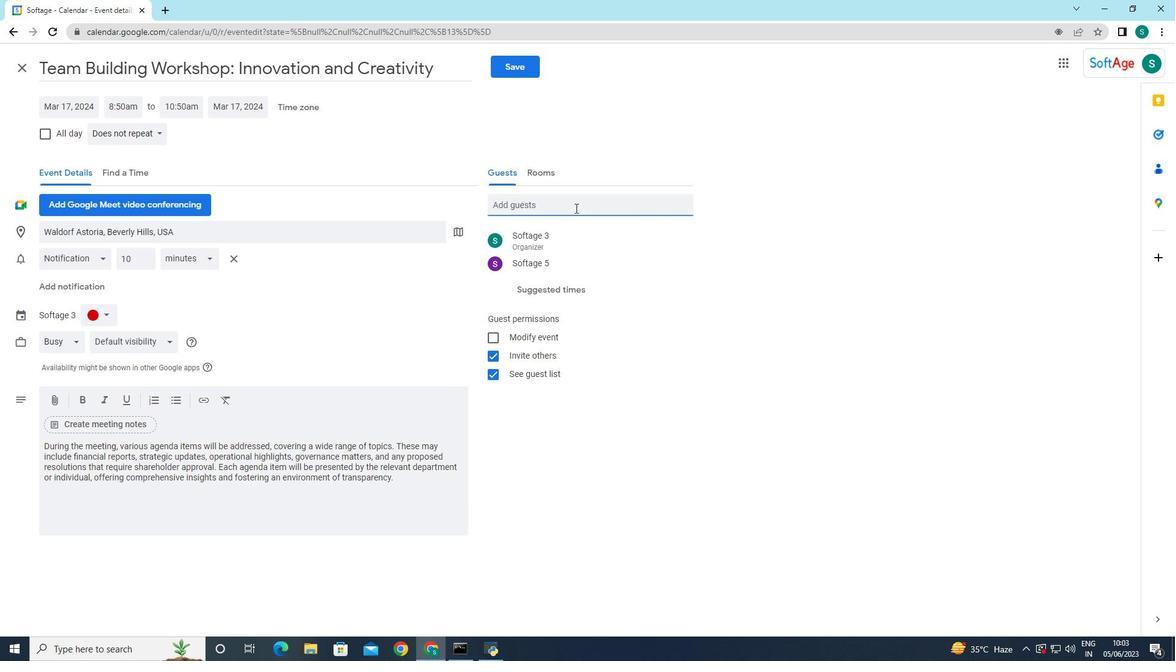 
Action: Key pressed SOFTAGE.6
Screenshot: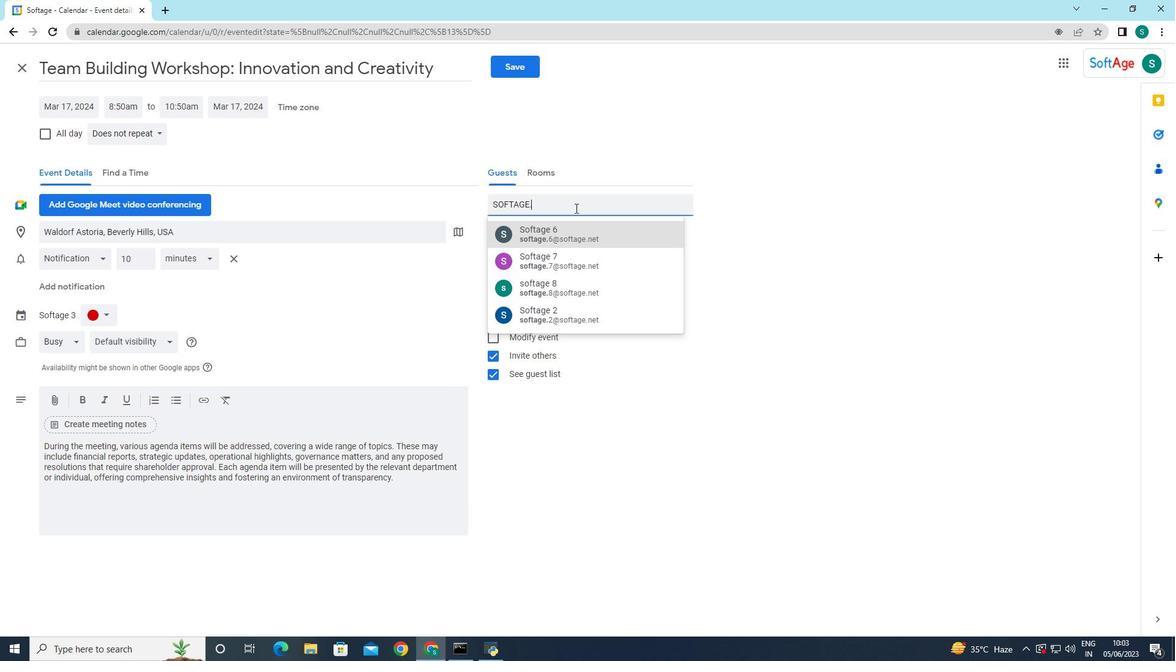 
Action: Mouse moved to (560, 239)
Screenshot: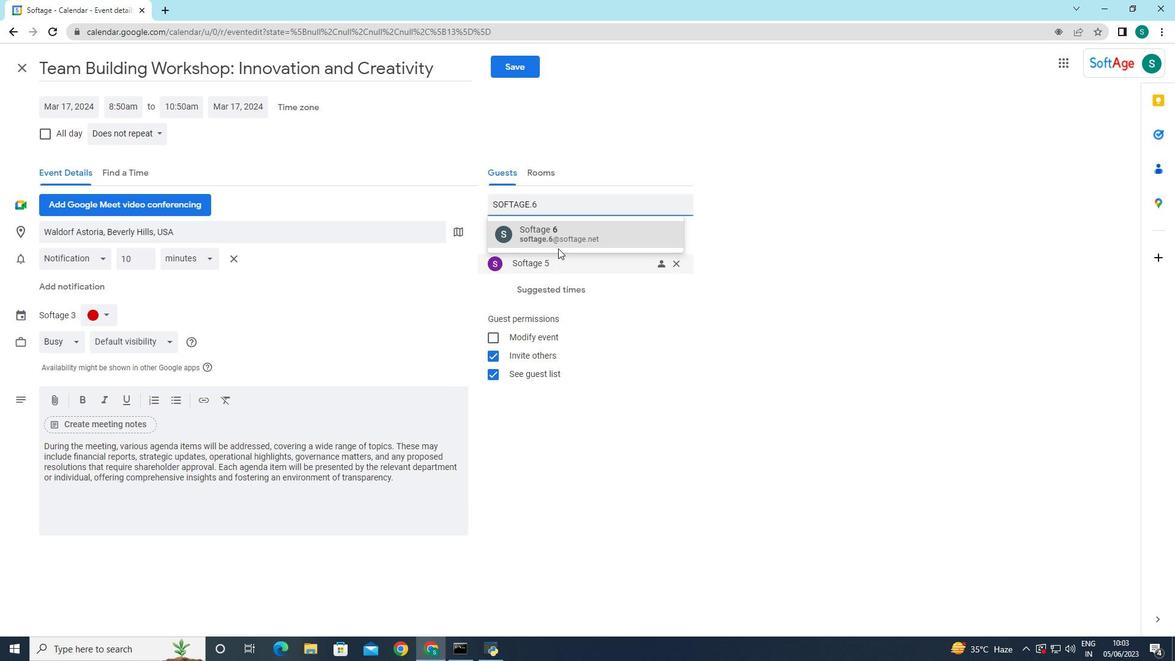 
Action: Mouse pressed left at (560, 239)
Screenshot: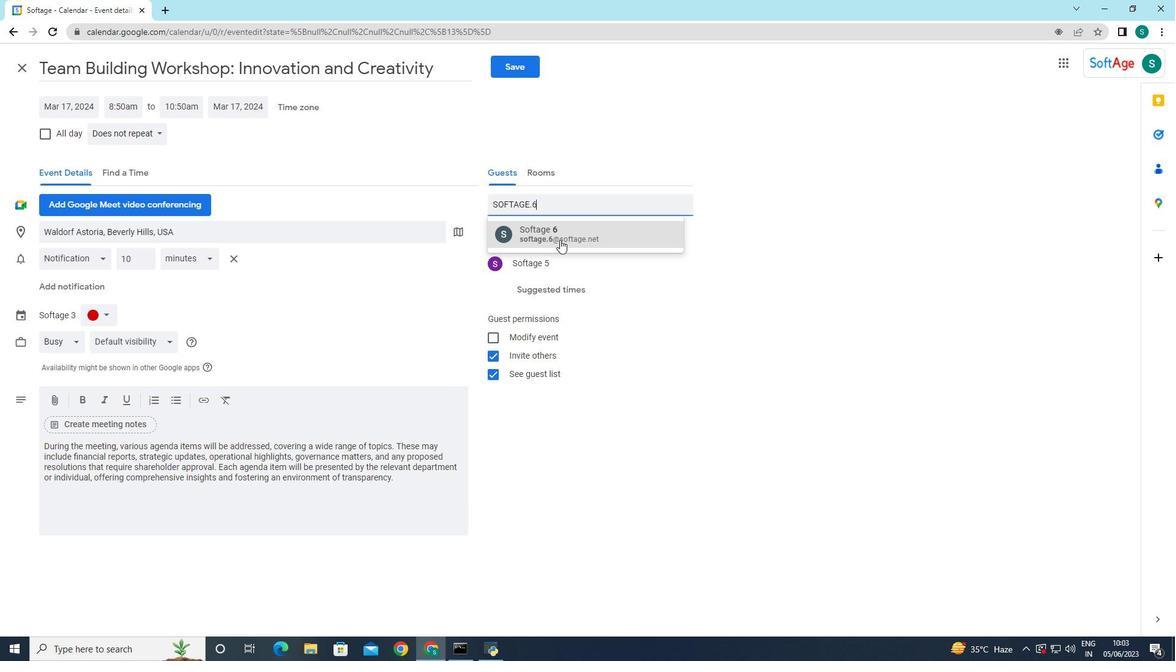 
Action: Mouse moved to (673, 235)
Screenshot: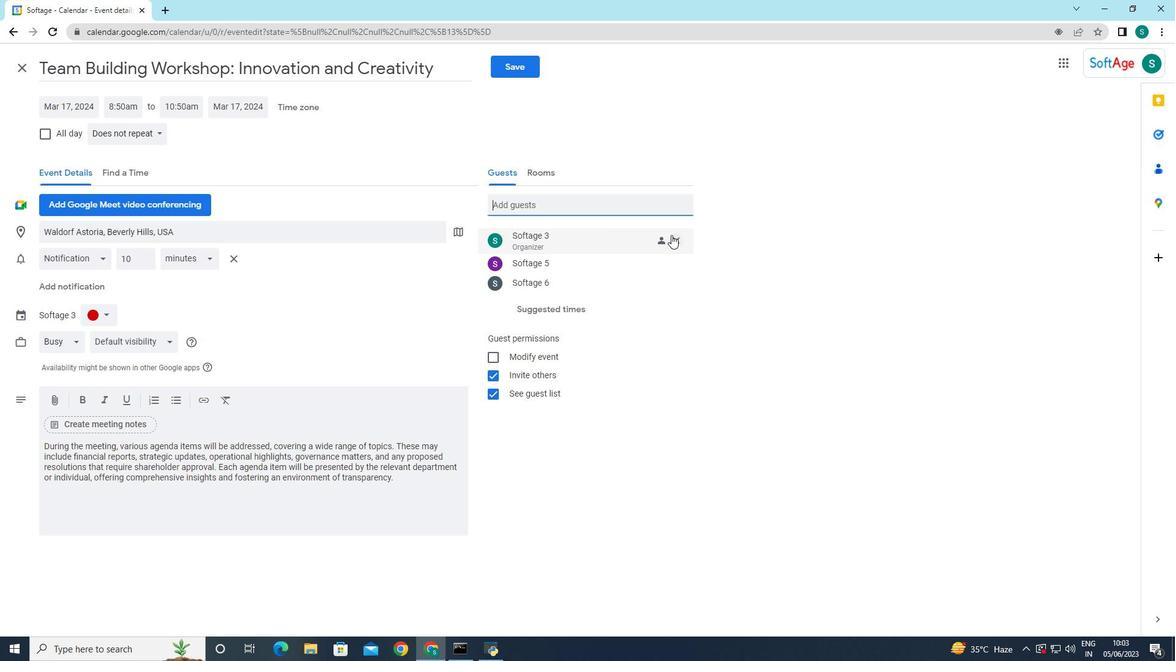 
Action: Mouse pressed left at (673, 235)
Screenshot: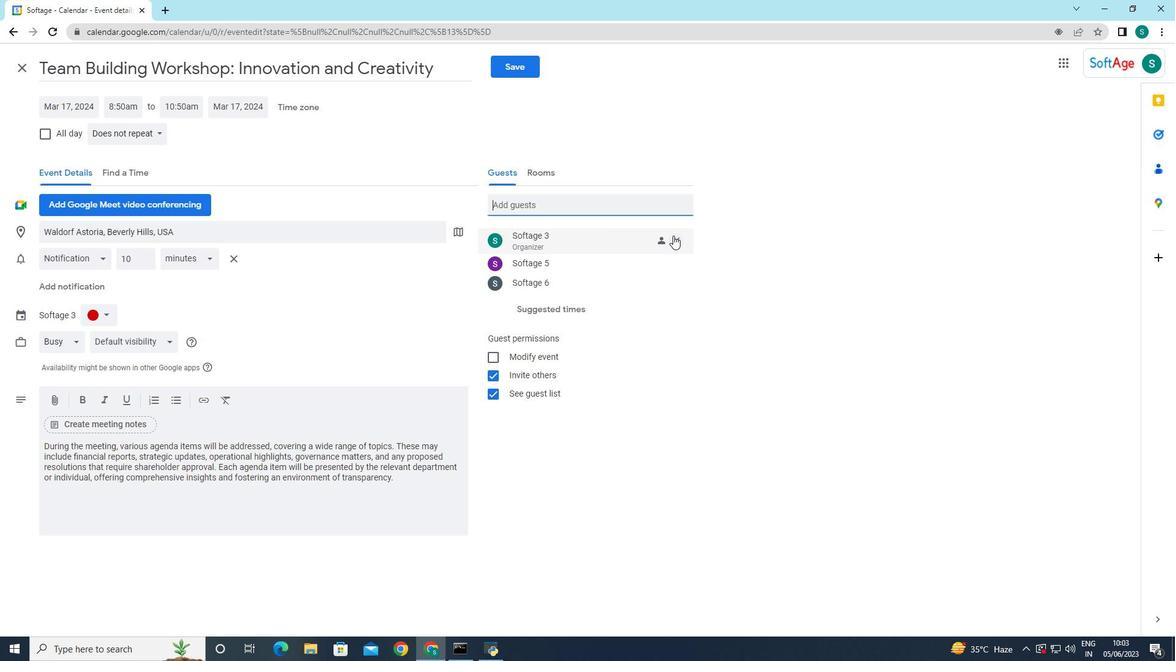
Action: Mouse moved to (160, 135)
Screenshot: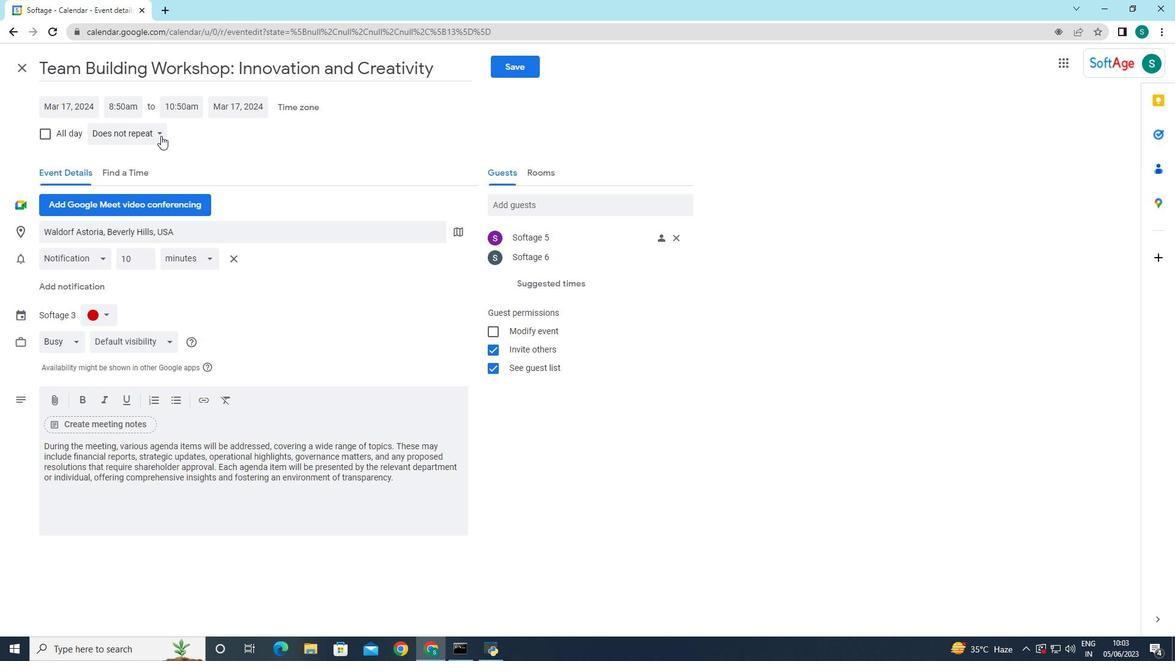 
Action: Mouse pressed left at (160, 135)
Screenshot: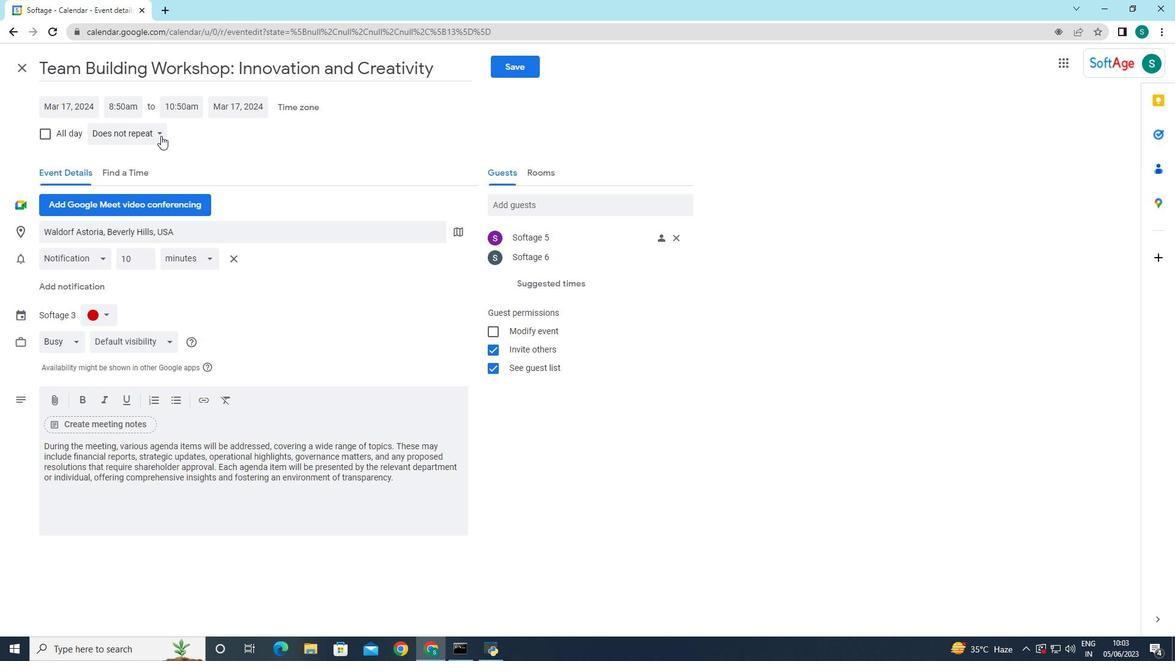 
Action: Mouse moved to (156, 160)
Screenshot: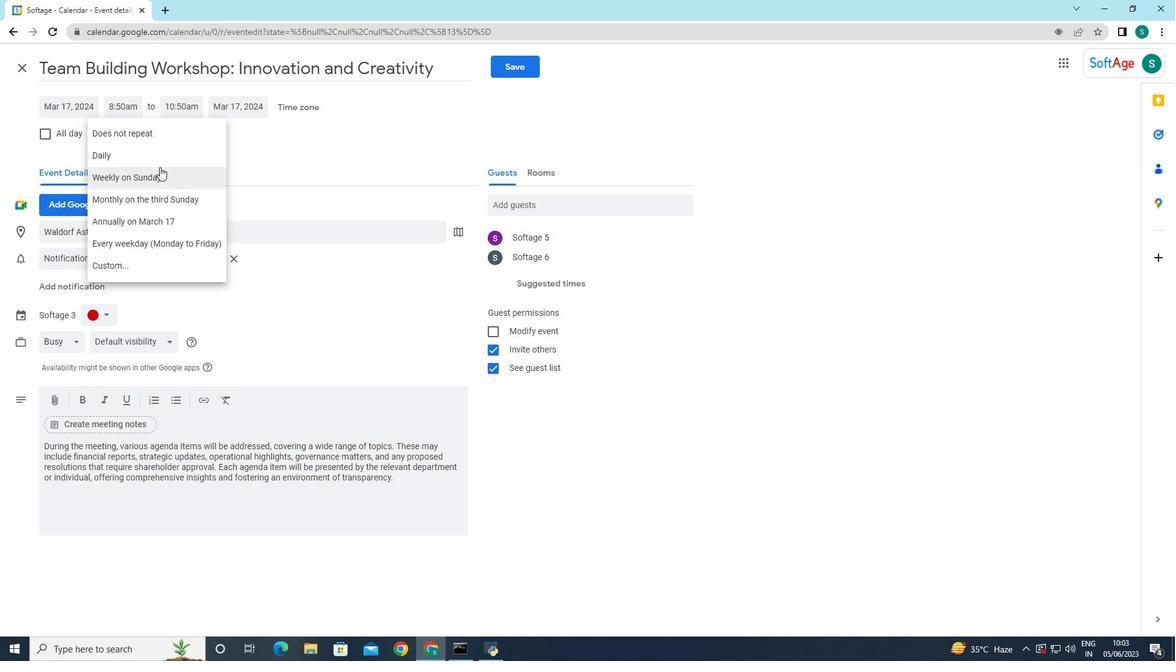 
Action: Mouse pressed left at (156, 160)
Screenshot: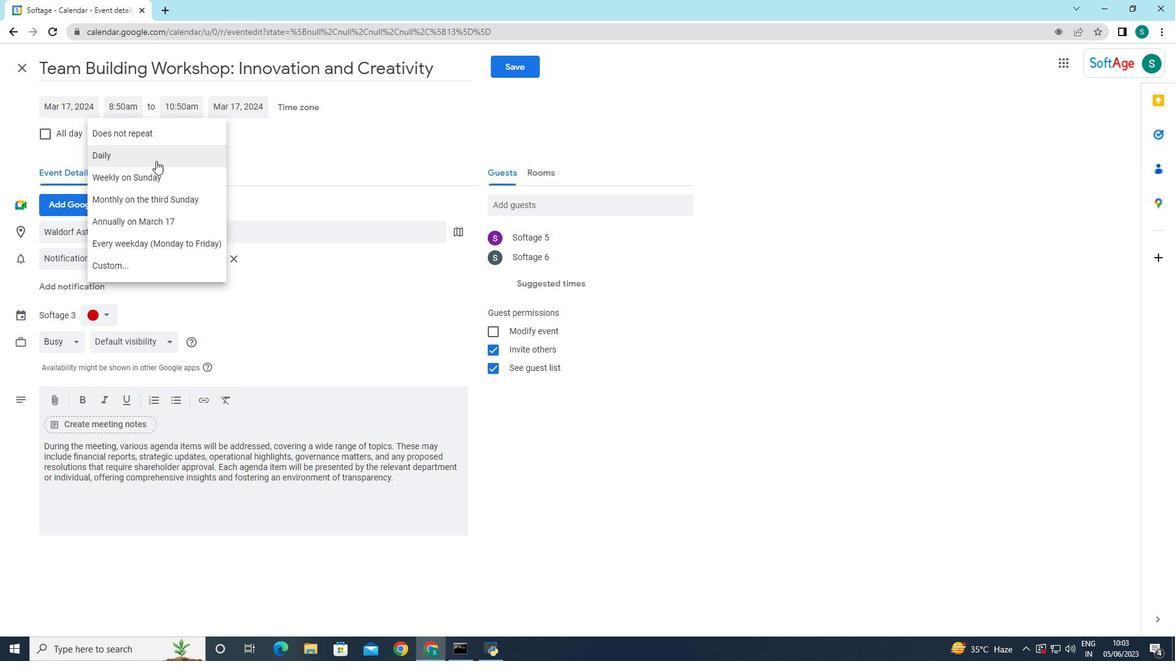 
Action: Mouse moved to (516, 63)
Screenshot: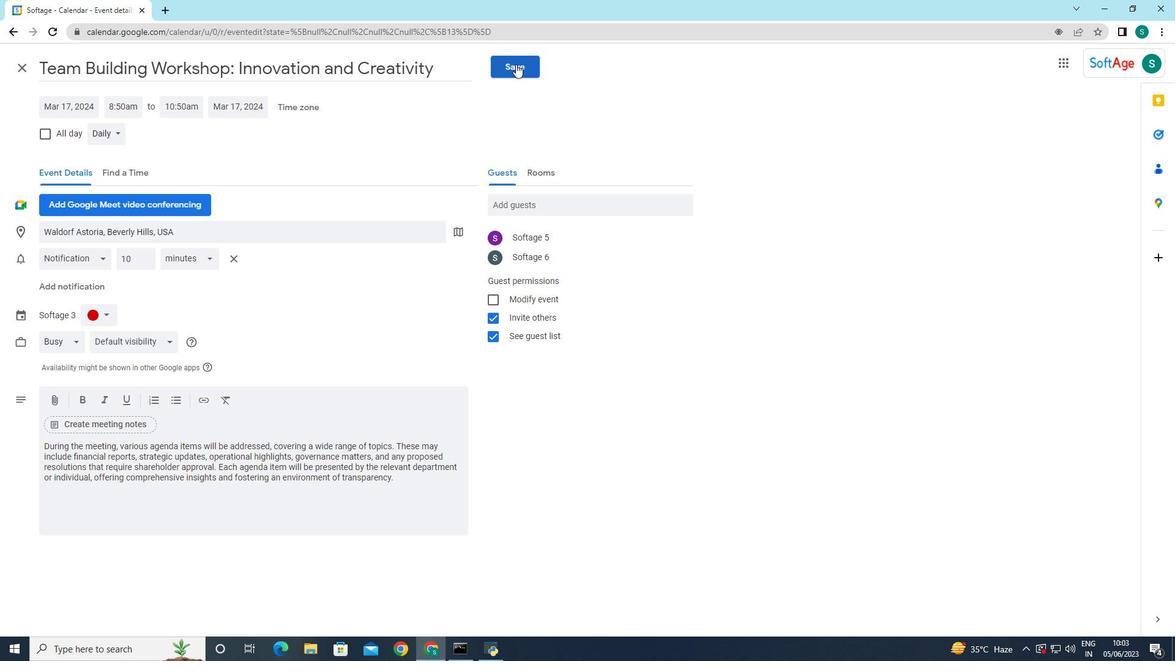 
Action: Mouse pressed left at (516, 63)
Screenshot: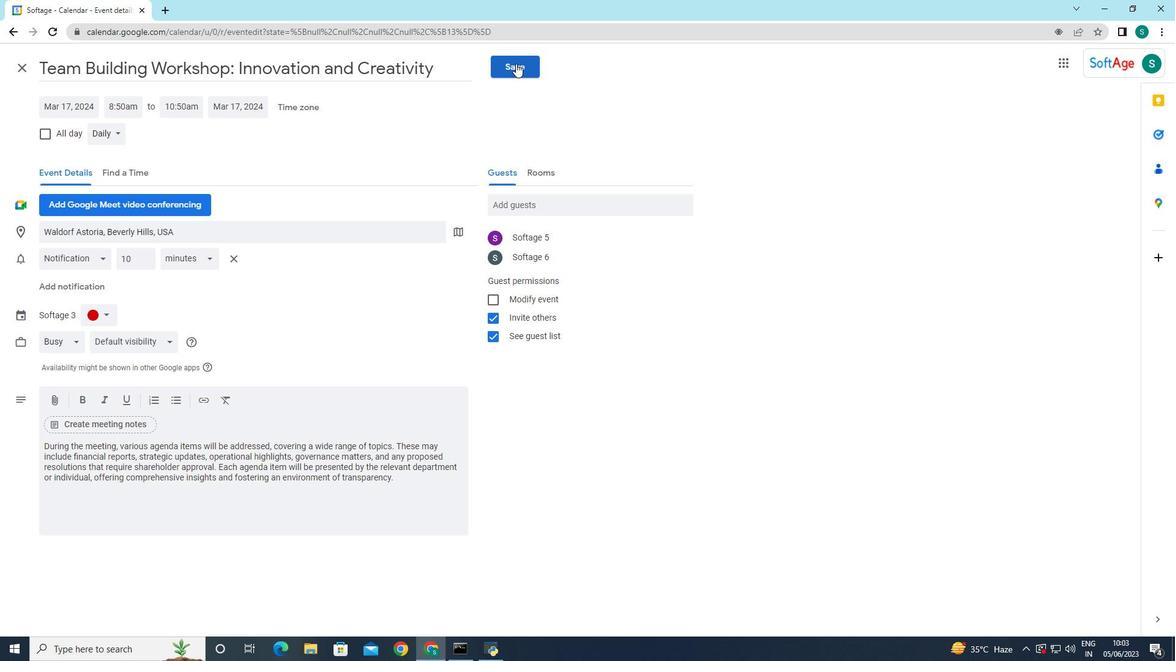 
Action: Mouse moved to (702, 372)
Screenshot: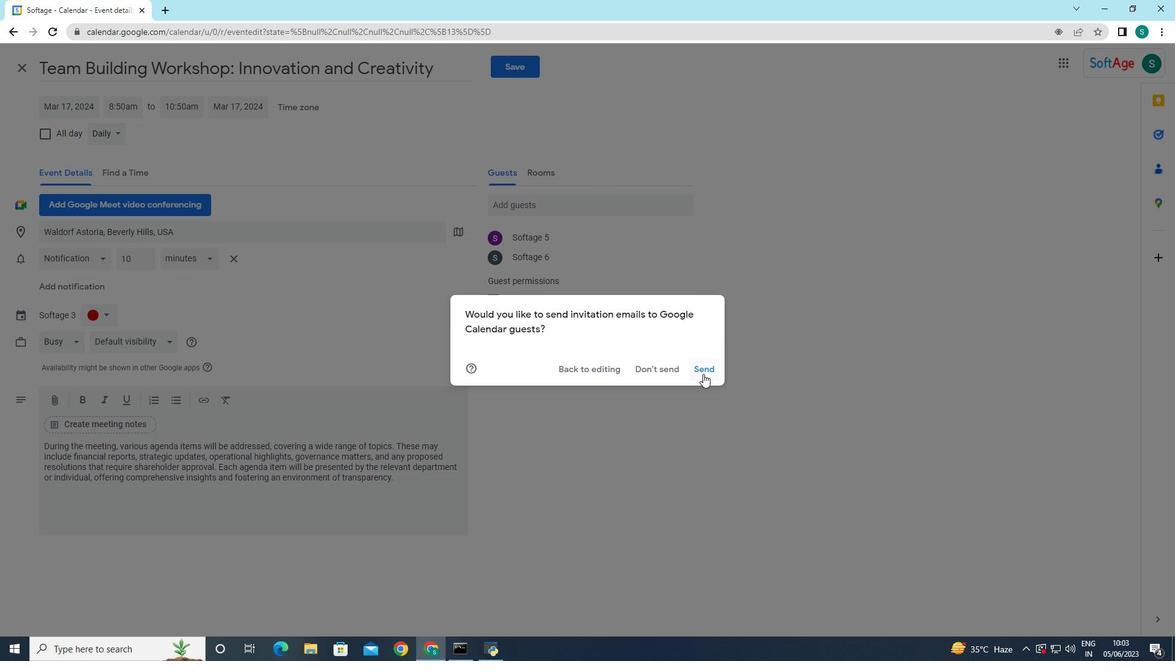 
Action: Mouse pressed left at (702, 372)
Screenshot: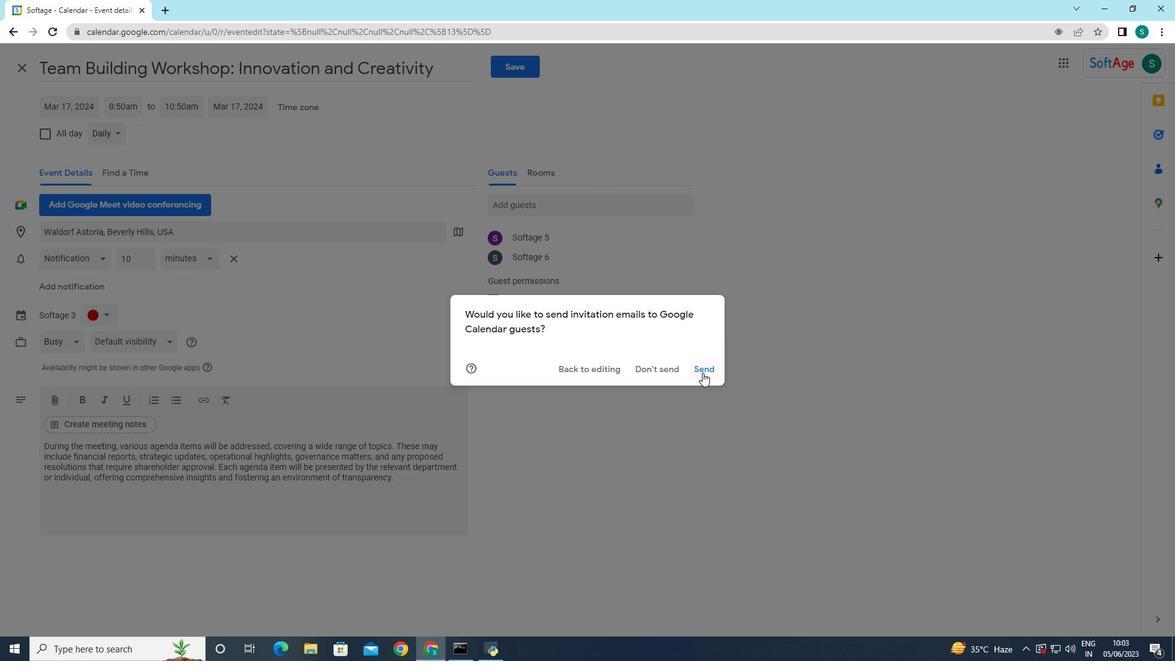 
